 Task: Find connections with filter location Livry-Gargan with filter topic #Homeofficewith filter profile language Potuguese with filter current company Comviva with filter school Keshav Mahavidyalaya with filter industry Professional Organizations with filter service category Bankruptcy Law with filter keywords title Account Representative
Action: Mouse moved to (626, 111)
Screenshot: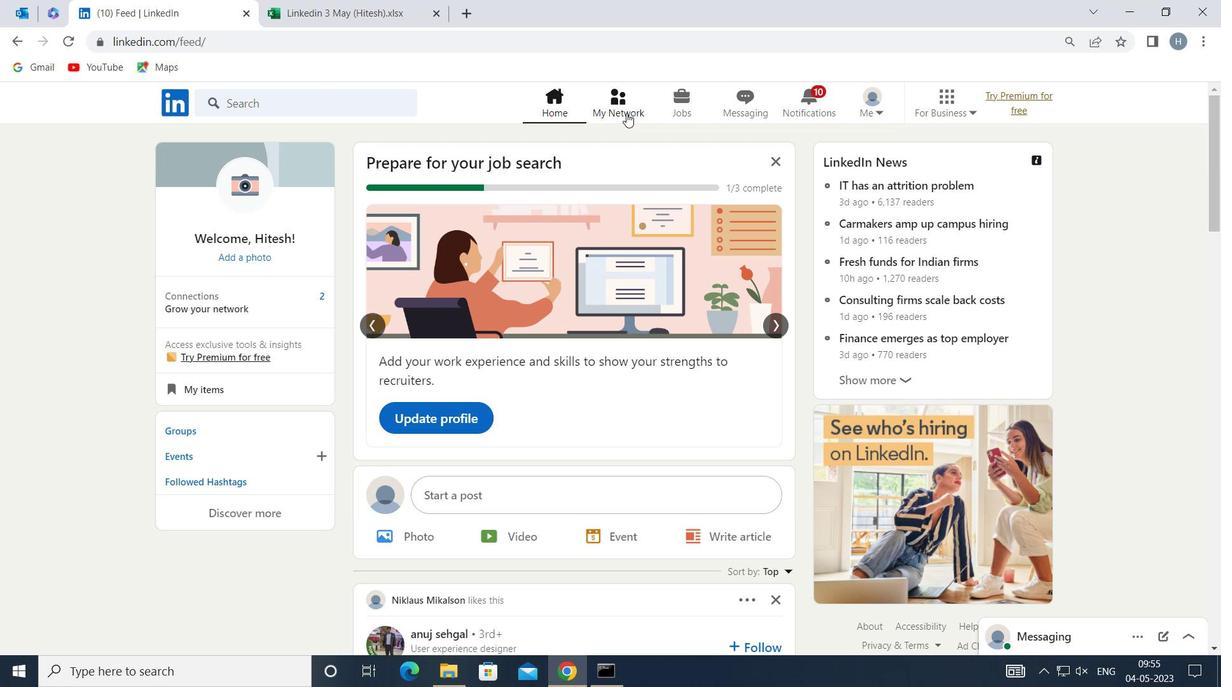 
Action: Mouse pressed left at (626, 111)
Screenshot: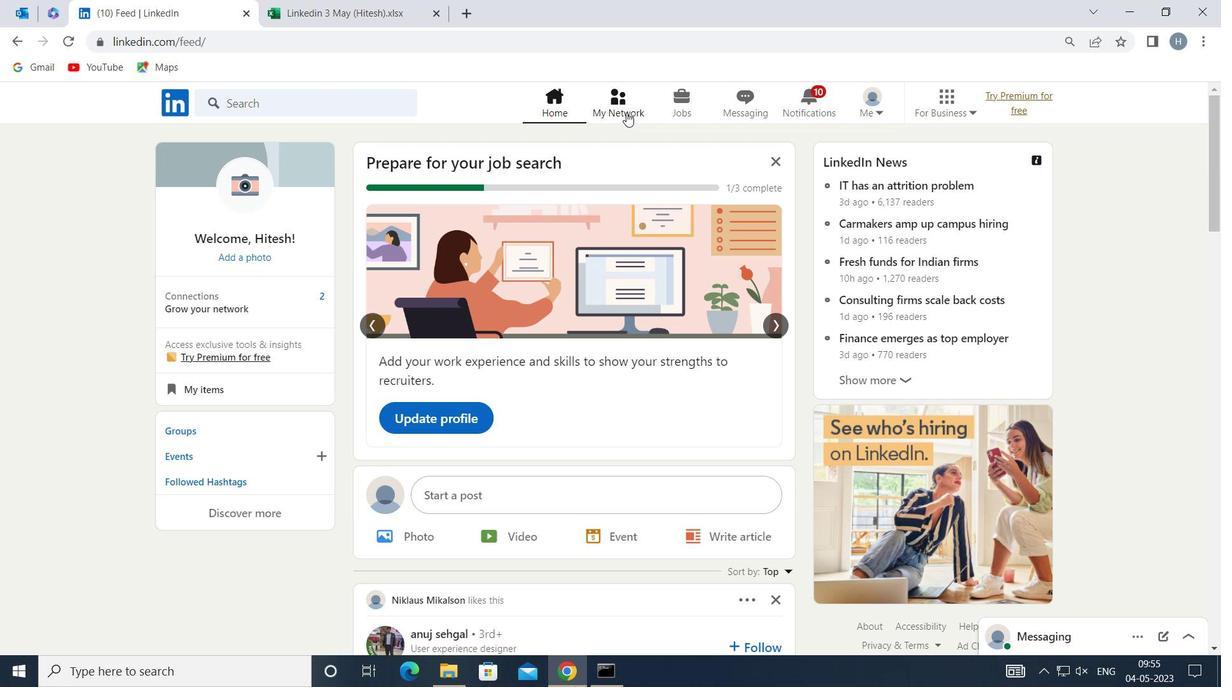 
Action: Mouse moved to (365, 188)
Screenshot: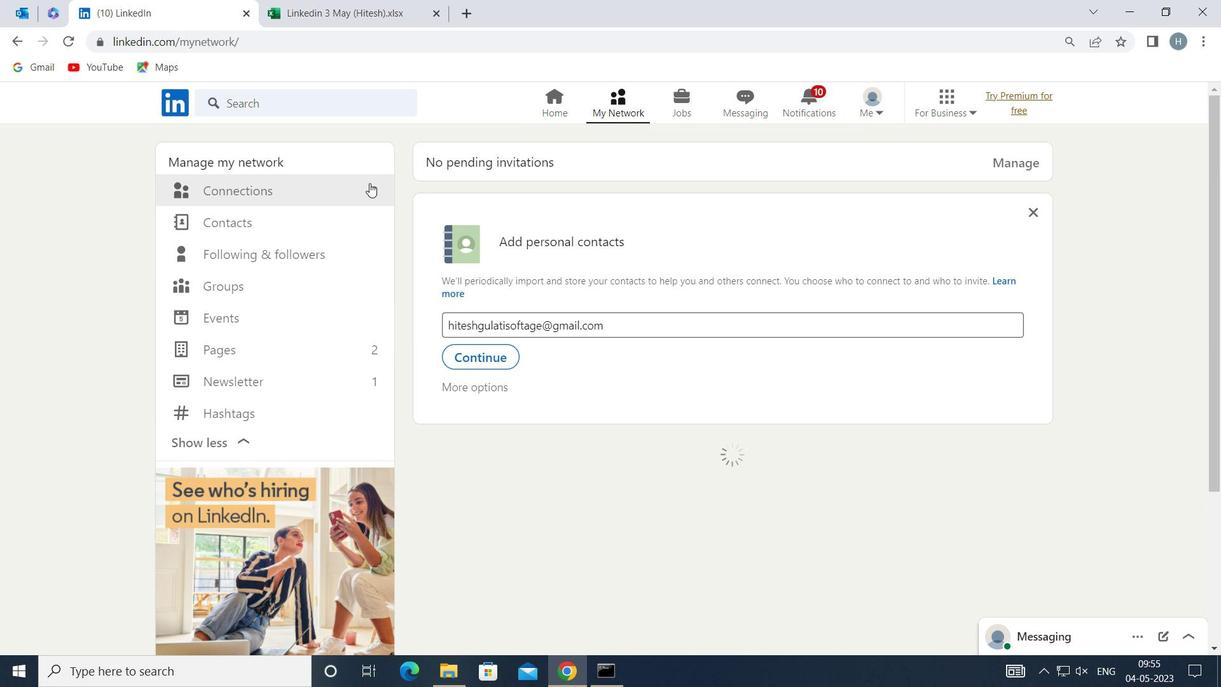 
Action: Mouse pressed left at (365, 188)
Screenshot: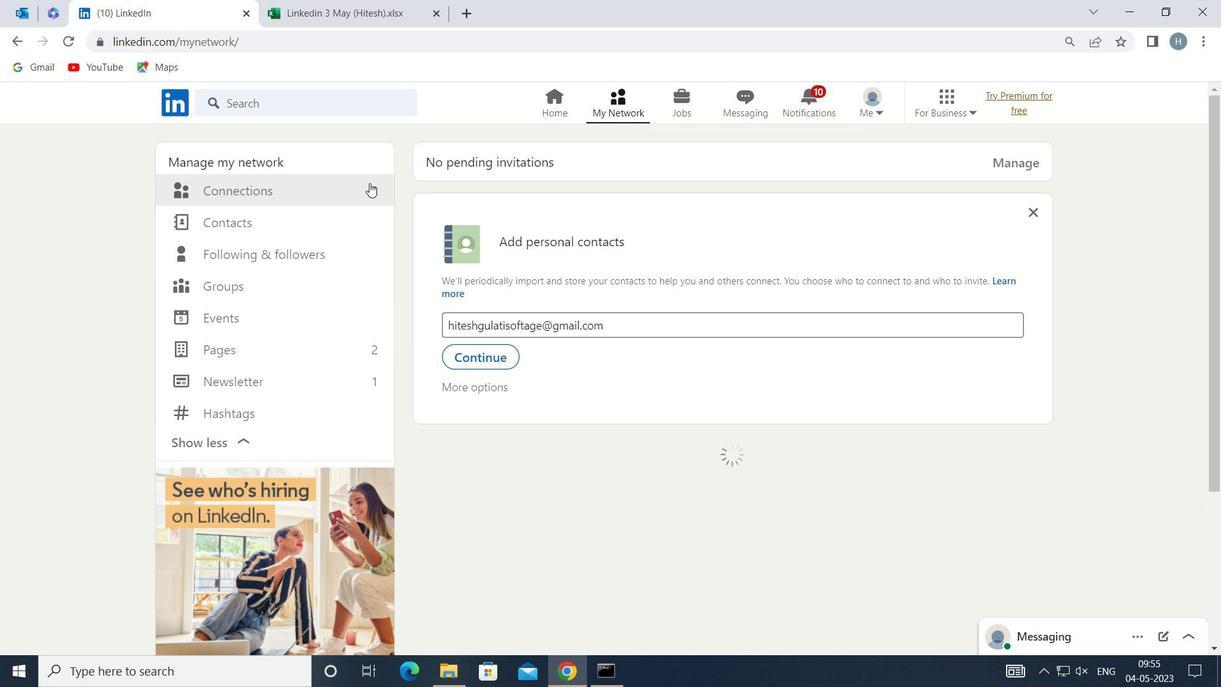 
Action: Mouse moved to (710, 191)
Screenshot: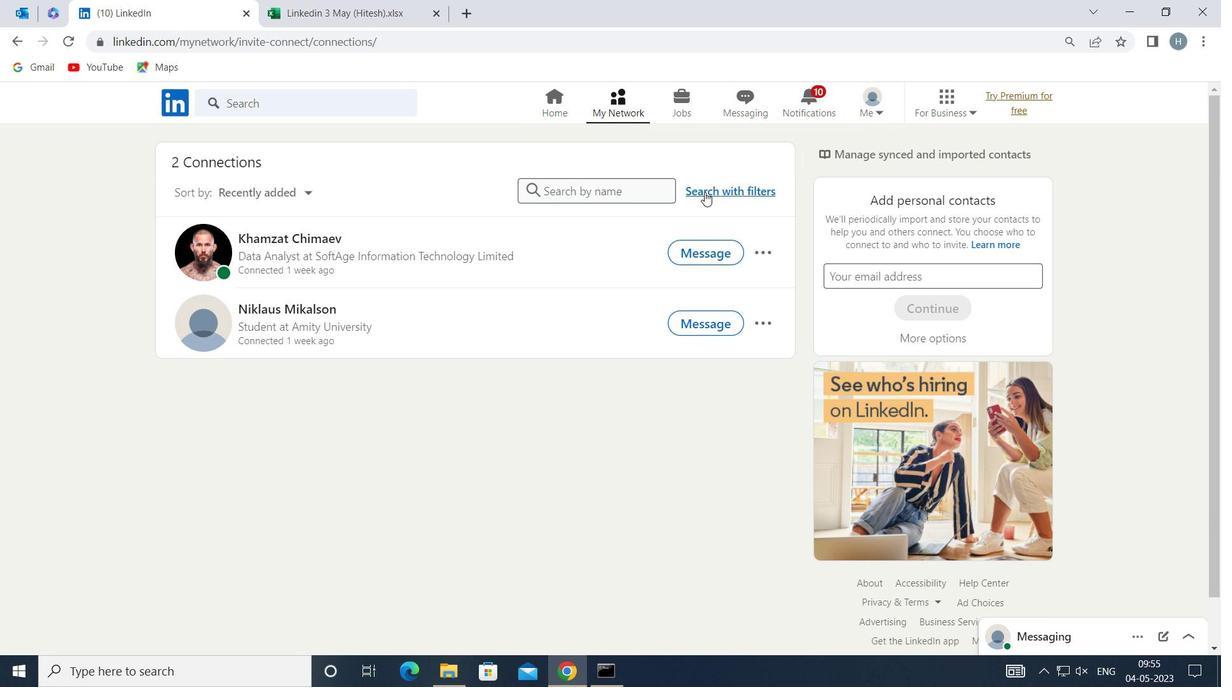 
Action: Mouse pressed left at (710, 191)
Screenshot: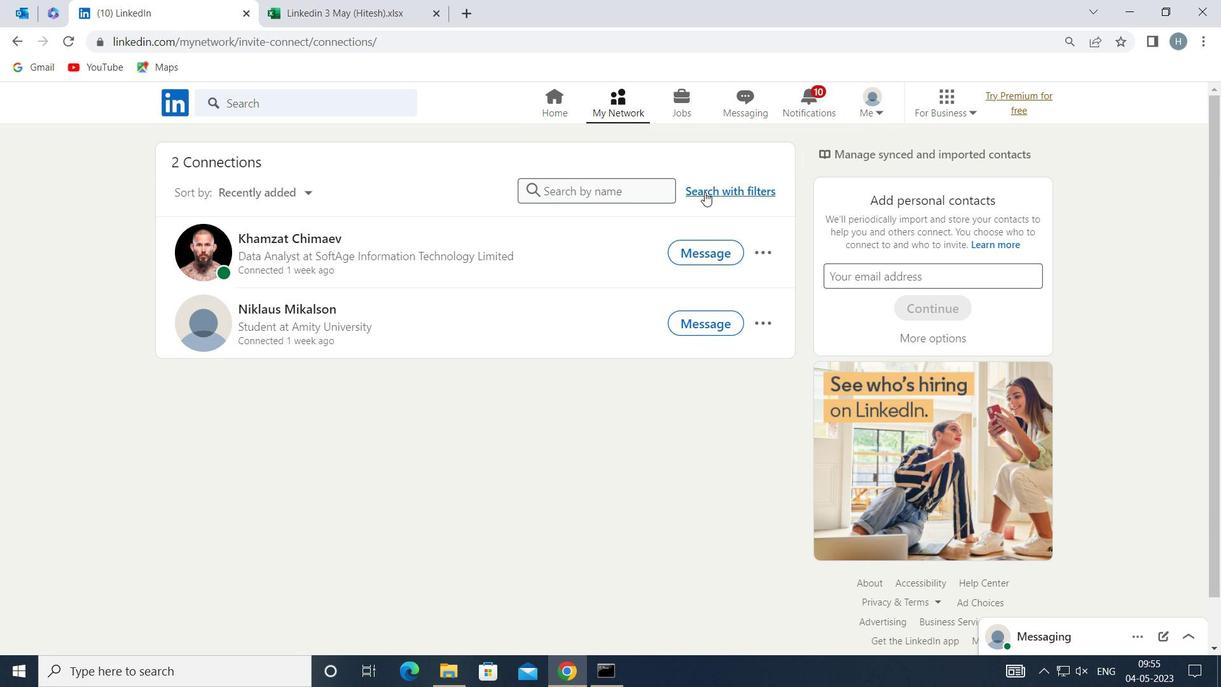 
Action: Mouse moved to (674, 148)
Screenshot: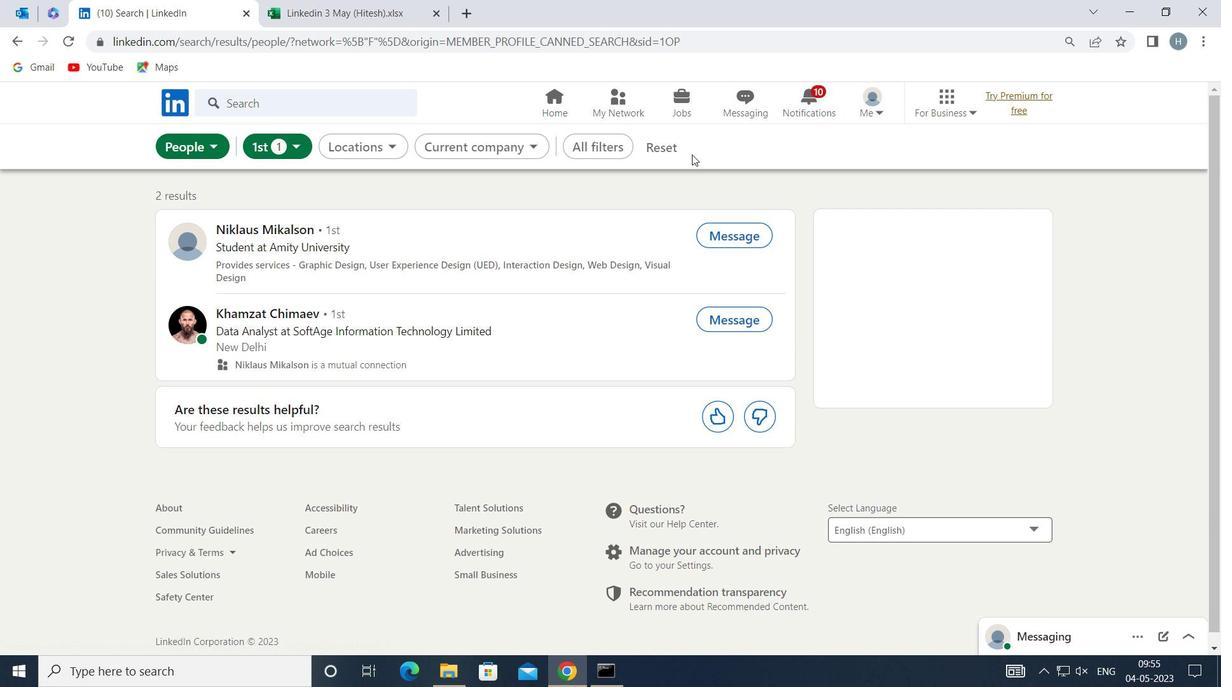 
Action: Mouse pressed left at (674, 148)
Screenshot: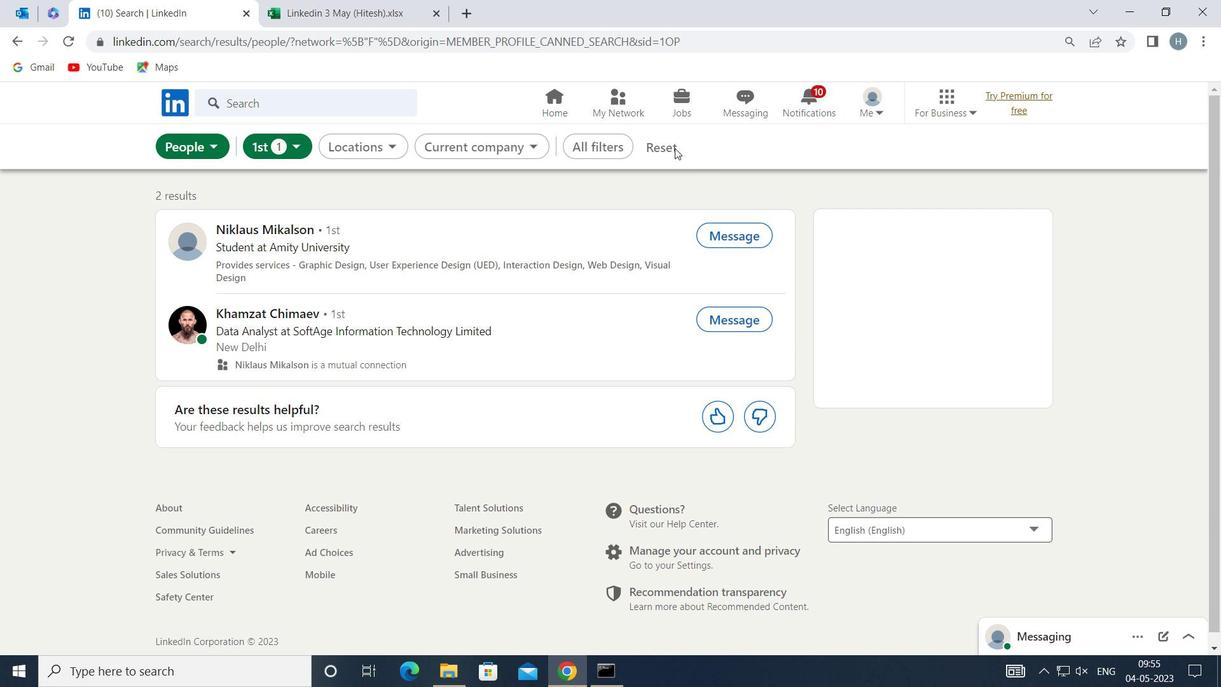 
Action: Mouse moved to (659, 148)
Screenshot: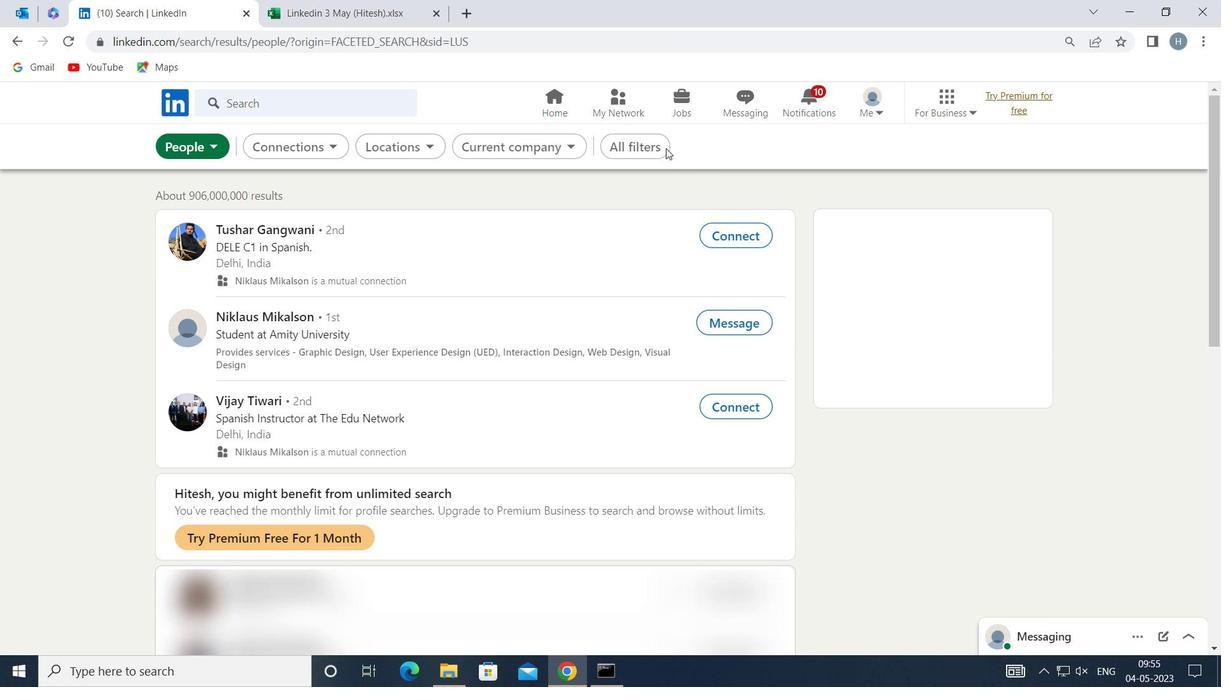 
Action: Mouse pressed left at (659, 148)
Screenshot: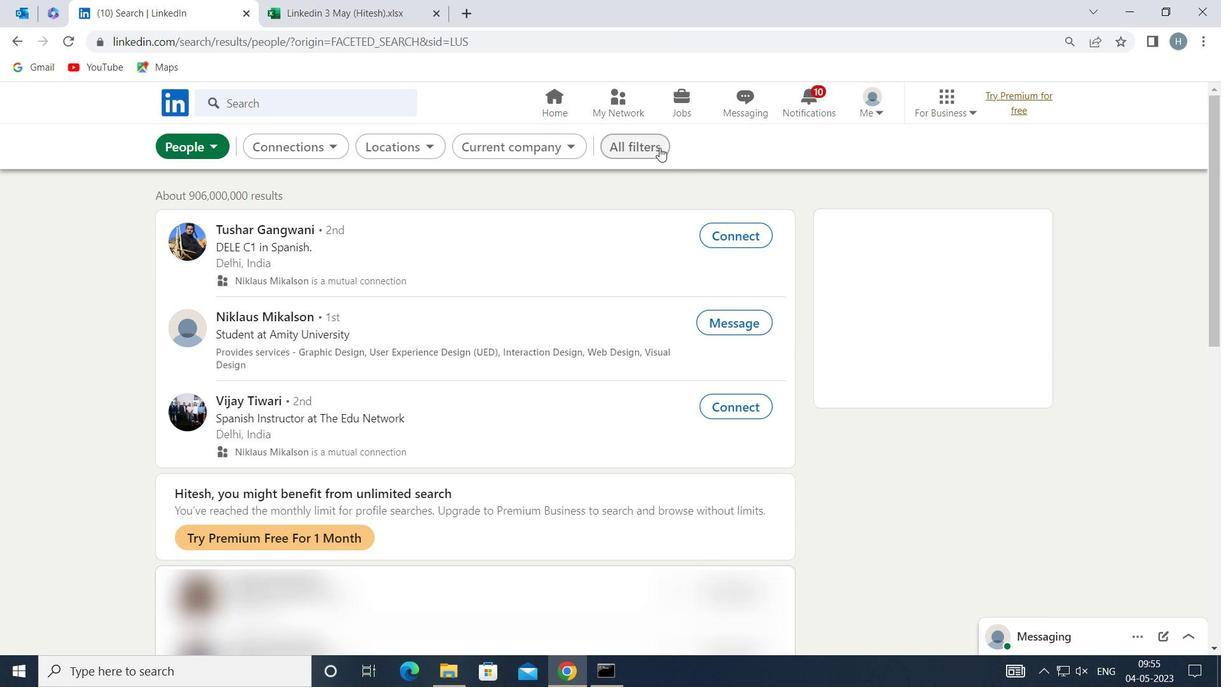 
Action: Mouse moved to (893, 290)
Screenshot: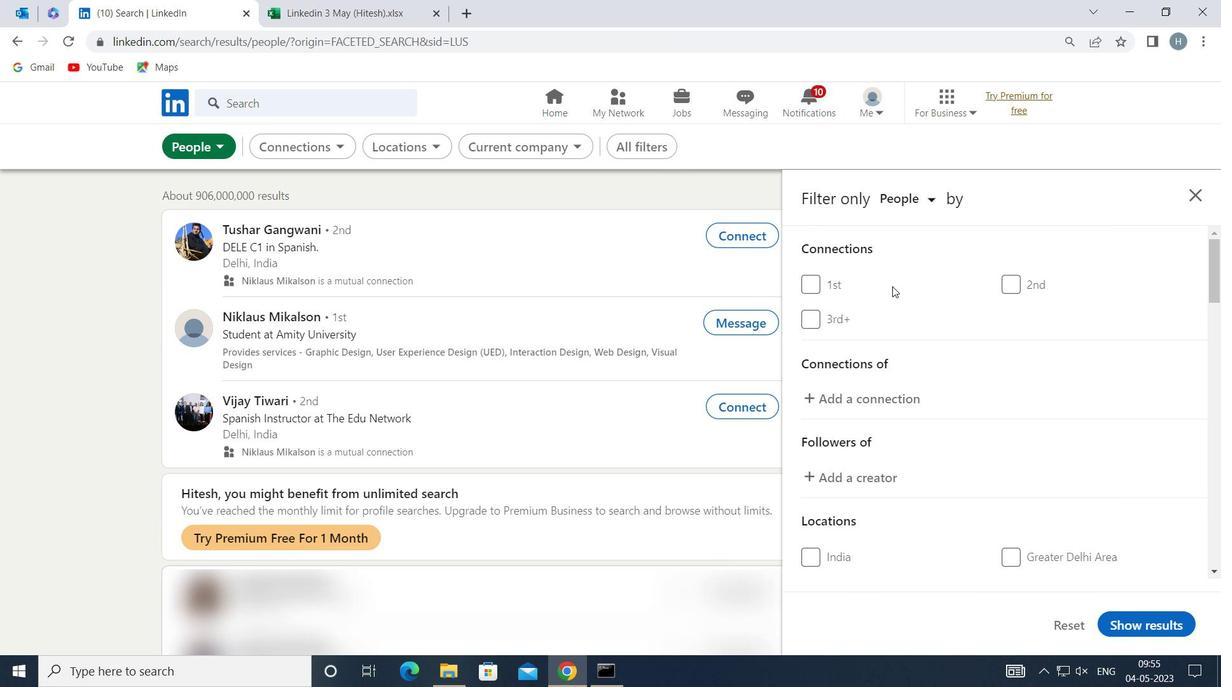 
Action: Mouse scrolled (893, 290) with delta (0, 0)
Screenshot: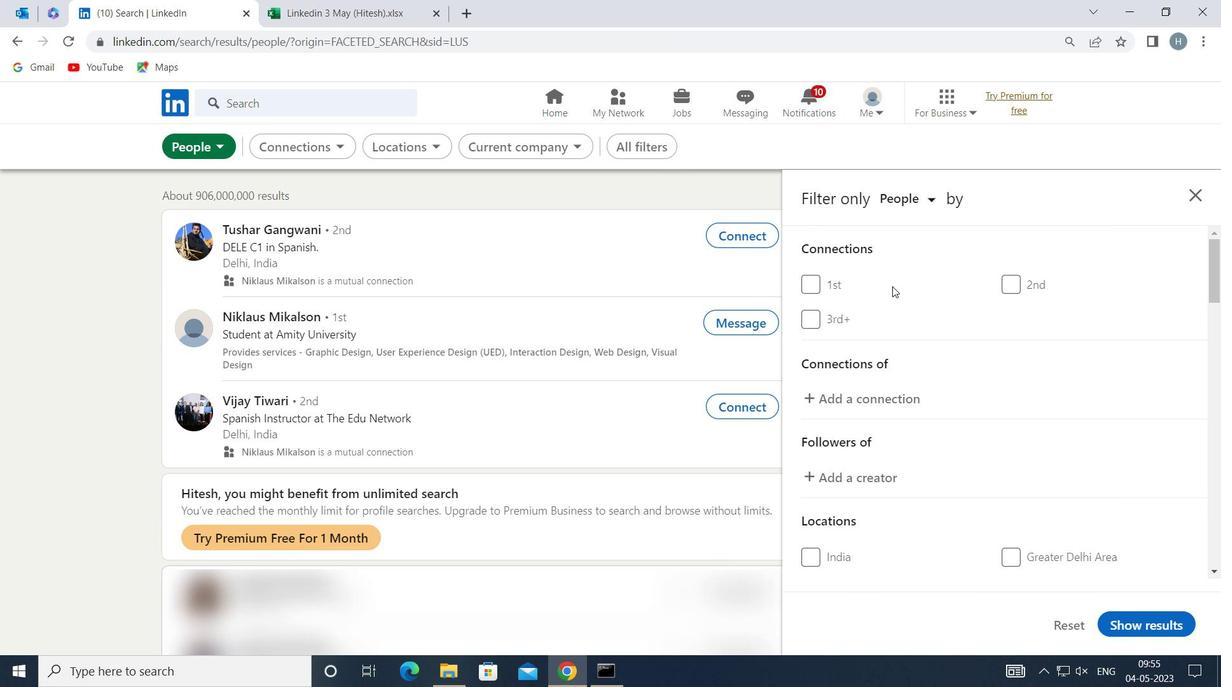 
Action: Mouse moved to (891, 299)
Screenshot: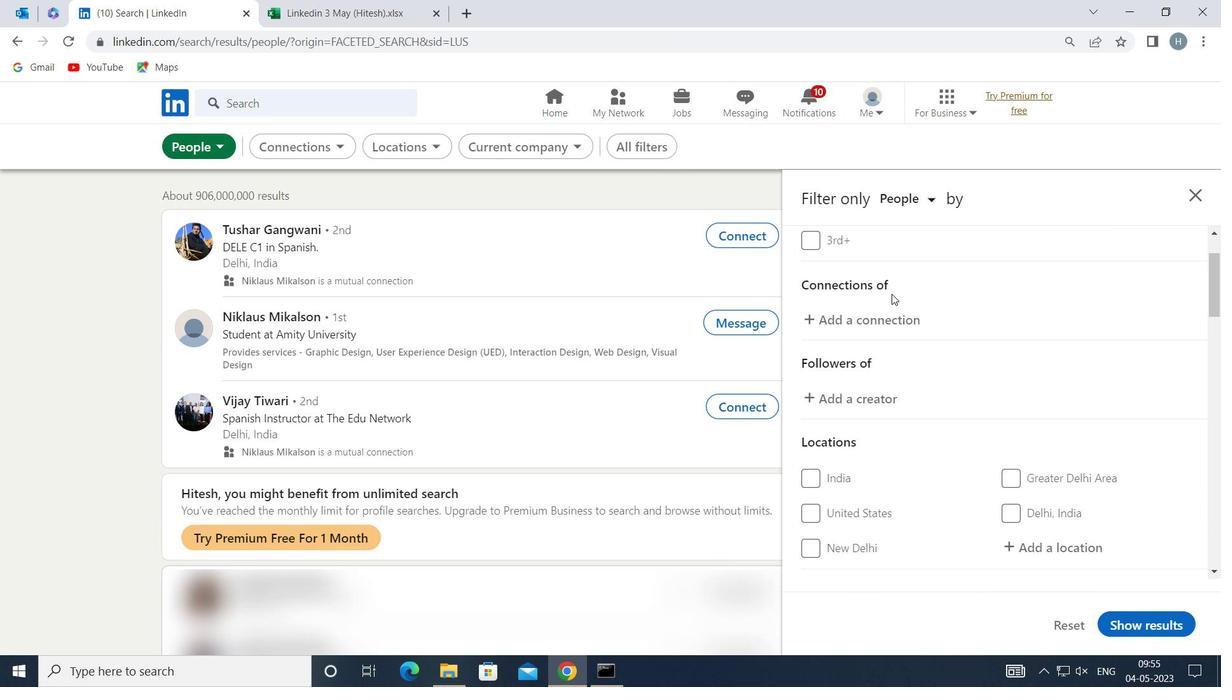 
Action: Mouse scrolled (891, 298) with delta (0, 0)
Screenshot: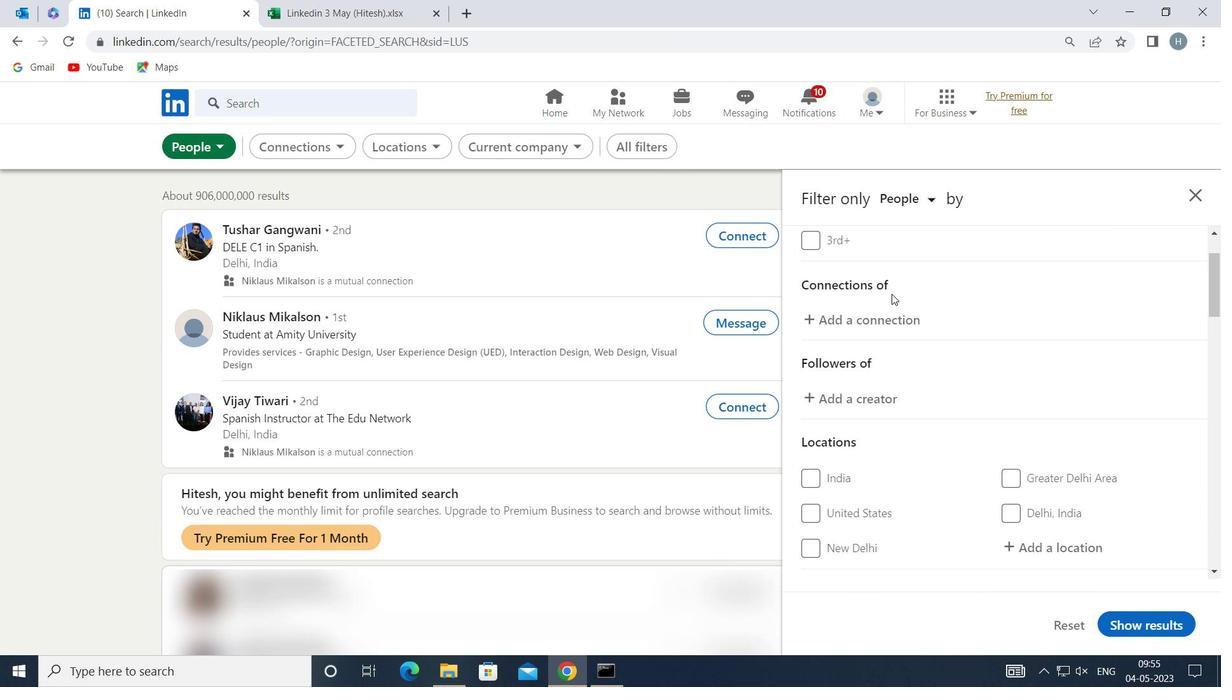 
Action: Mouse moved to (891, 306)
Screenshot: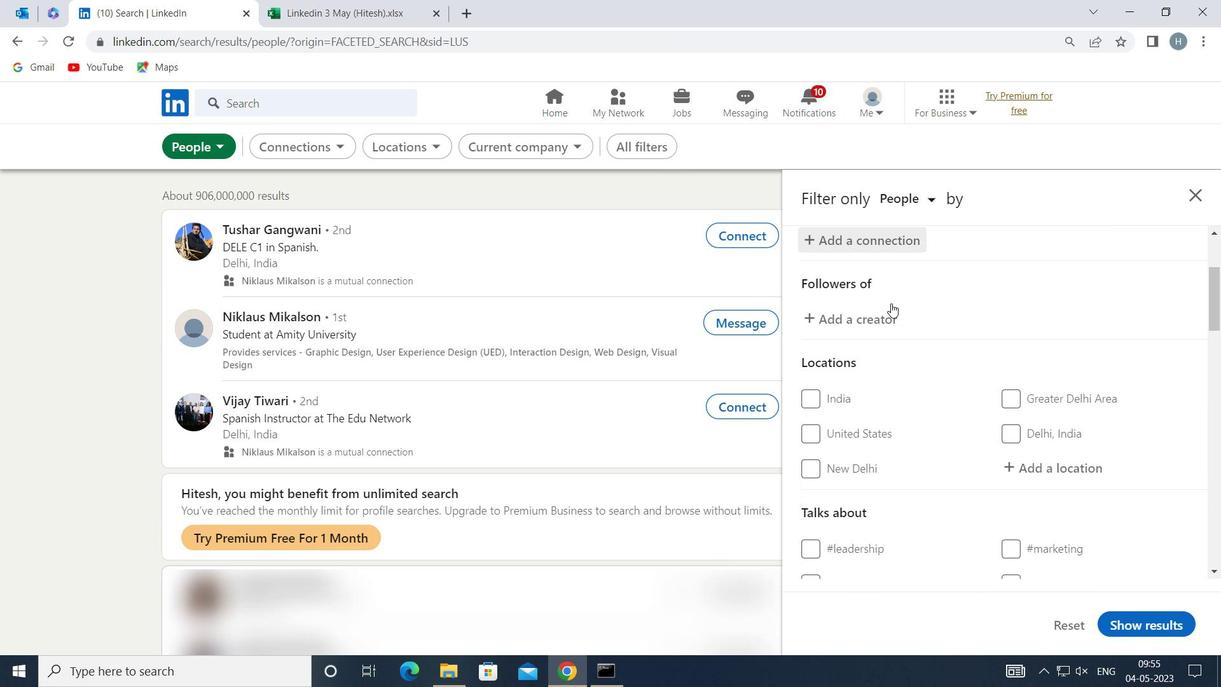 
Action: Mouse scrolled (891, 305) with delta (0, 0)
Screenshot: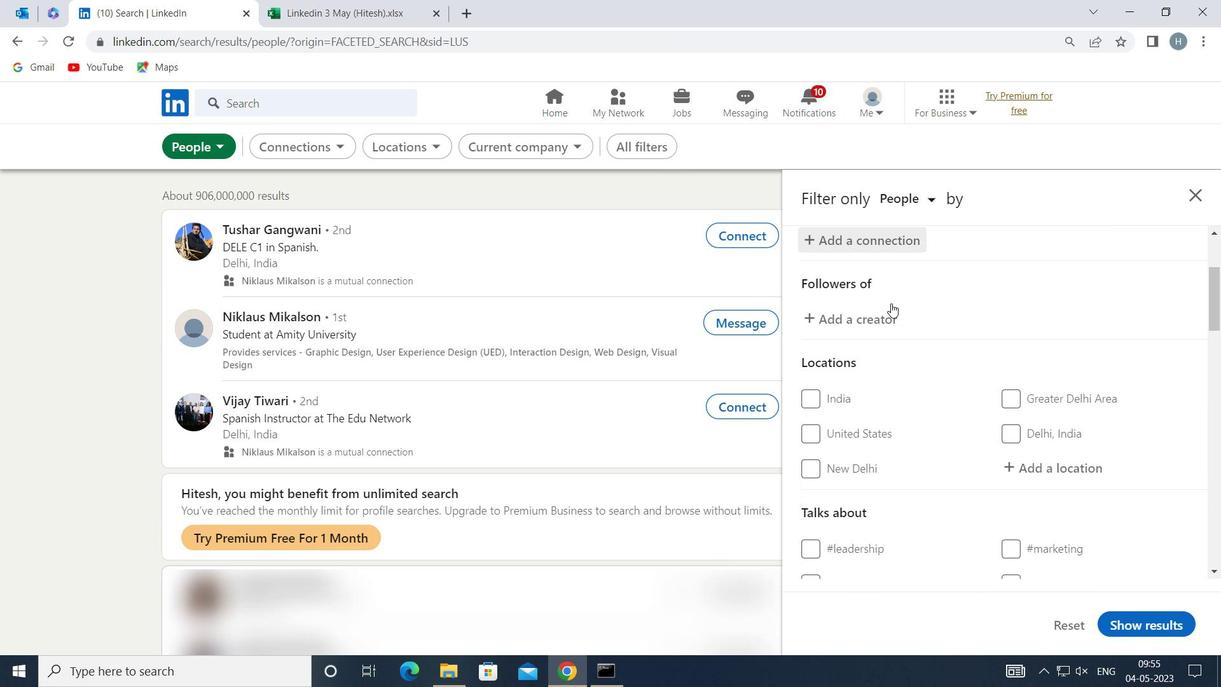 
Action: Mouse moved to (1014, 384)
Screenshot: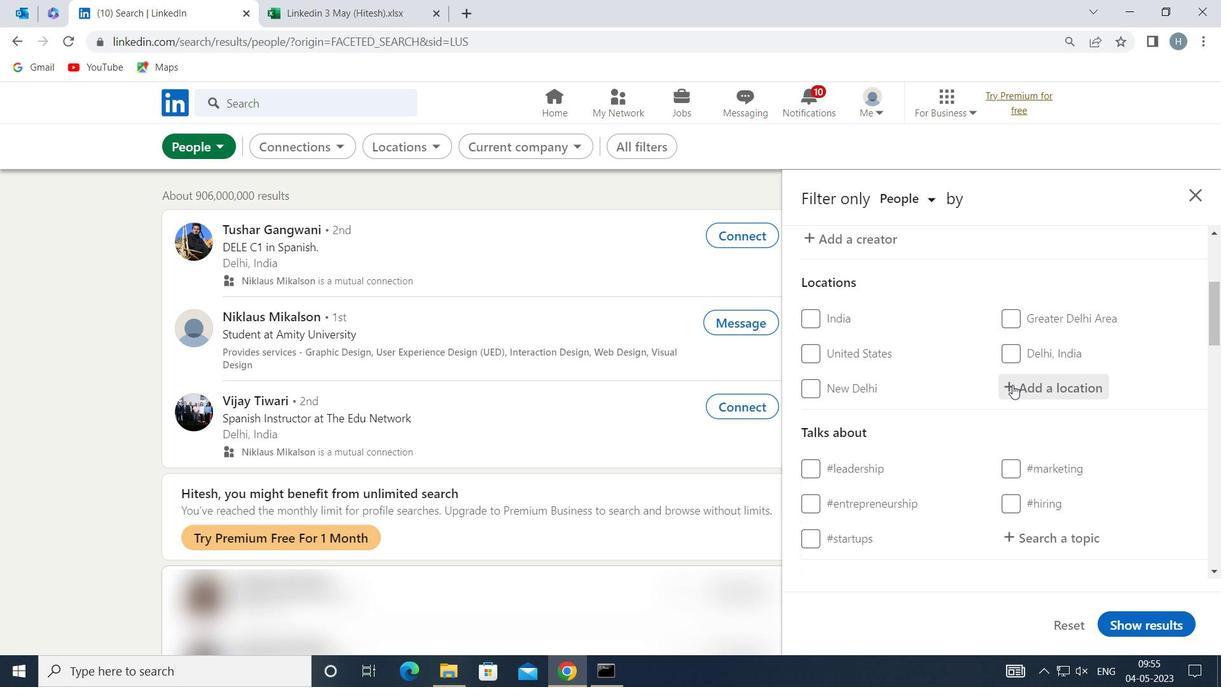 
Action: Mouse pressed left at (1014, 384)
Screenshot: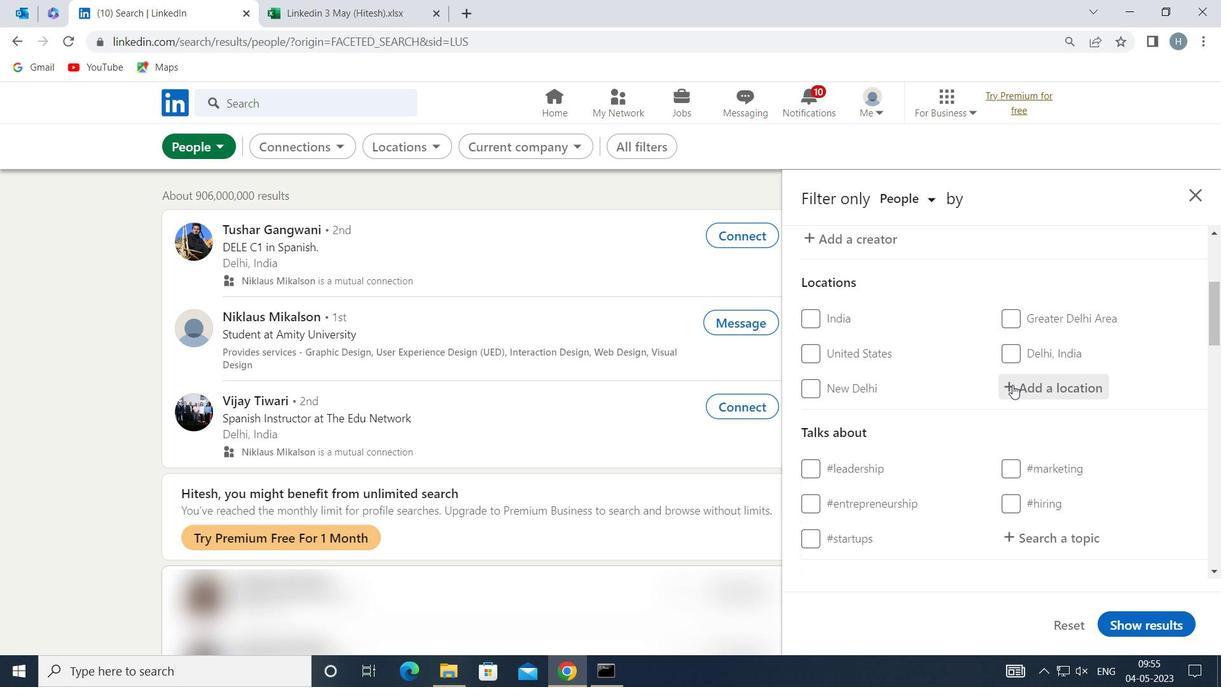 
Action: Key pressed <Key.shift>LIVRY
Screenshot: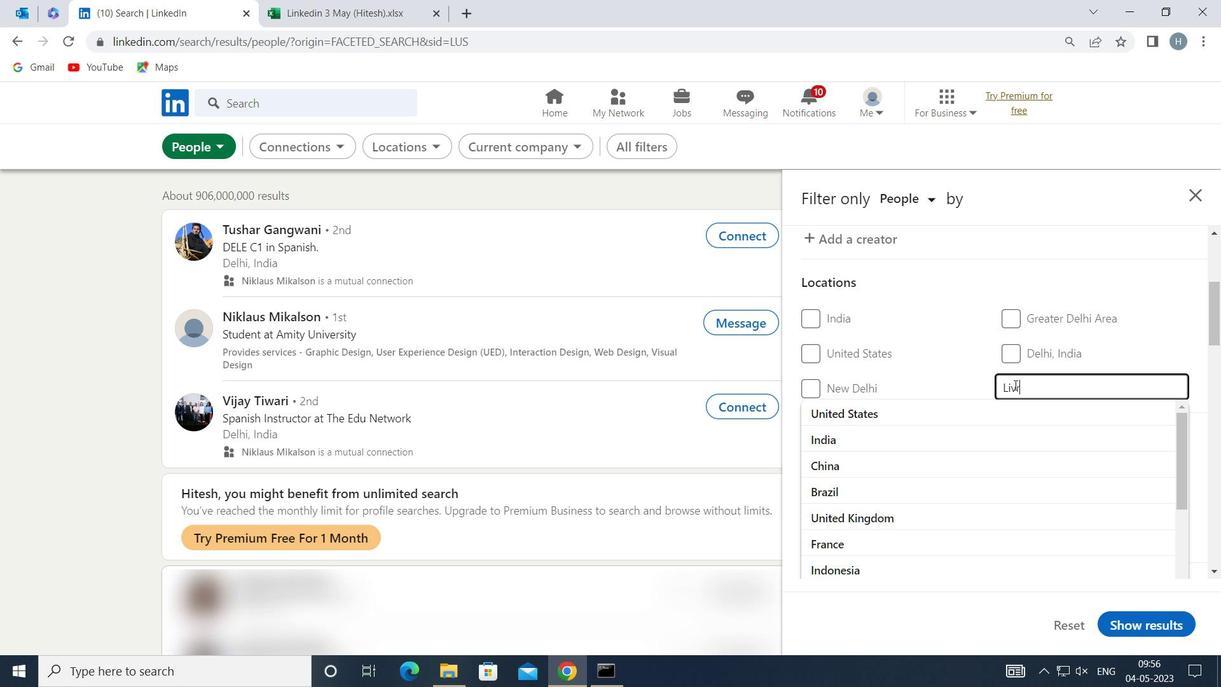 
Action: Mouse moved to (958, 409)
Screenshot: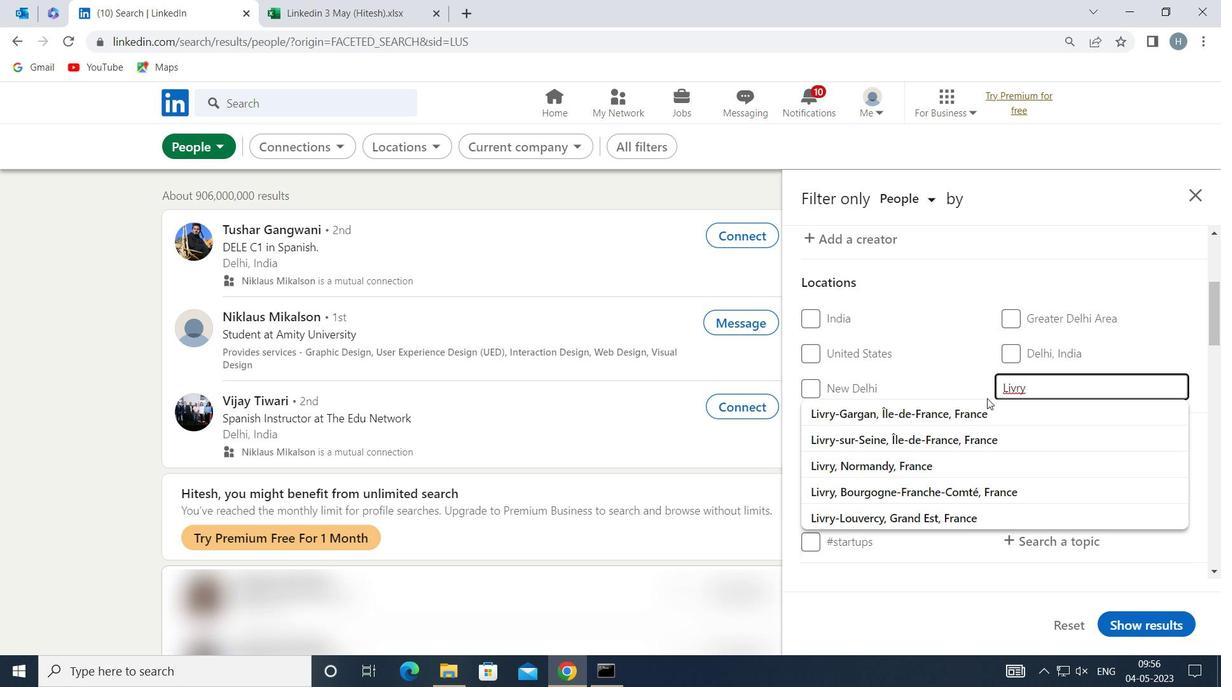 
Action: Mouse pressed left at (958, 409)
Screenshot: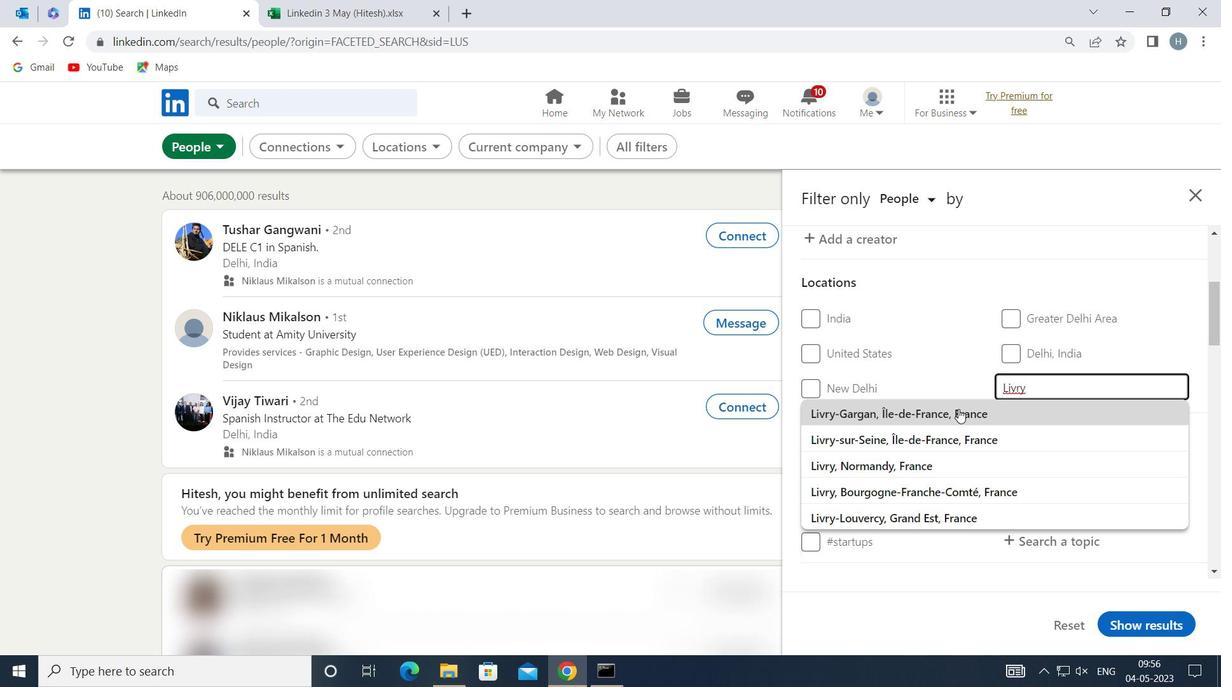 
Action: Mouse moved to (958, 410)
Screenshot: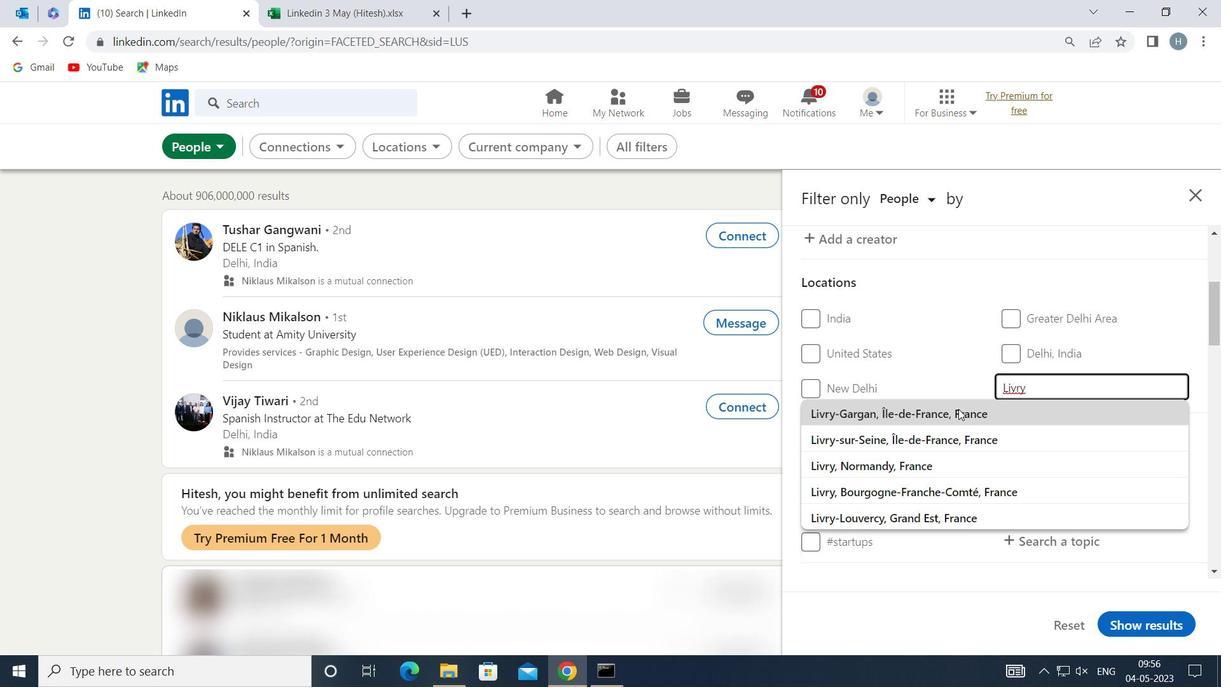 
Action: Mouse scrolled (958, 409) with delta (0, 0)
Screenshot: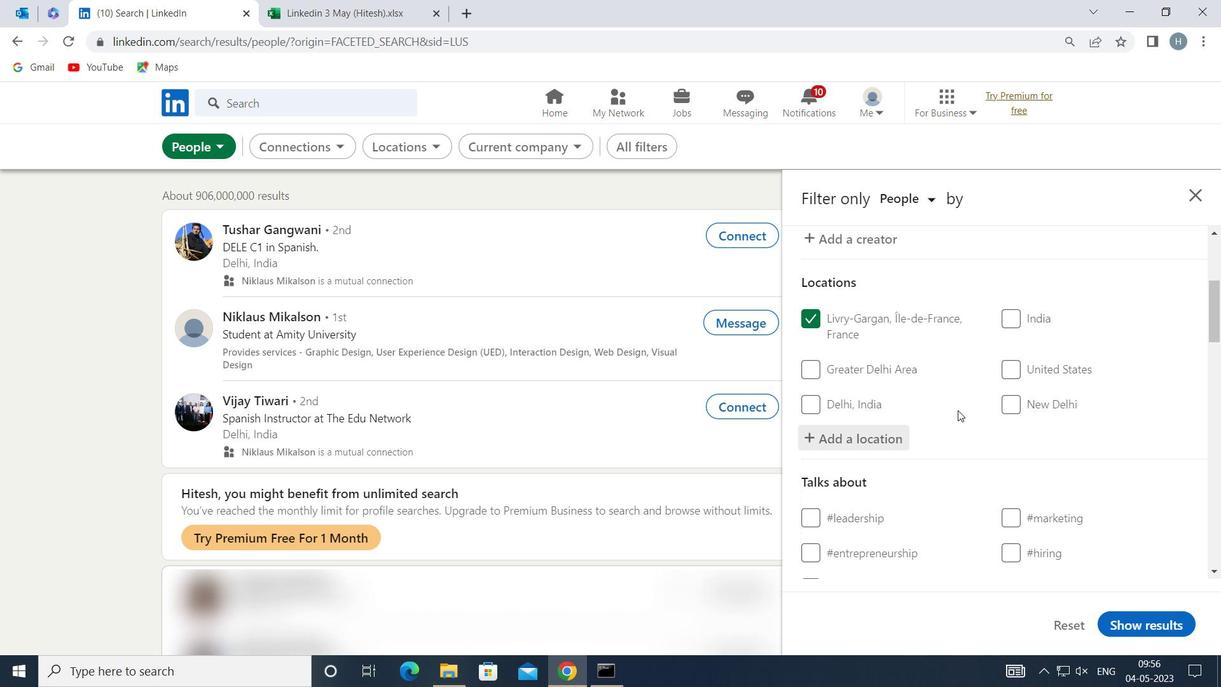 
Action: Mouse scrolled (958, 409) with delta (0, 0)
Screenshot: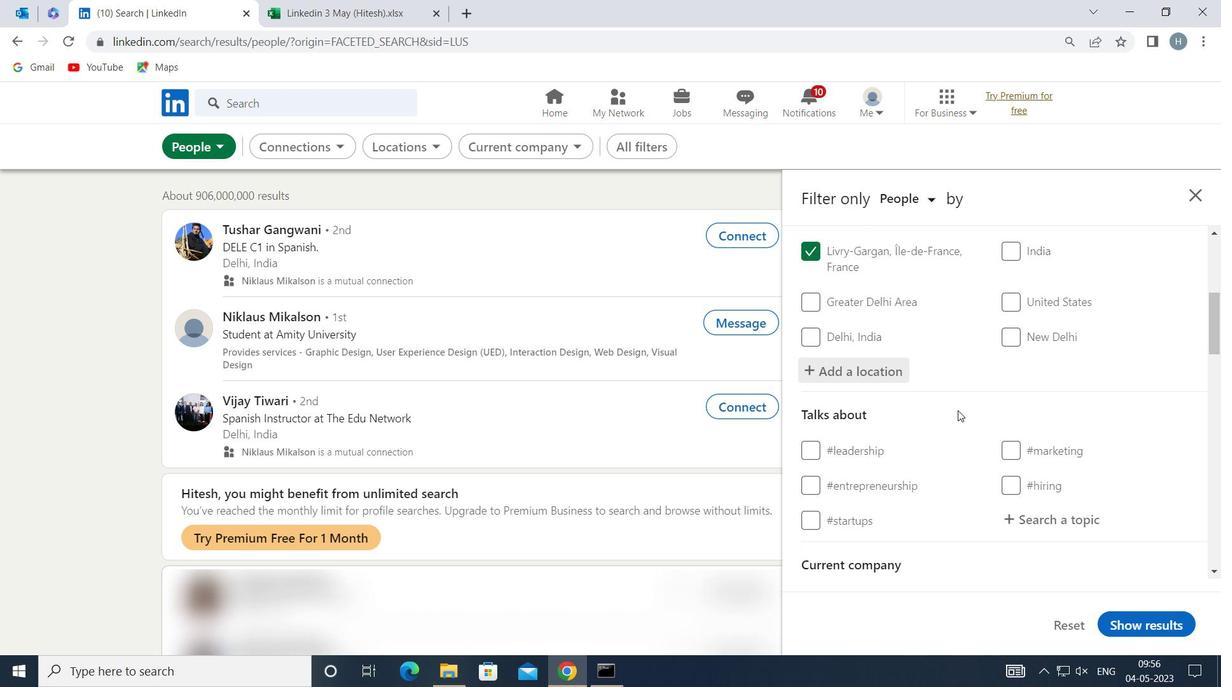 
Action: Mouse moved to (956, 410)
Screenshot: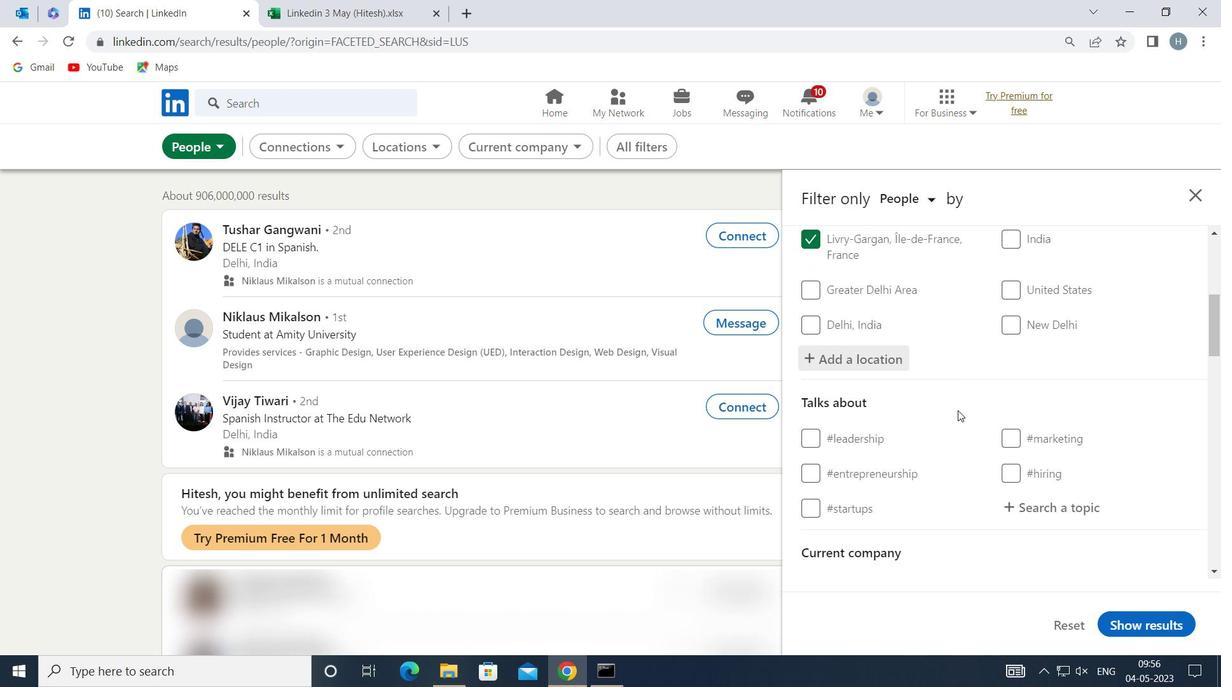 
Action: Mouse scrolled (956, 410) with delta (0, 0)
Screenshot: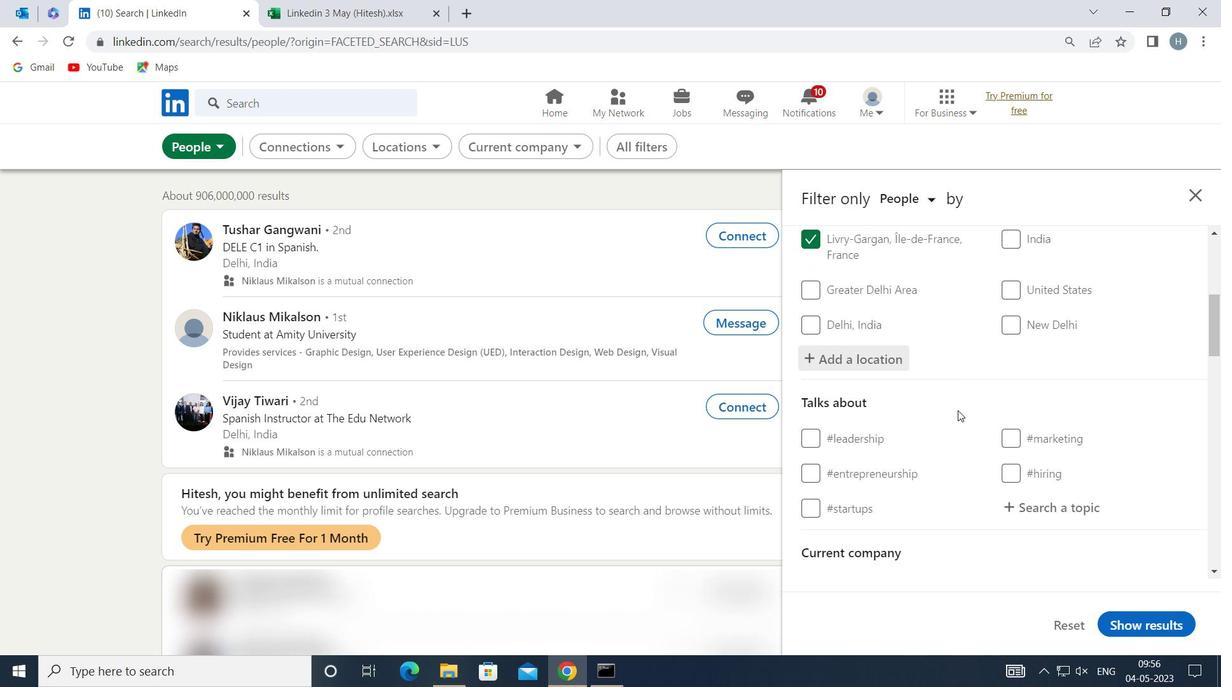 
Action: Mouse moved to (1090, 349)
Screenshot: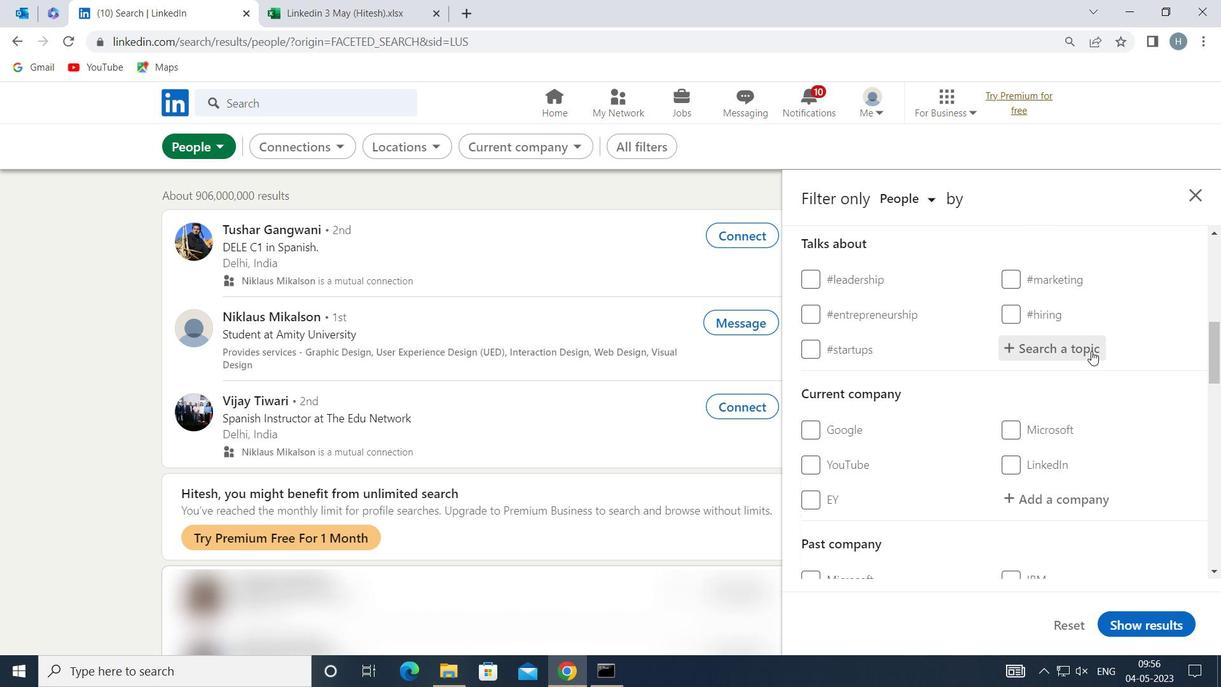 
Action: Mouse pressed left at (1090, 349)
Screenshot: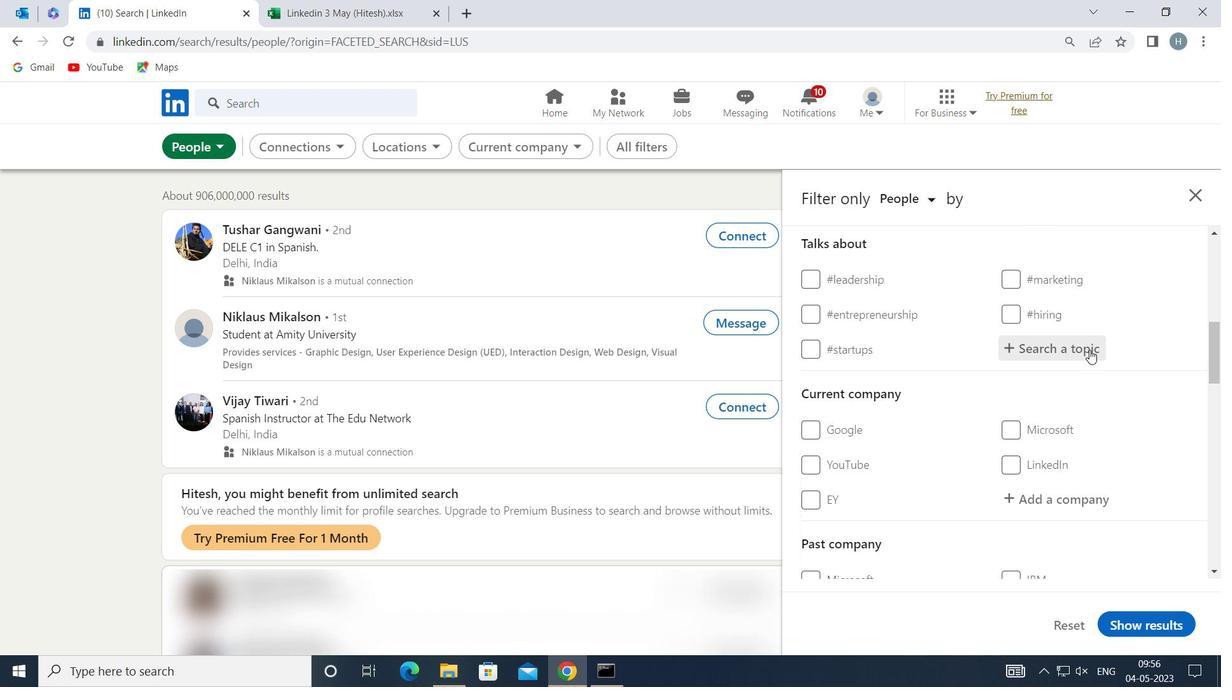 
Action: Key pressed HOMEOFFICE
Screenshot: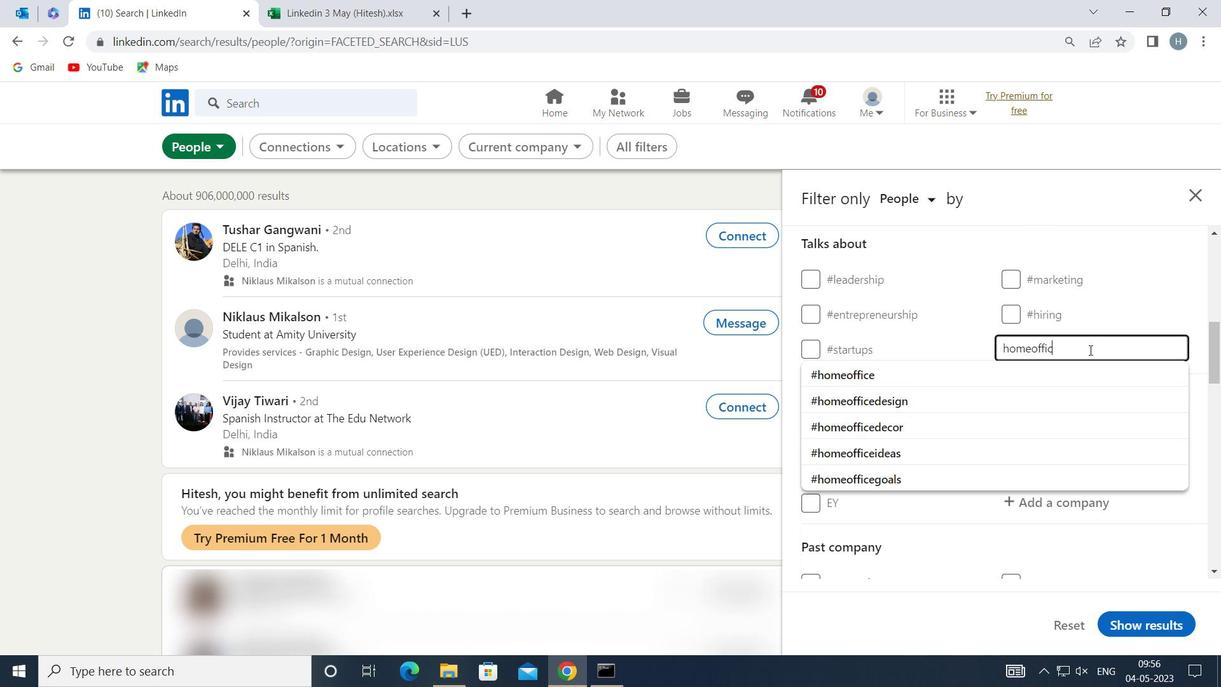 
Action: Mouse moved to (991, 370)
Screenshot: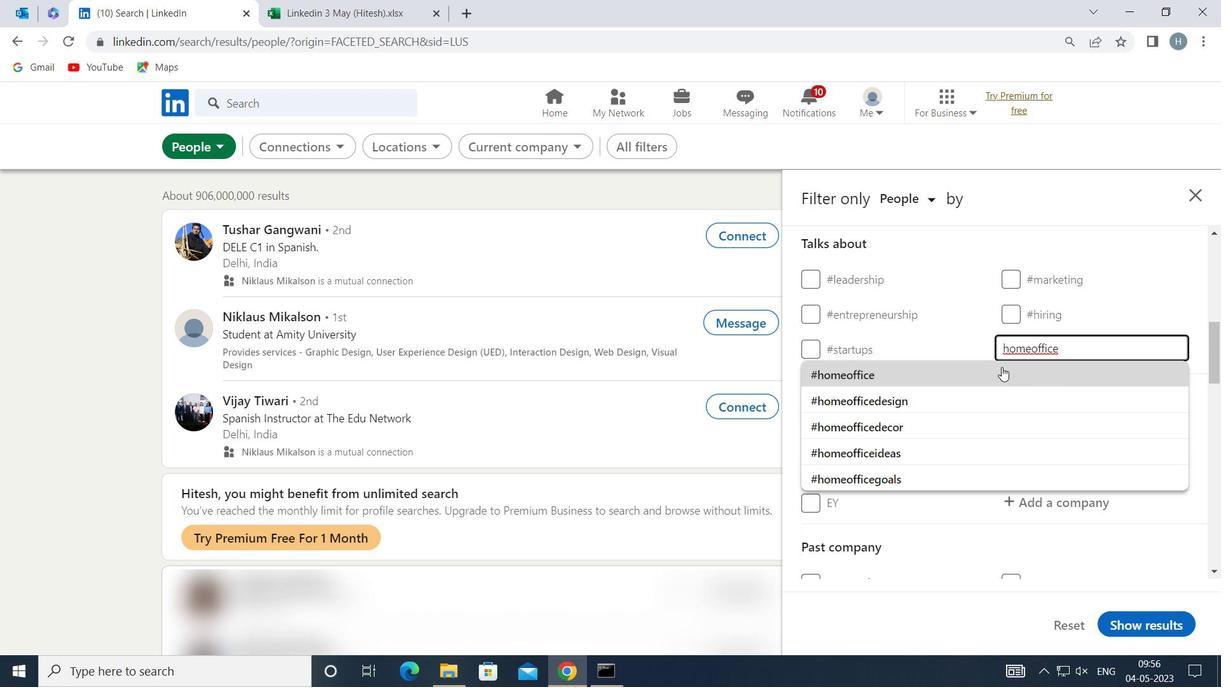 
Action: Mouse pressed left at (991, 370)
Screenshot: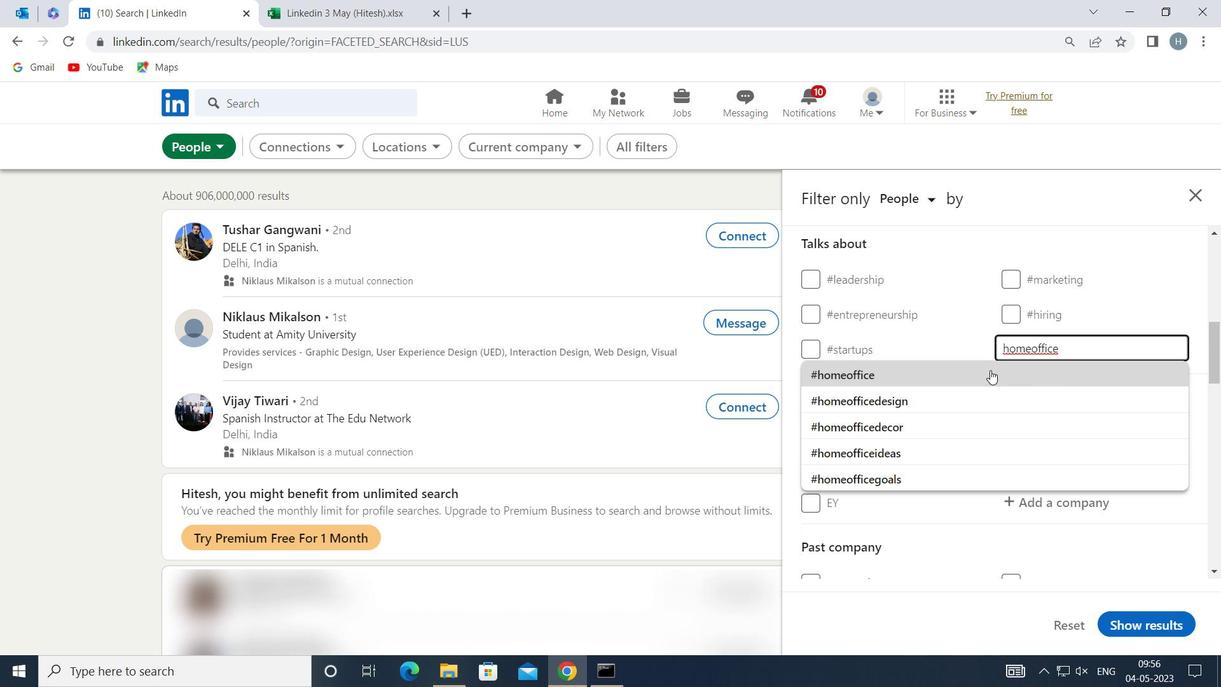 
Action: Mouse moved to (956, 371)
Screenshot: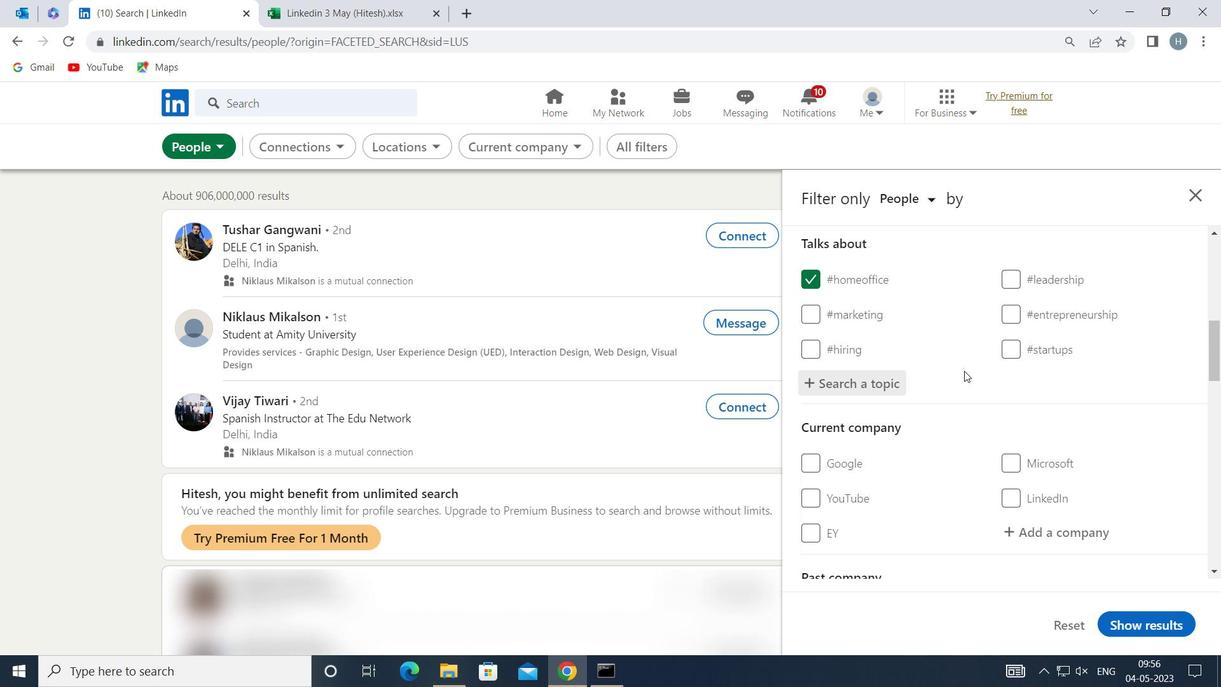 
Action: Mouse scrolled (956, 370) with delta (0, 0)
Screenshot: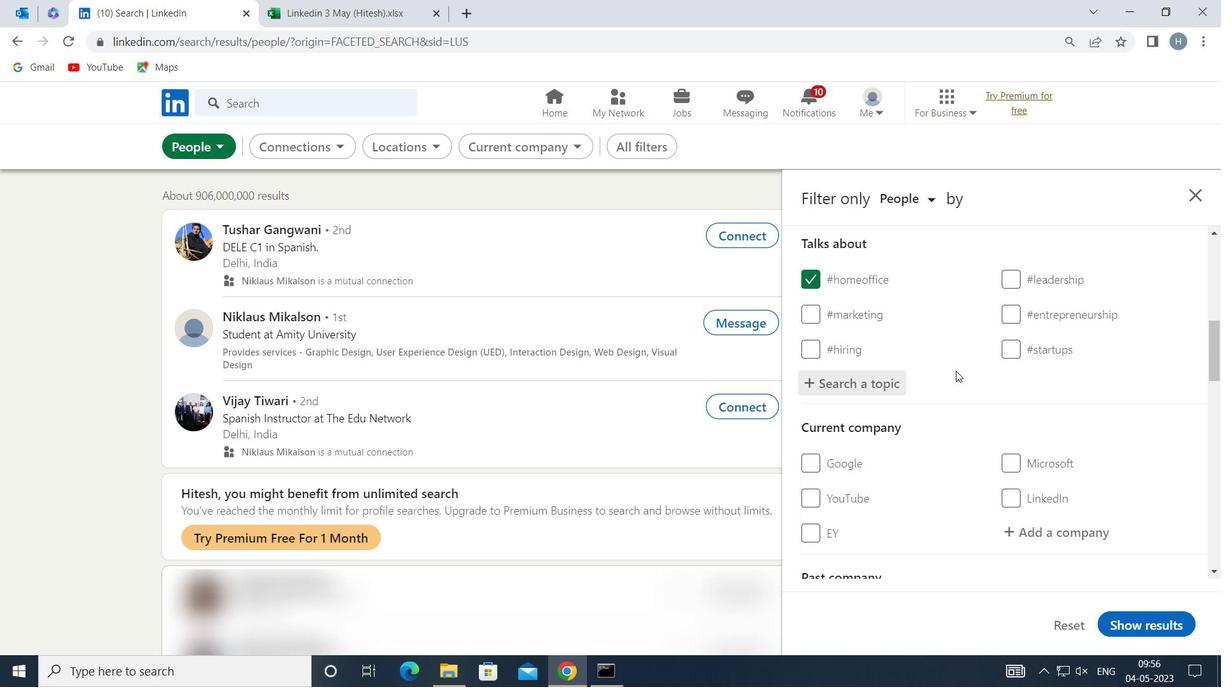 
Action: Mouse scrolled (956, 370) with delta (0, 0)
Screenshot: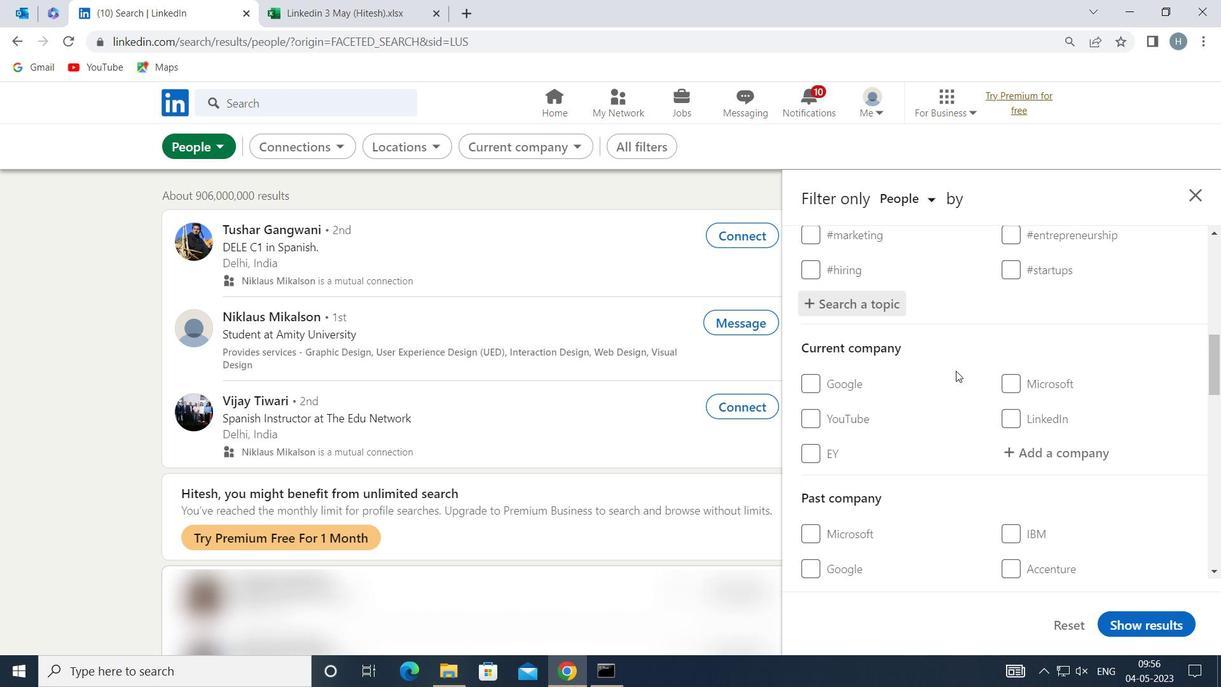 
Action: Mouse scrolled (956, 370) with delta (0, 0)
Screenshot: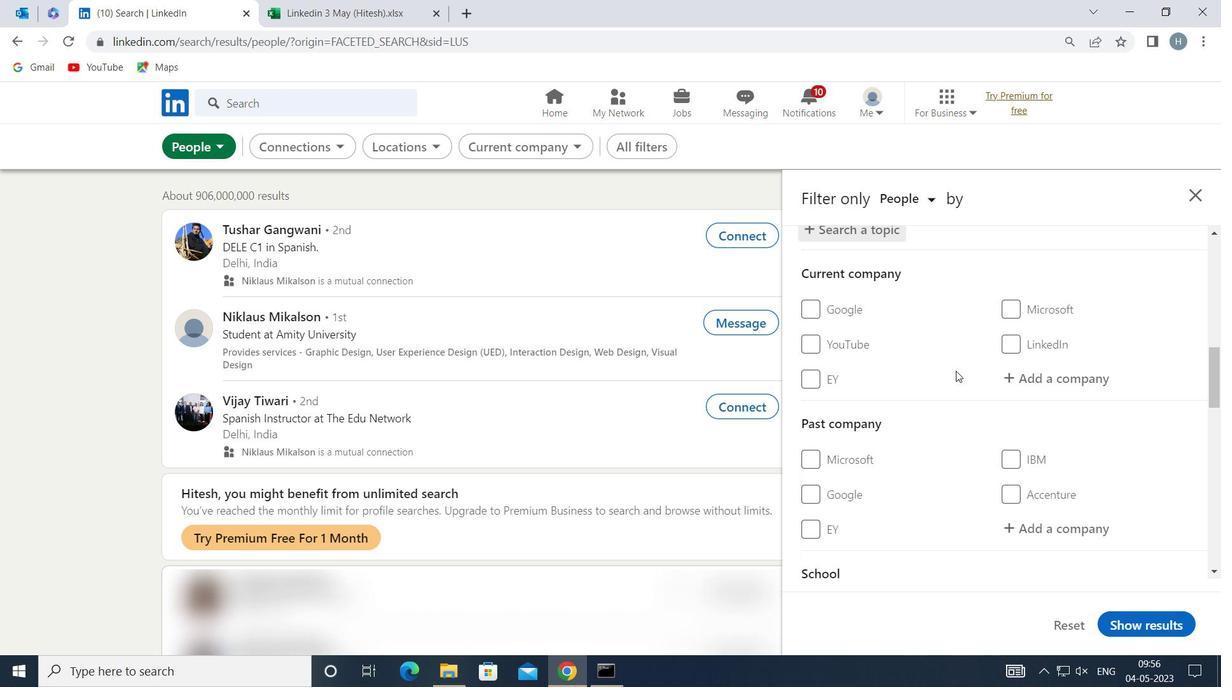 
Action: Mouse scrolled (956, 370) with delta (0, 0)
Screenshot: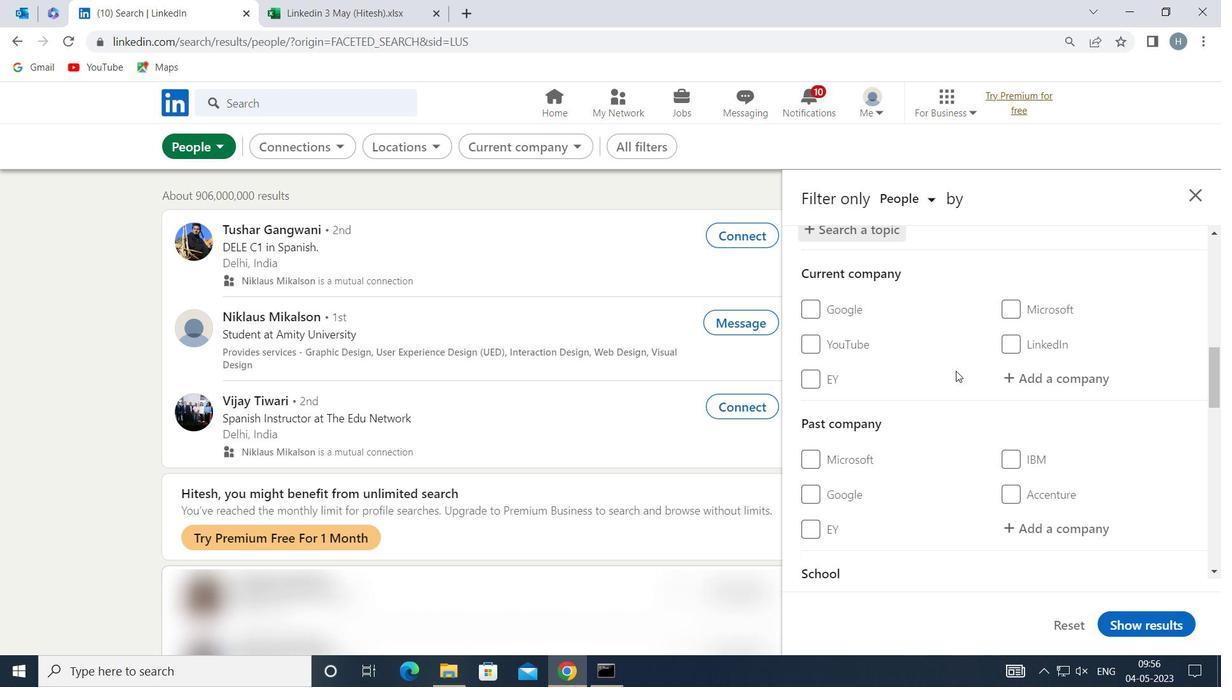 
Action: Mouse scrolled (956, 370) with delta (0, 0)
Screenshot: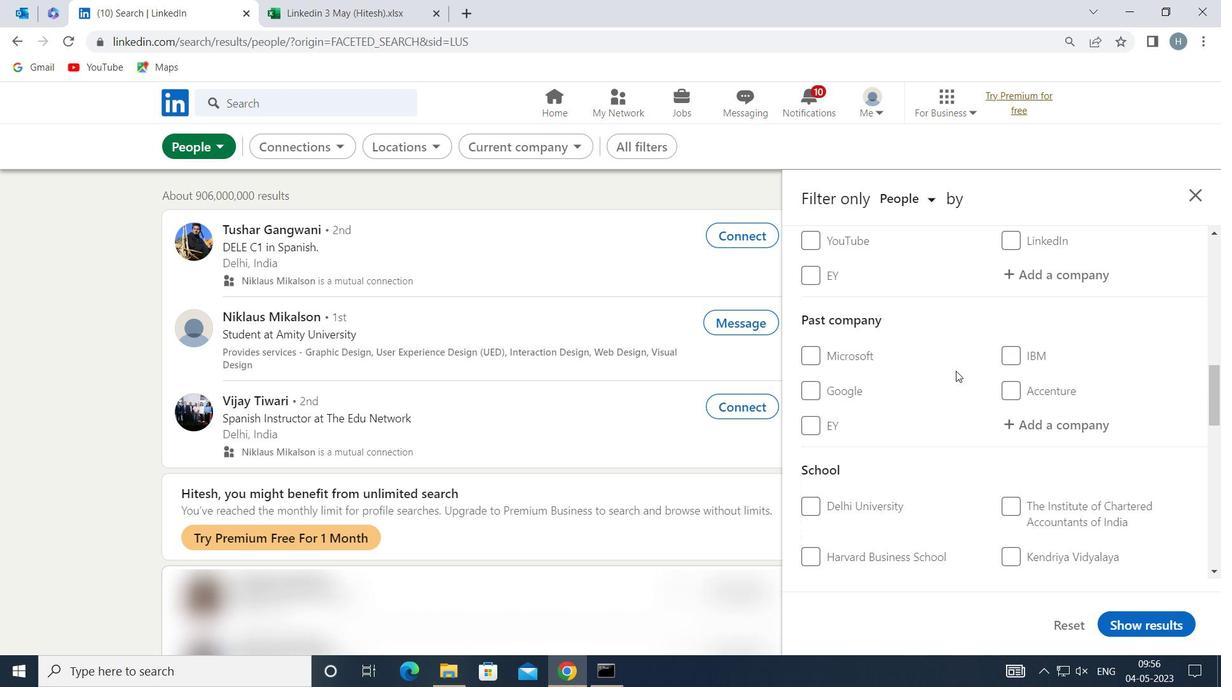 
Action: Mouse scrolled (956, 370) with delta (0, 0)
Screenshot: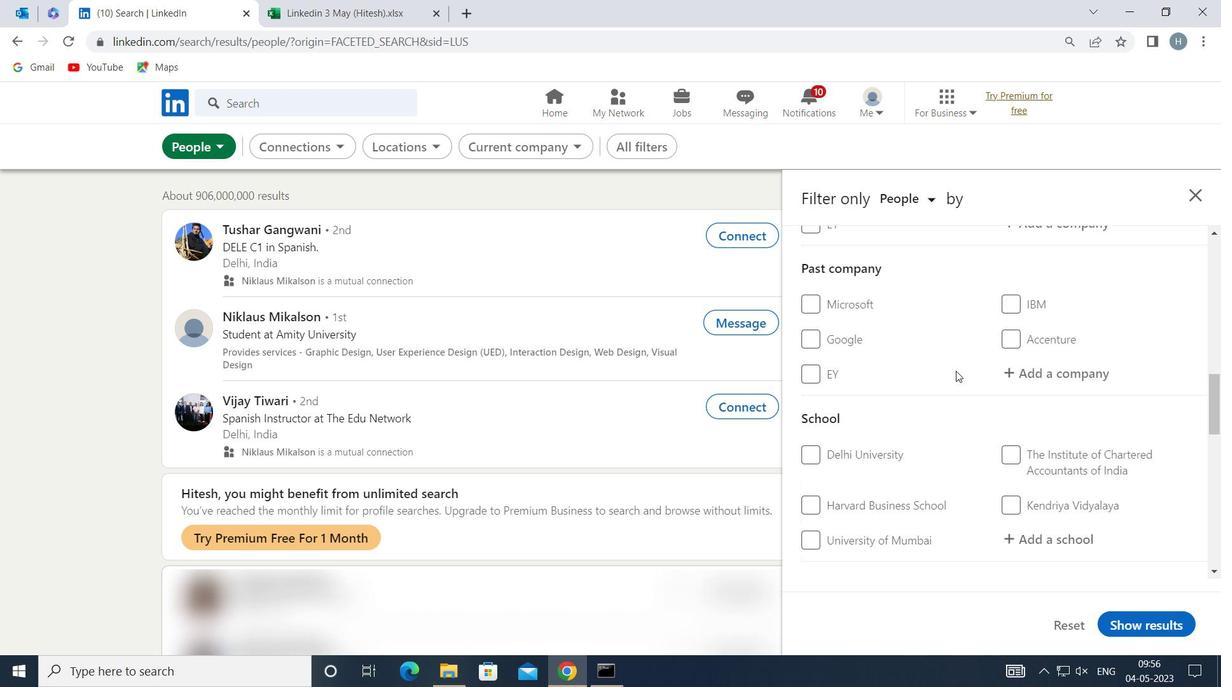 
Action: Mouse scrolled (956, 370) with delta (0, 0)
Screenshot: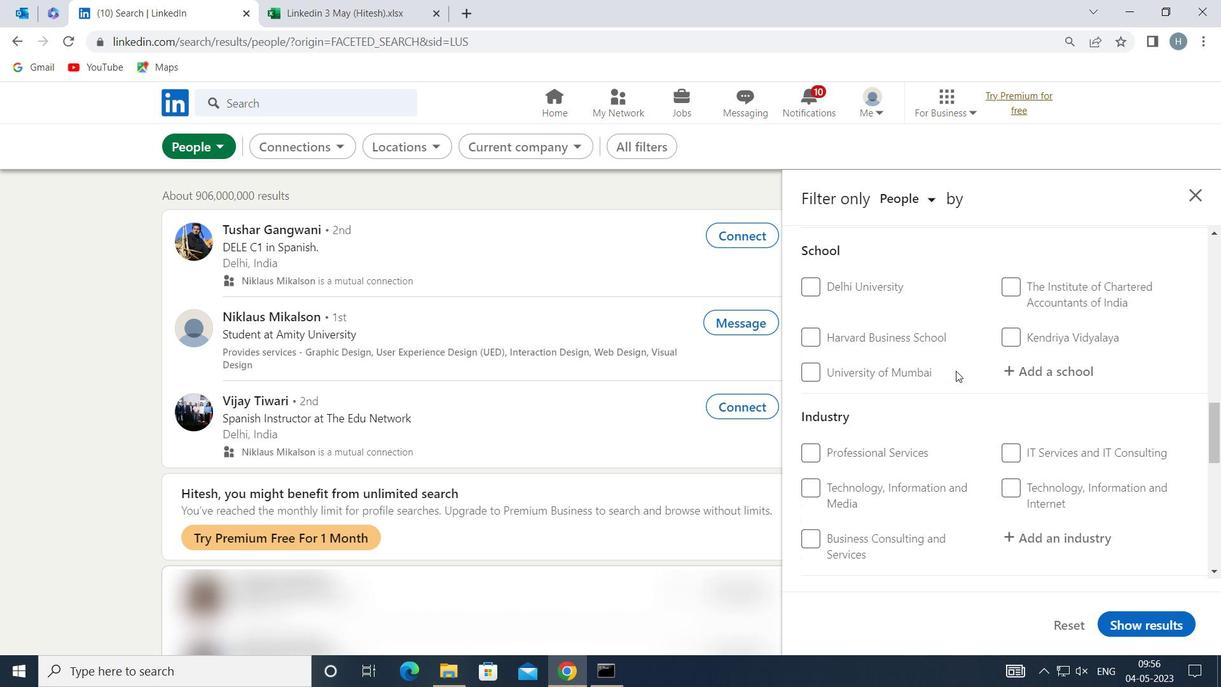 
Action: Mouse moved to (1005, 431)
Screenshot: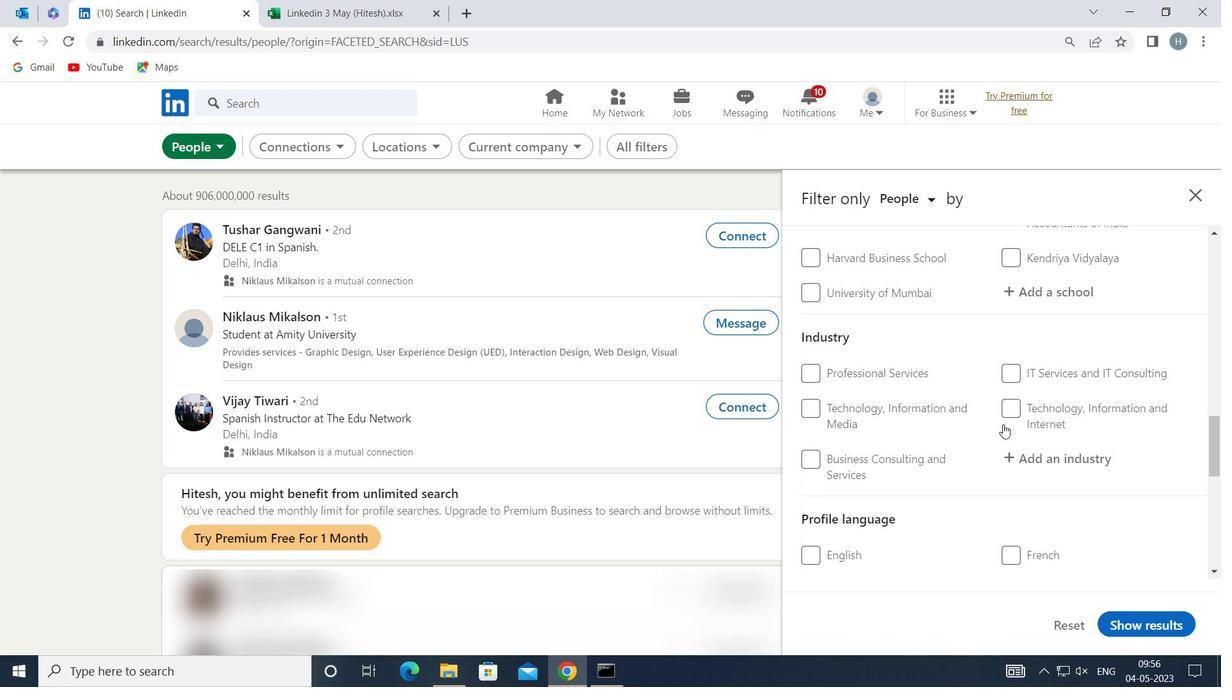 
Action: Mouse scrolled (1005, 431) with delta (0, 0)
Screenshot: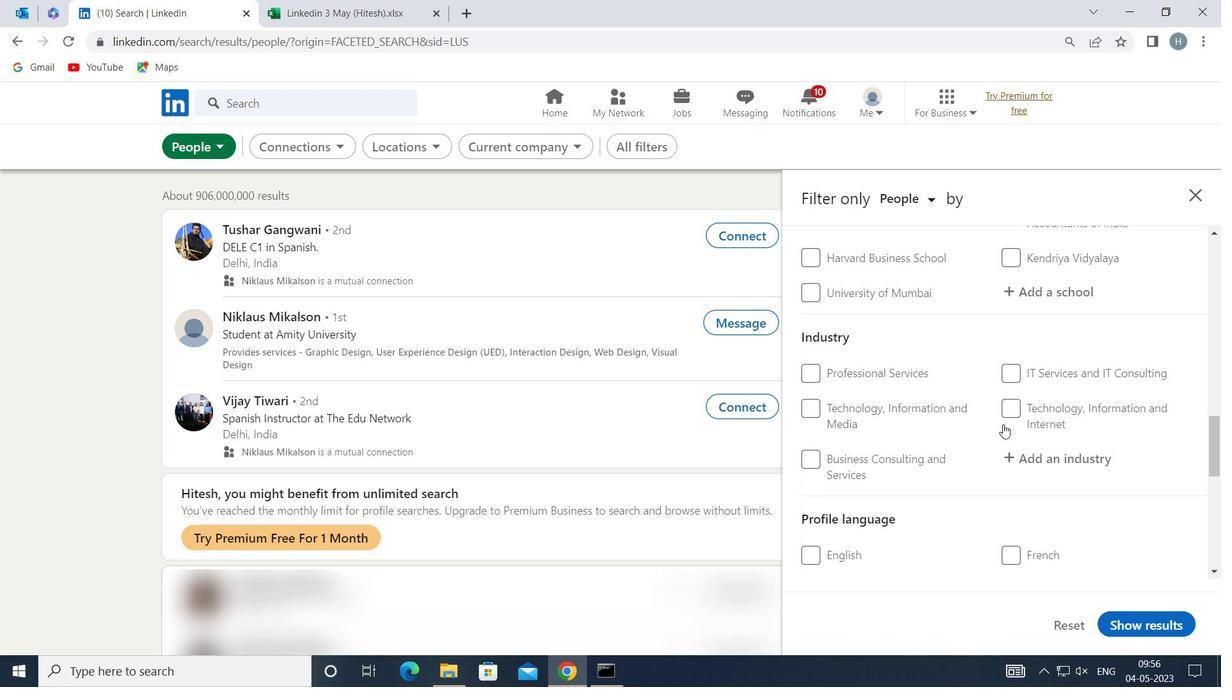 
Action: Mouse moved to (1005, 432)
Screenshot: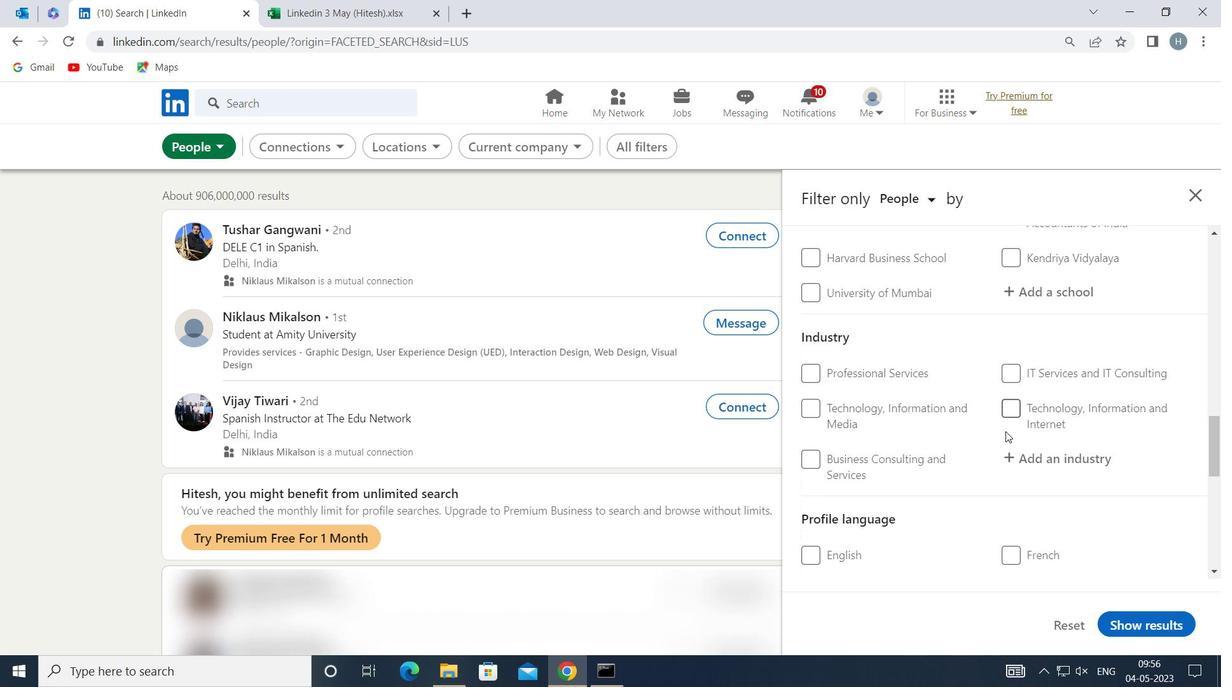 
Action: Mouse scrolled (1005, 431) with delta (0, 0)
Screenshot: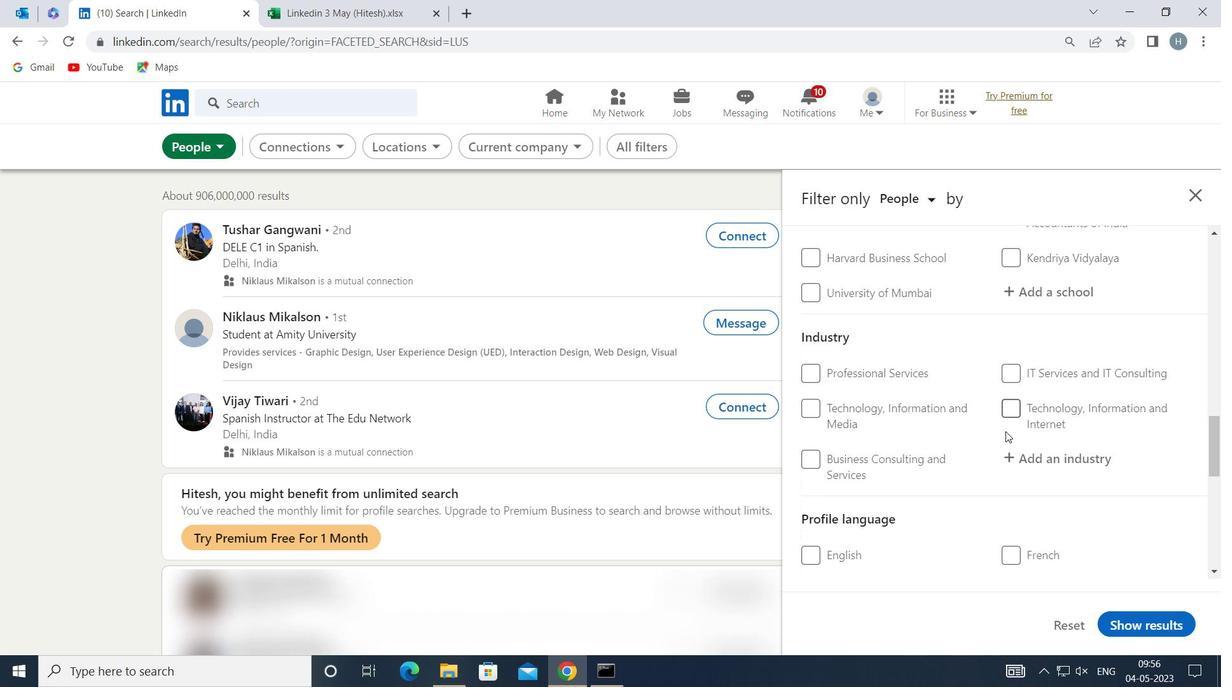 
Action: Mouse moved to (986, 433)
Screenshot: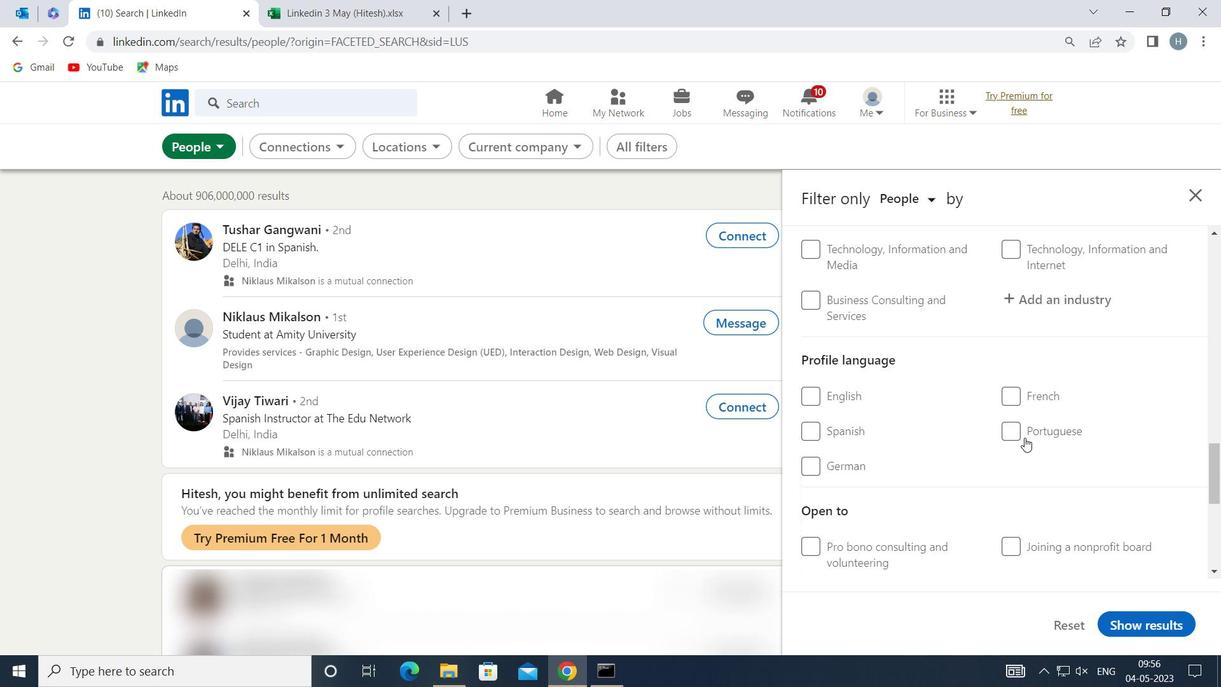 
Action: Mouse pressed left at (986, 433)
Screenshot: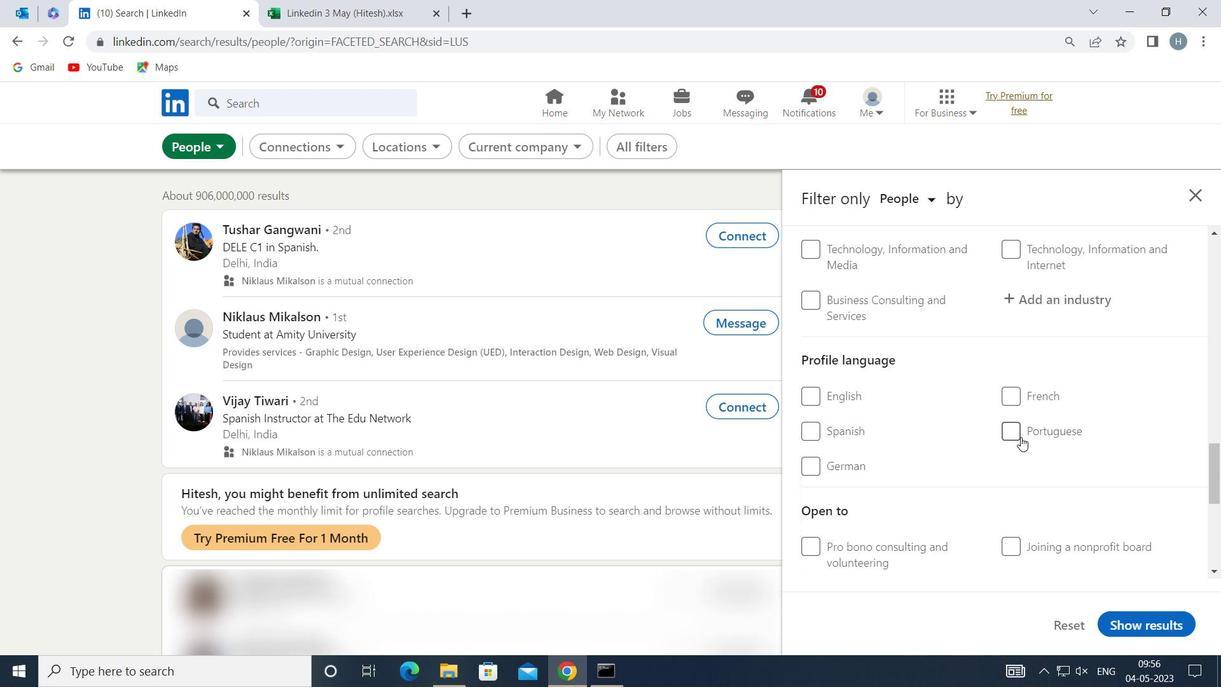 
Action: Mouse moved to (1010, 433)
Screenshot: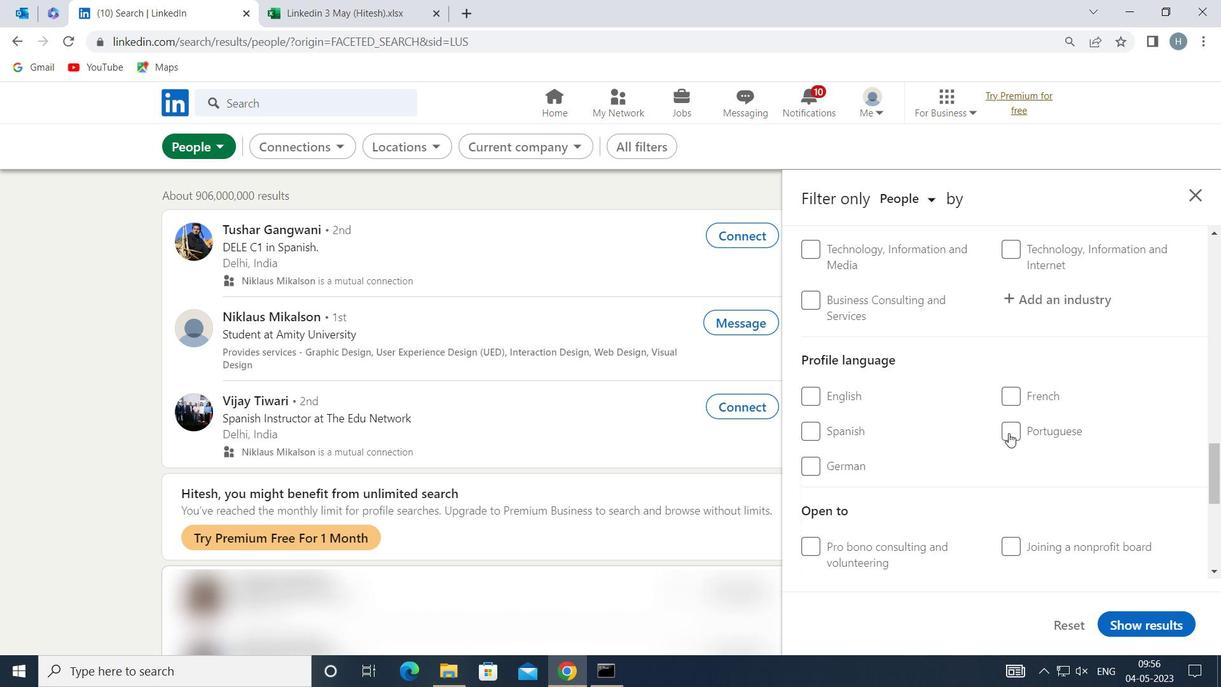 
Action: Mouse pressed left at (1010, 433)
Screenshot: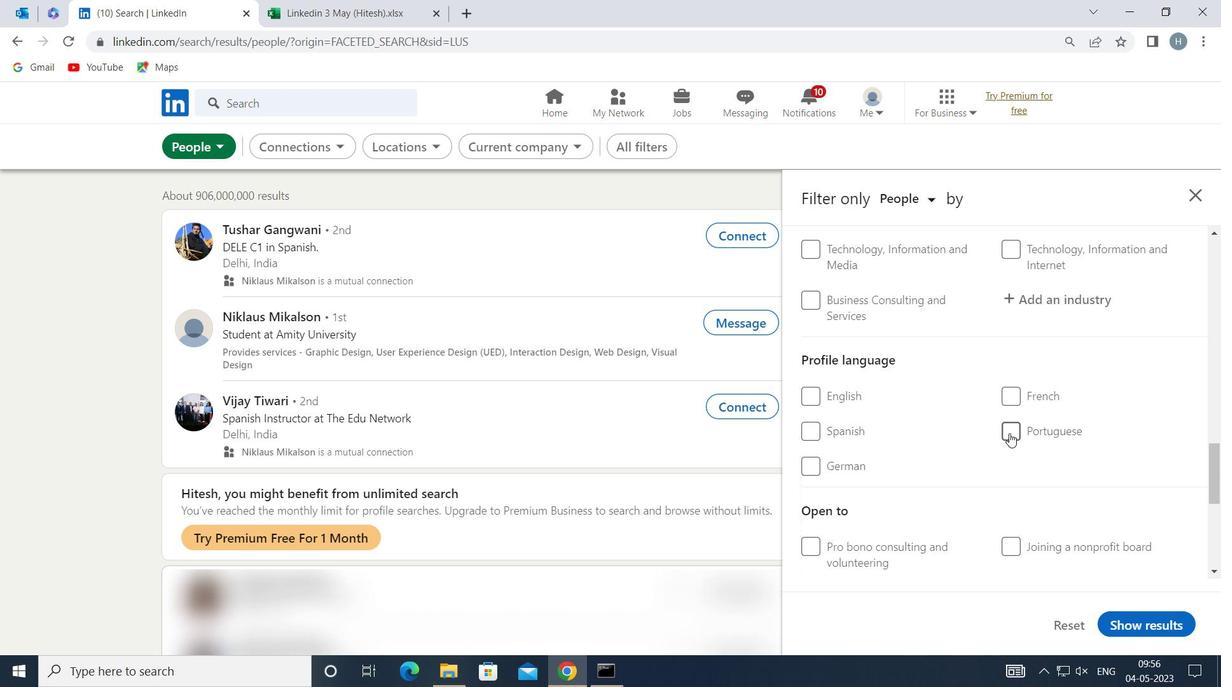 
Action: Mouse moved to (986, 421)
Screenshot: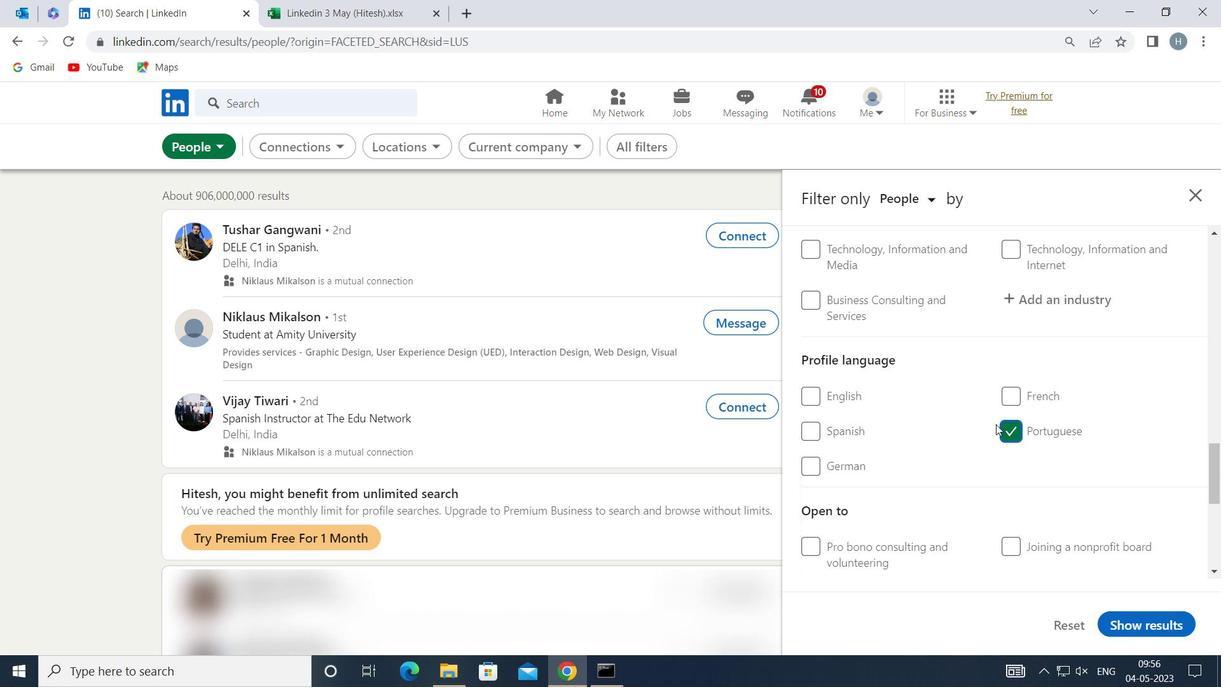 
Action: Mouse scrolled (986, 421) with delta (0, 0)
Screenshot: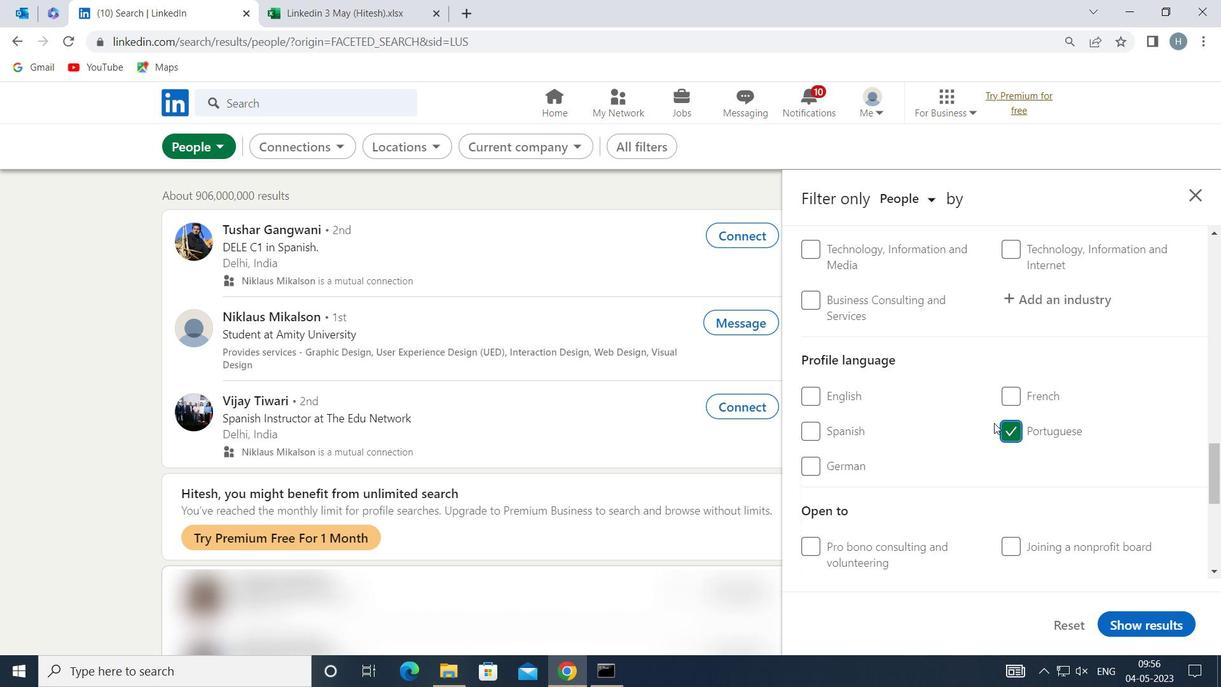 
Action: Mouse moved to (986, 421)
Screenshot: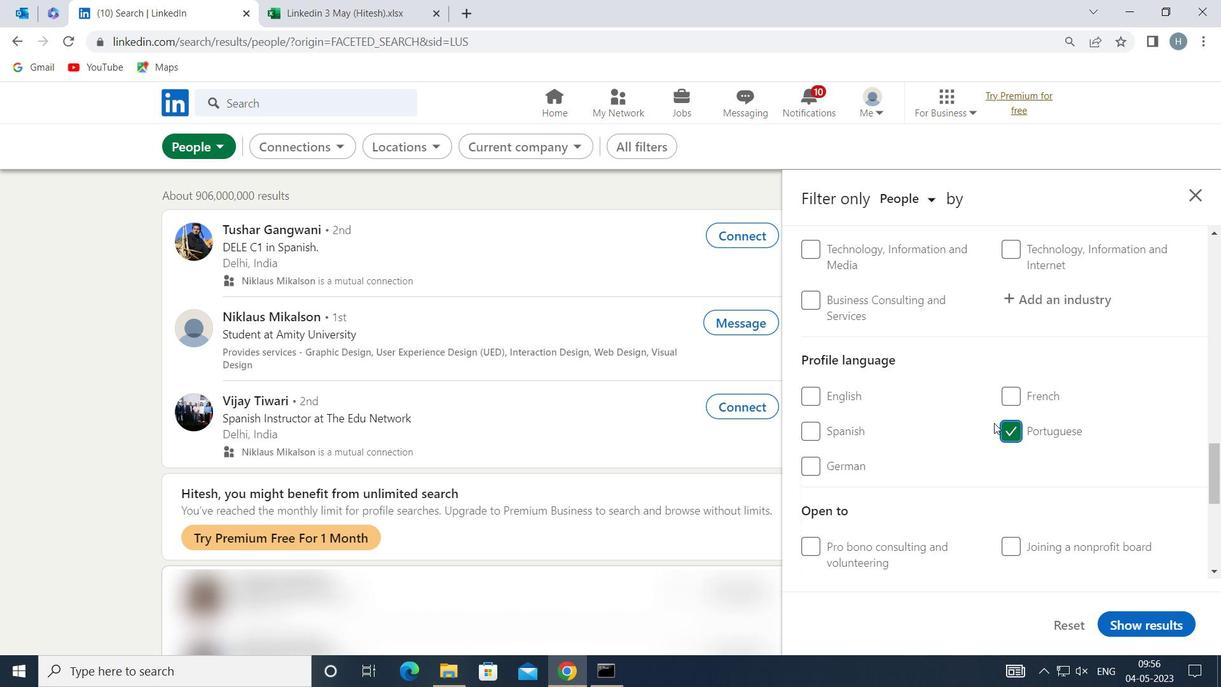 
Action: Mouse scrolled (986, 421) with delta (0, 0)
Screenshot: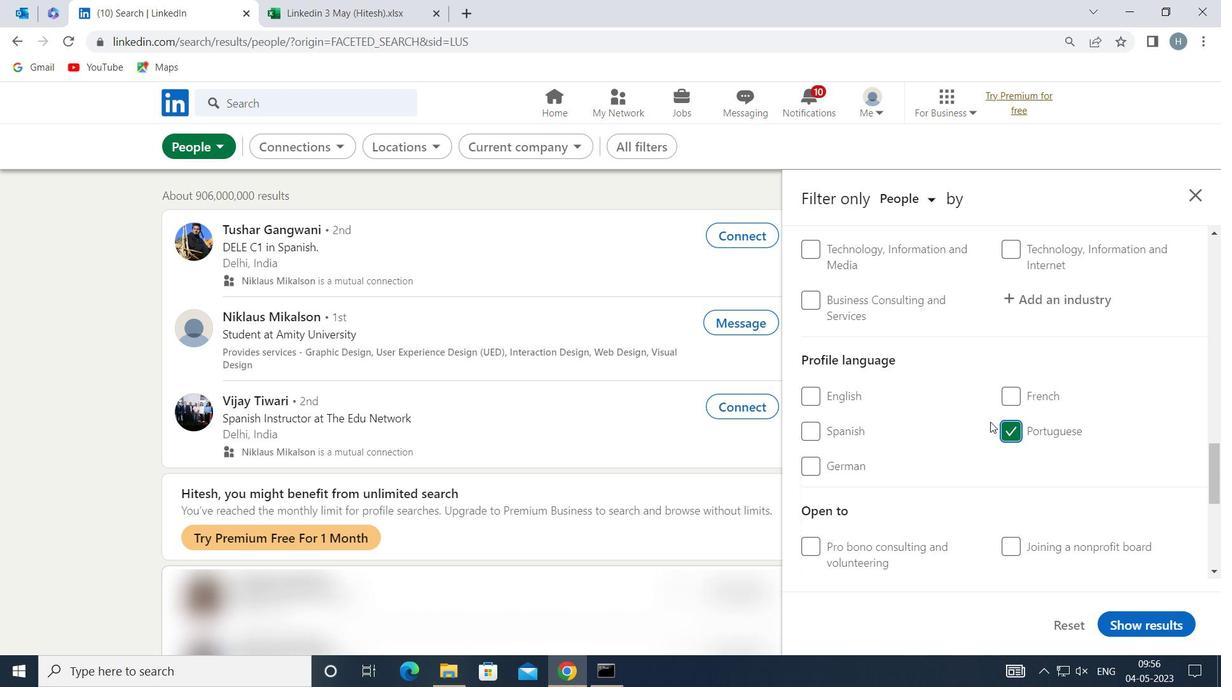 
Action: Mouse moved to (970, 420)
Screenshot: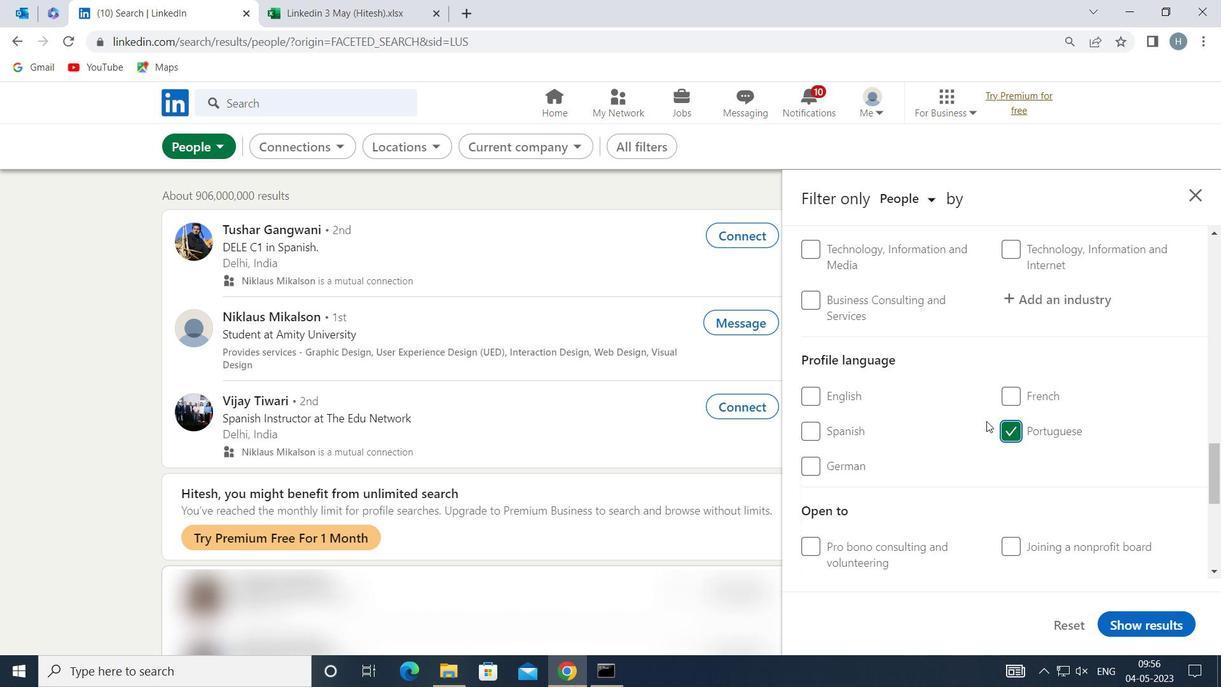 
Action: Mouse scrolled (970, 421) with delta (0, 0)
Screenshot: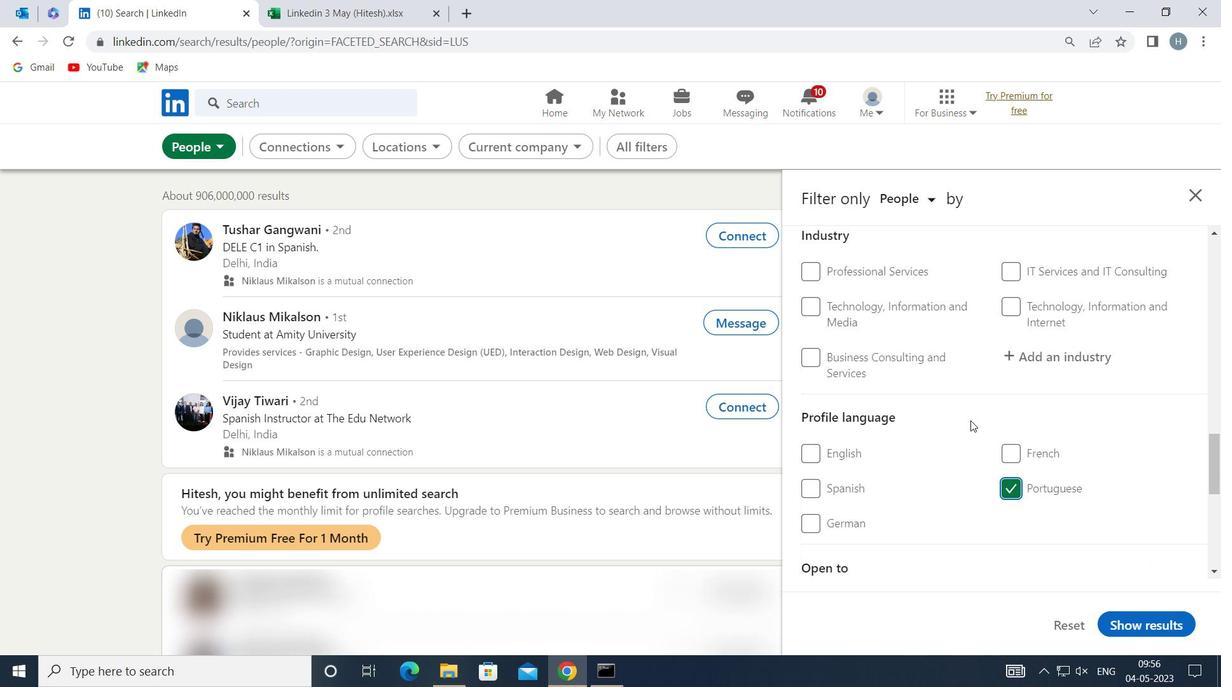 
Action: Mouse scrolled (970, 421) with delta (0, 0)
Screenshot: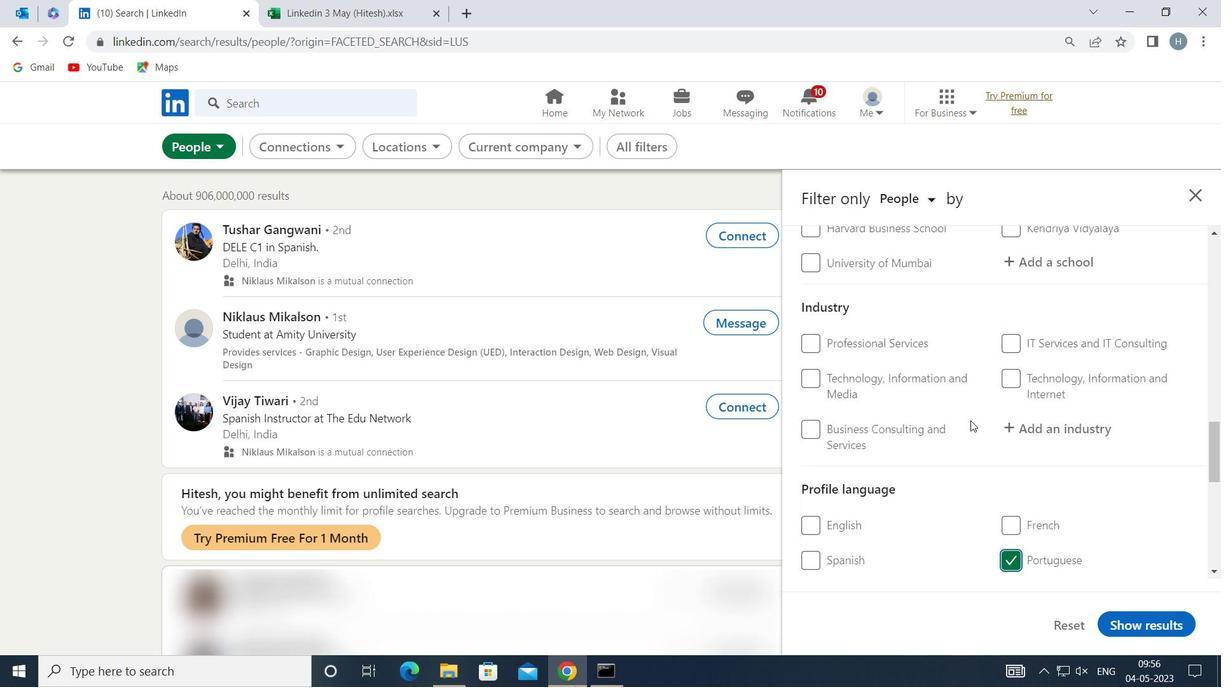 
Action: Mouse scrolled (970, 421) with delta (0, 0)
Screenshot: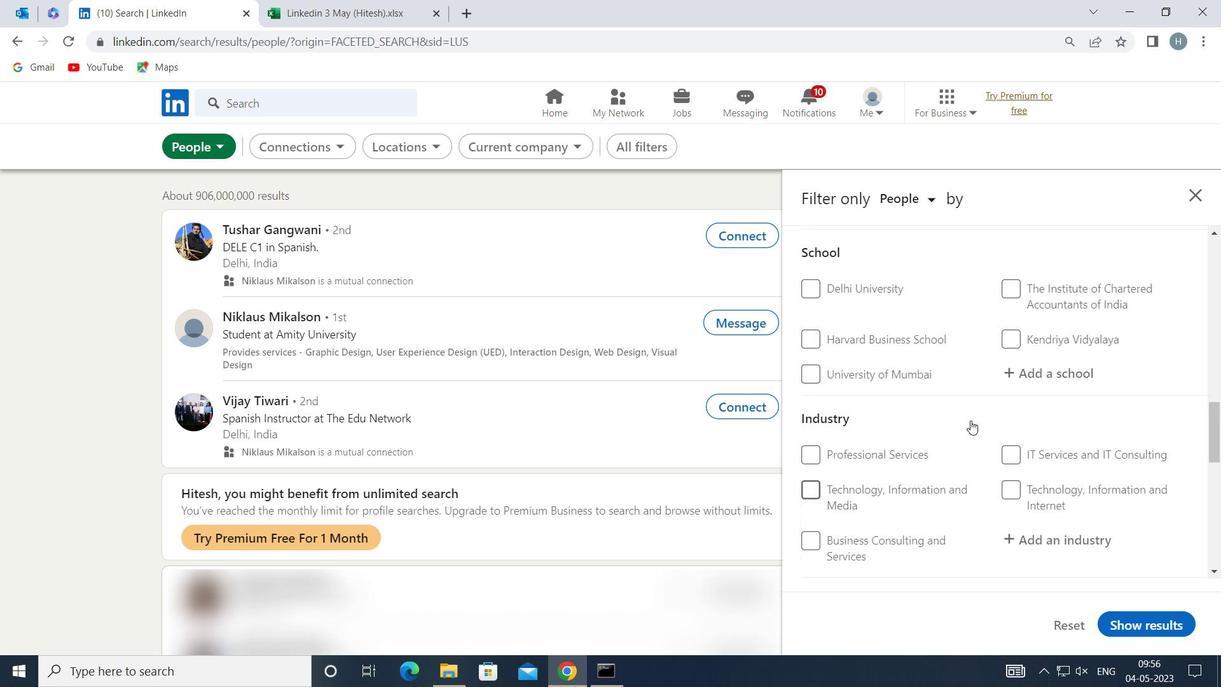 
Action: Mouse scrolled (970, 421) with delta (0, 0)
Screenshot: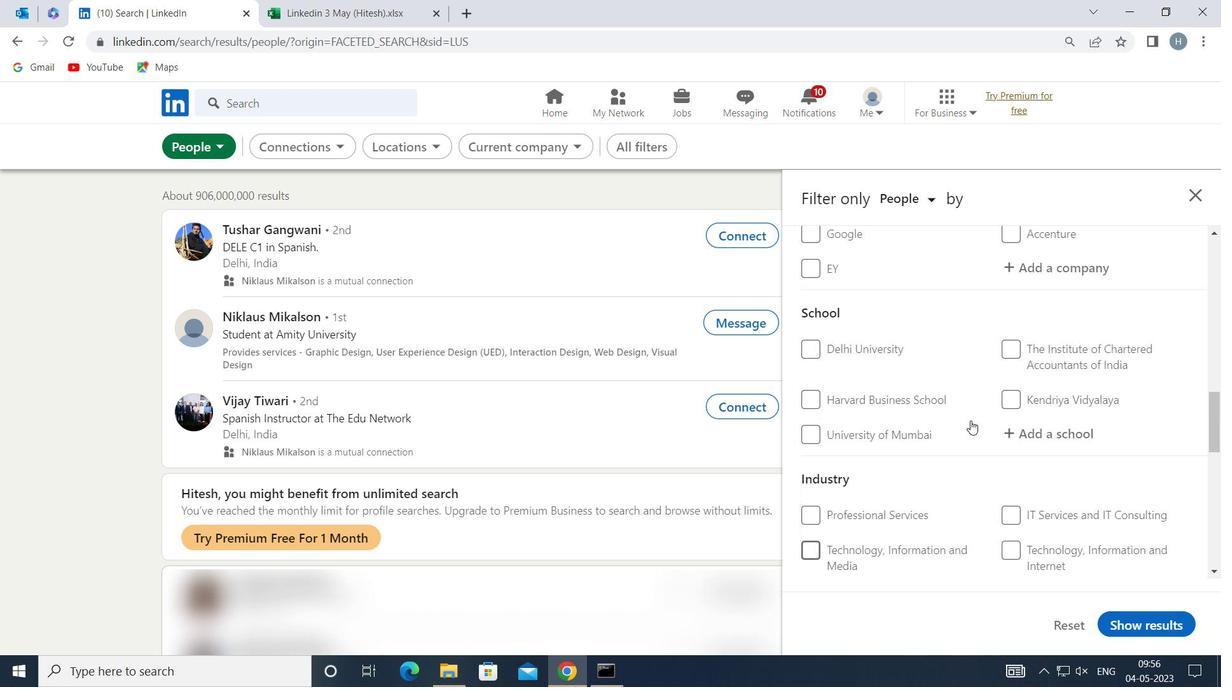 
Action: Mouse scrolled (970, 421) with delta (0, 0)
Screenshot: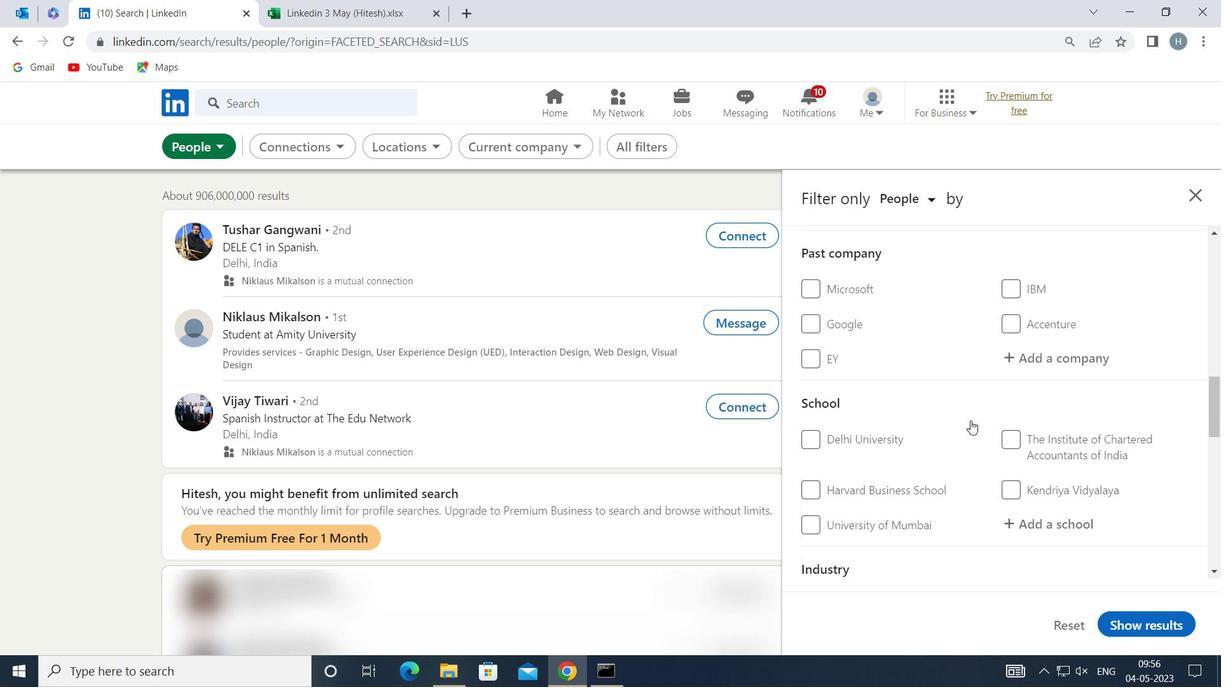 
Action: Mouse scrolled (970, 421) with delta (0, 0)
Screenshot: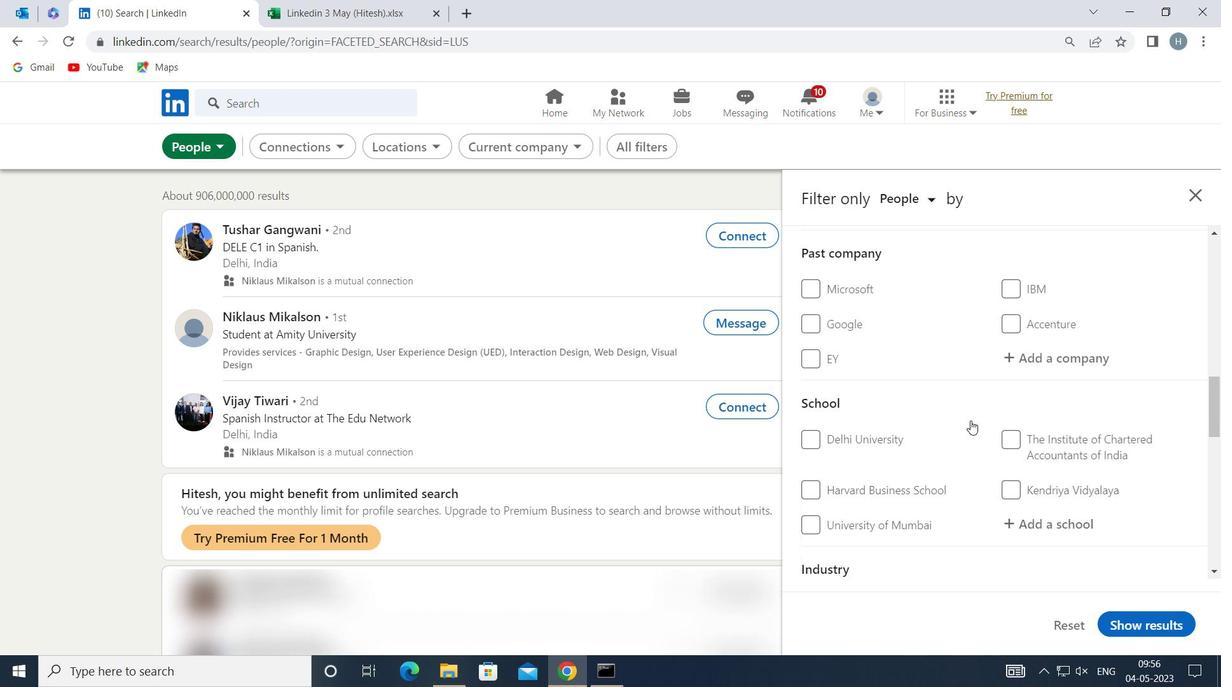 
Action: Mouse scrolled (970, 421) with delta (0, 0)
Screenshot: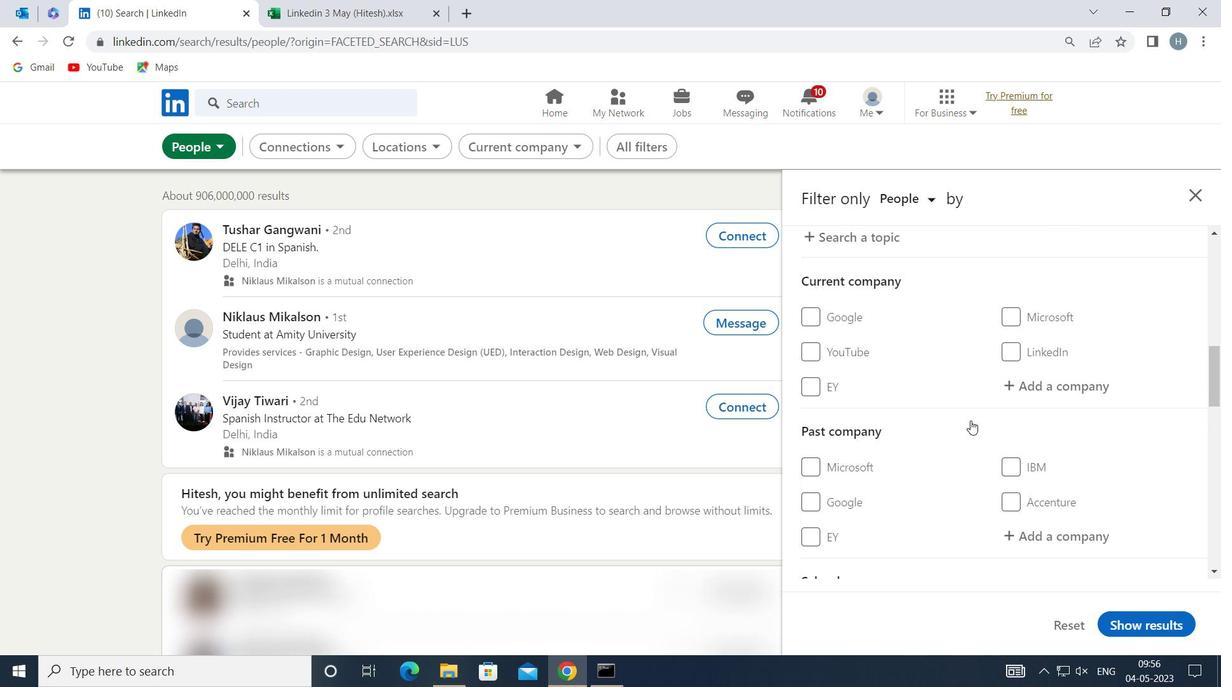 
Action: Mouse moved to (1022, 524)
Screenshot: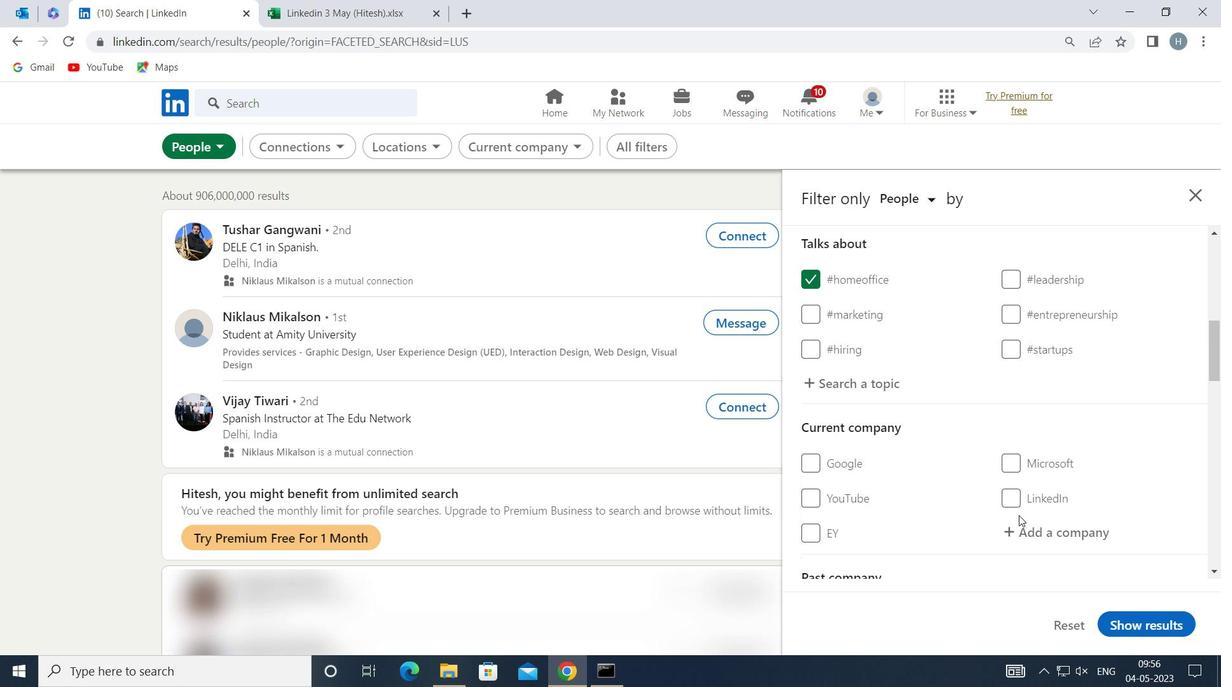 
Action: Mouse pressed left at (1022, 524)
Screenshot: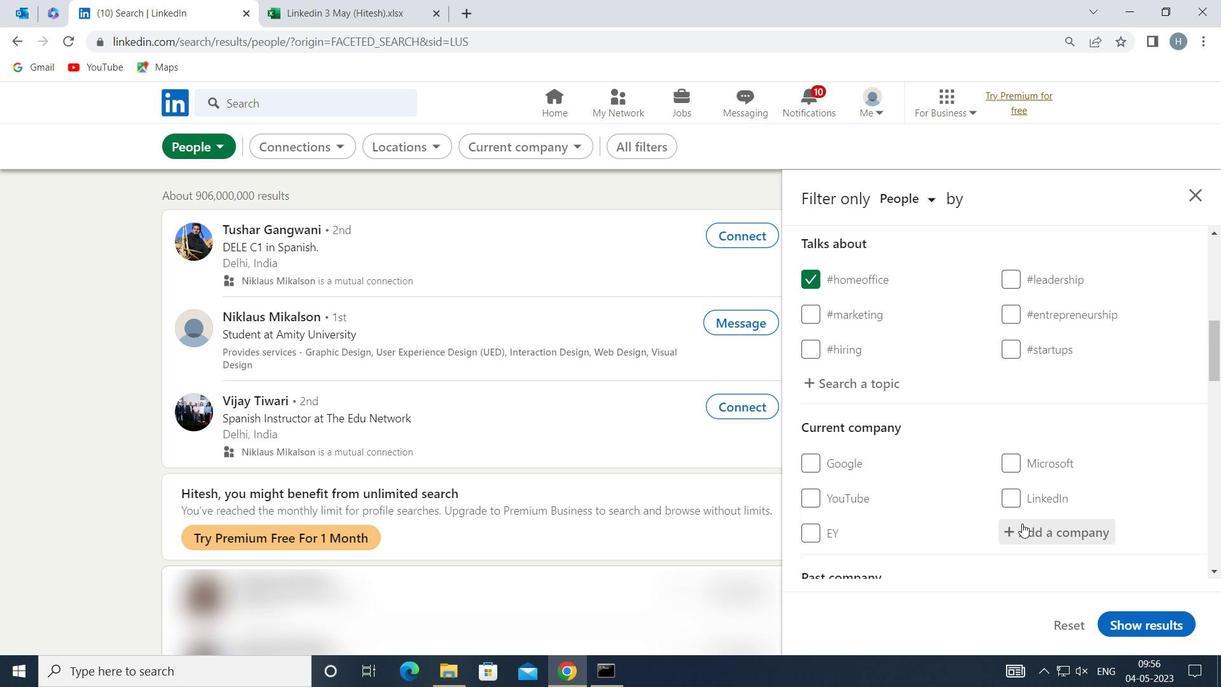 
Action: Key pressed <Key.shift>COMVIVO
Screenshot: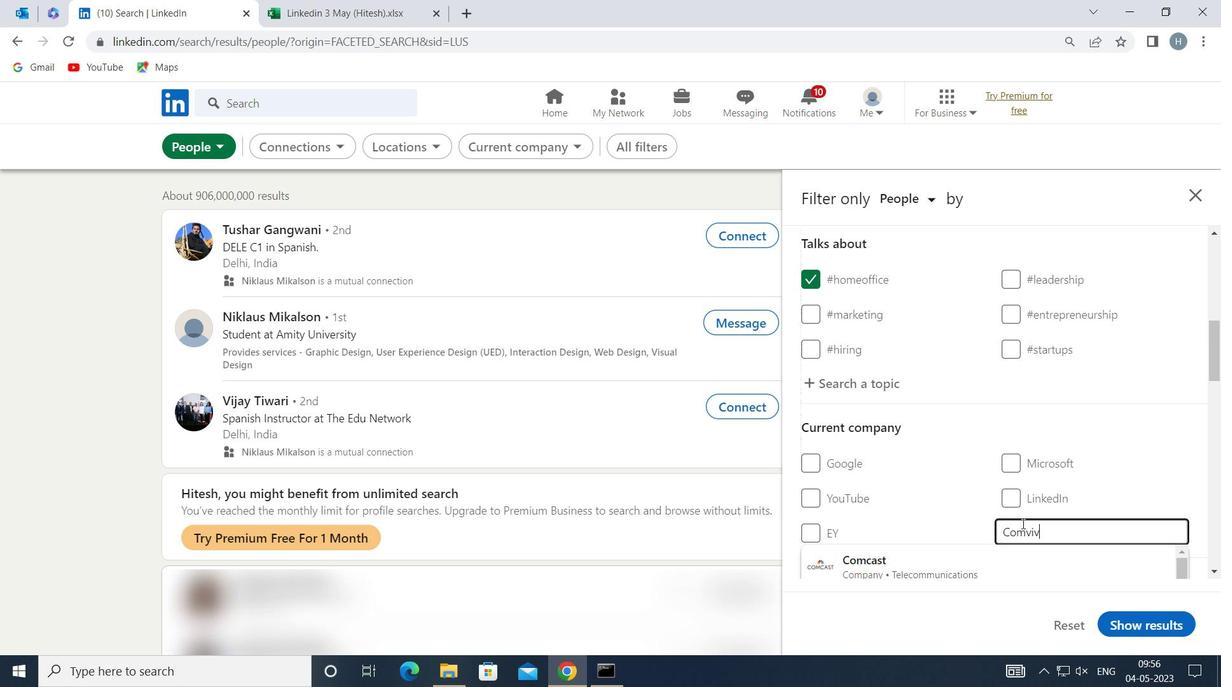 
Action: Mouse scrolled (1022, 523) with delta (0, 0)
Screenshot: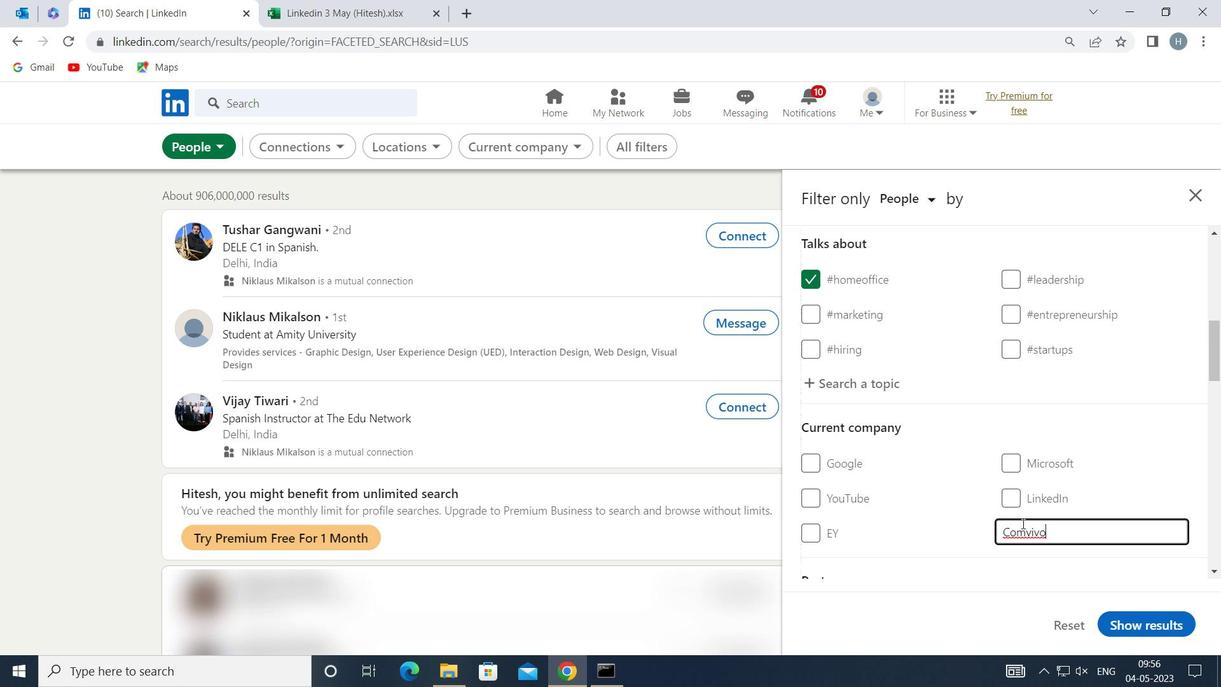 
Action: Mouse moved to (1040, 503)
Screenshot: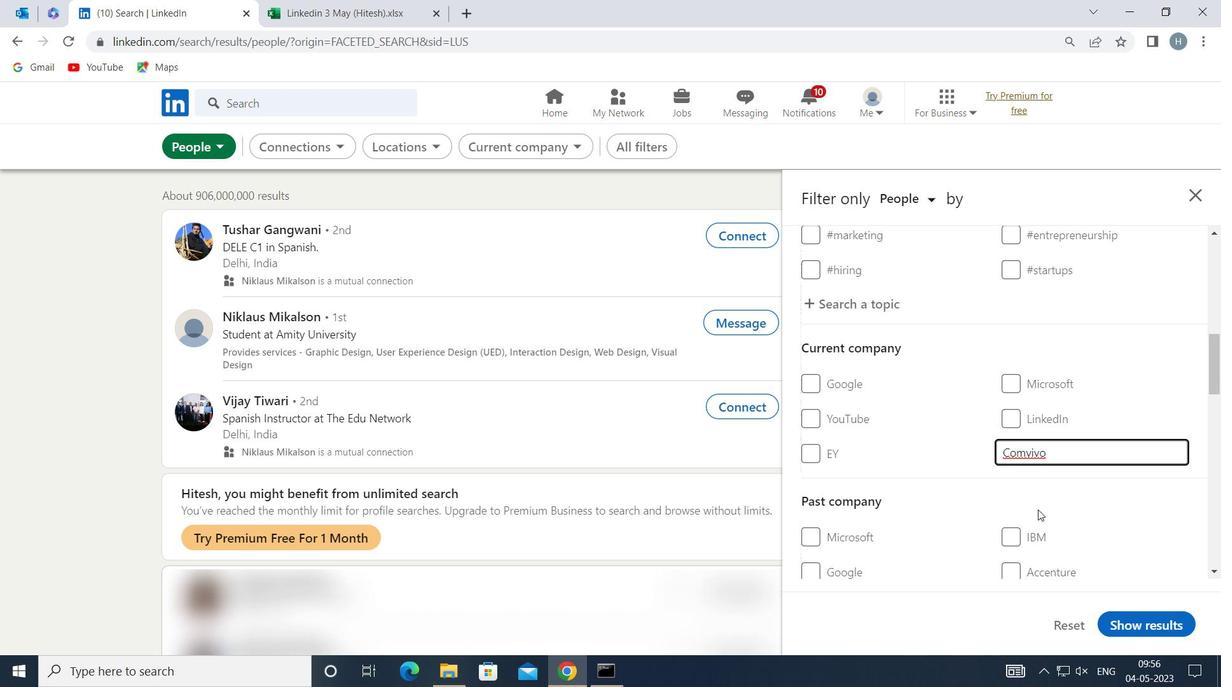 
Action: Key pressed <Key.backspace>
Screenshot: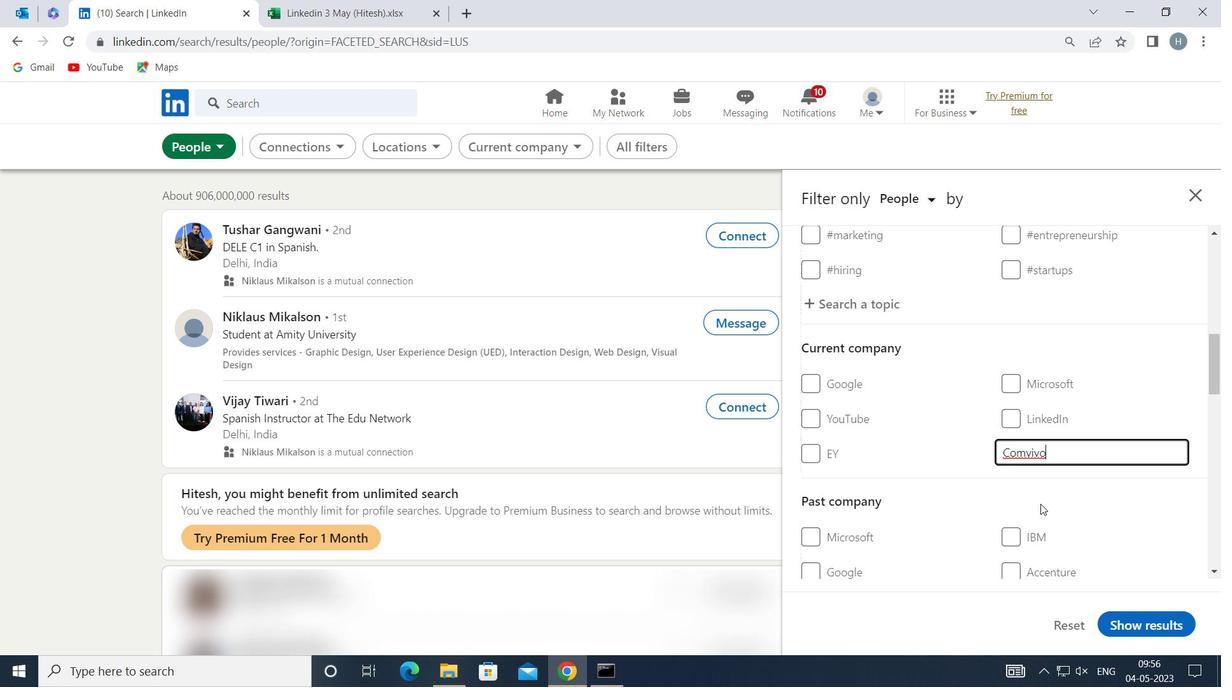 
Action: Mouse moved to (1033, 497)
Screenshot: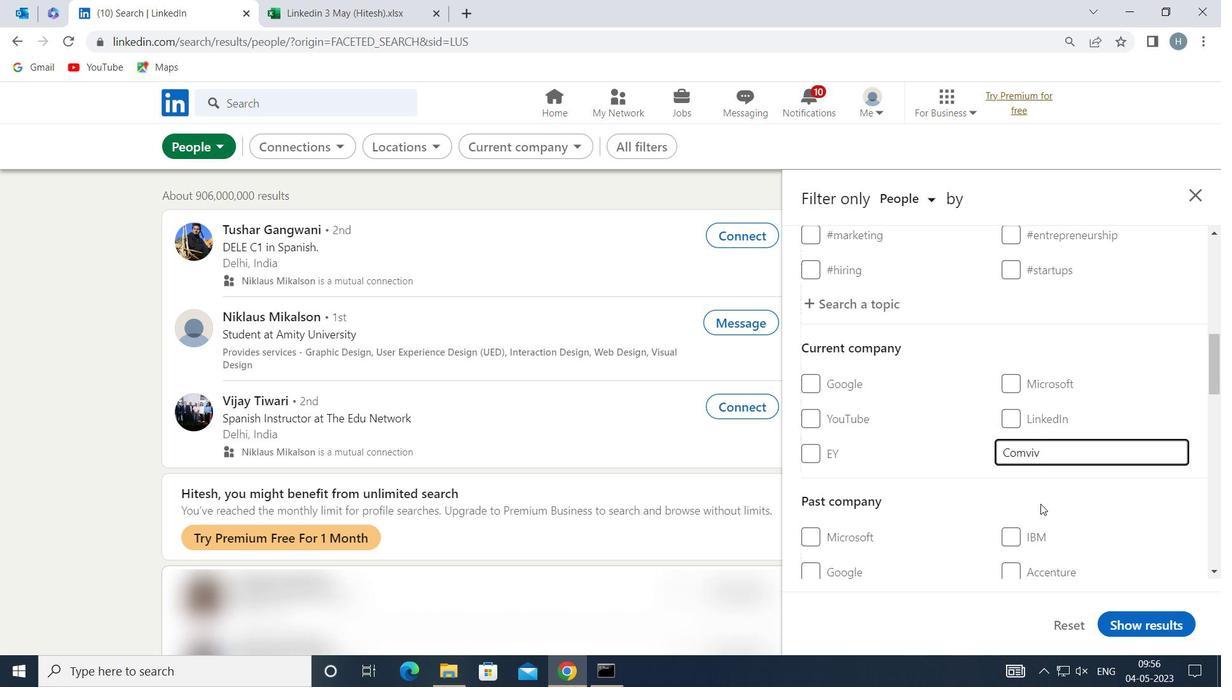 
Action: Key pressed A
Screenshot: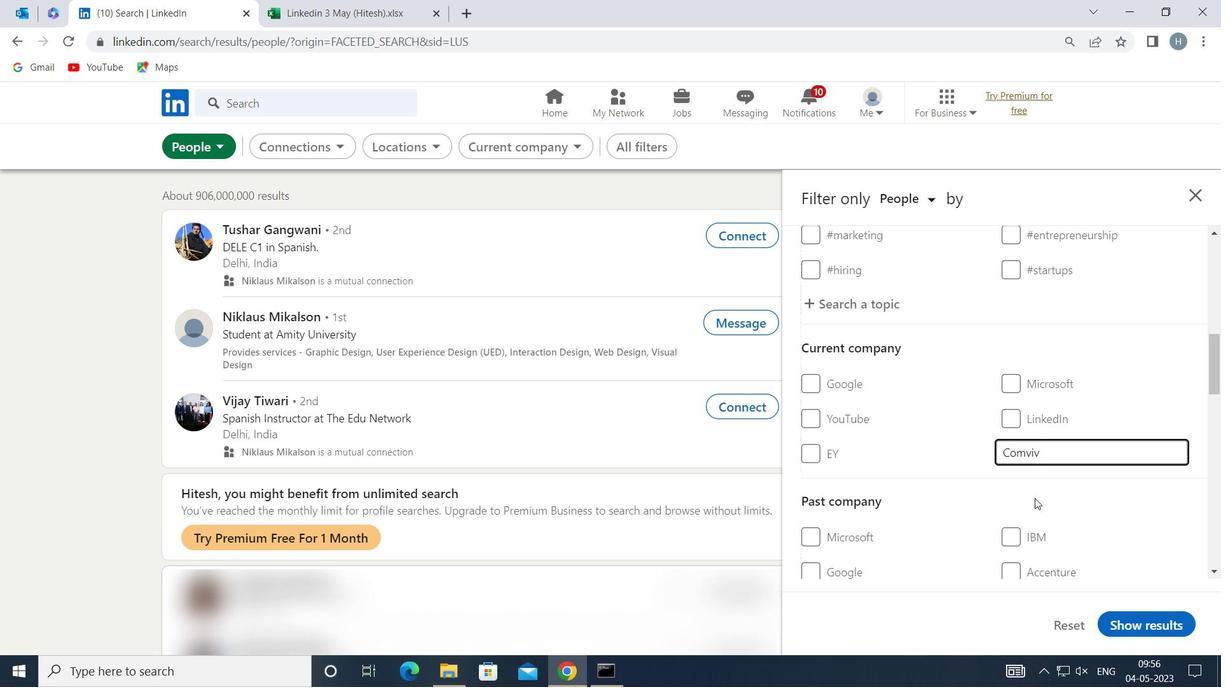 
Action: Mouse moved to (979, 484)
Screenshot: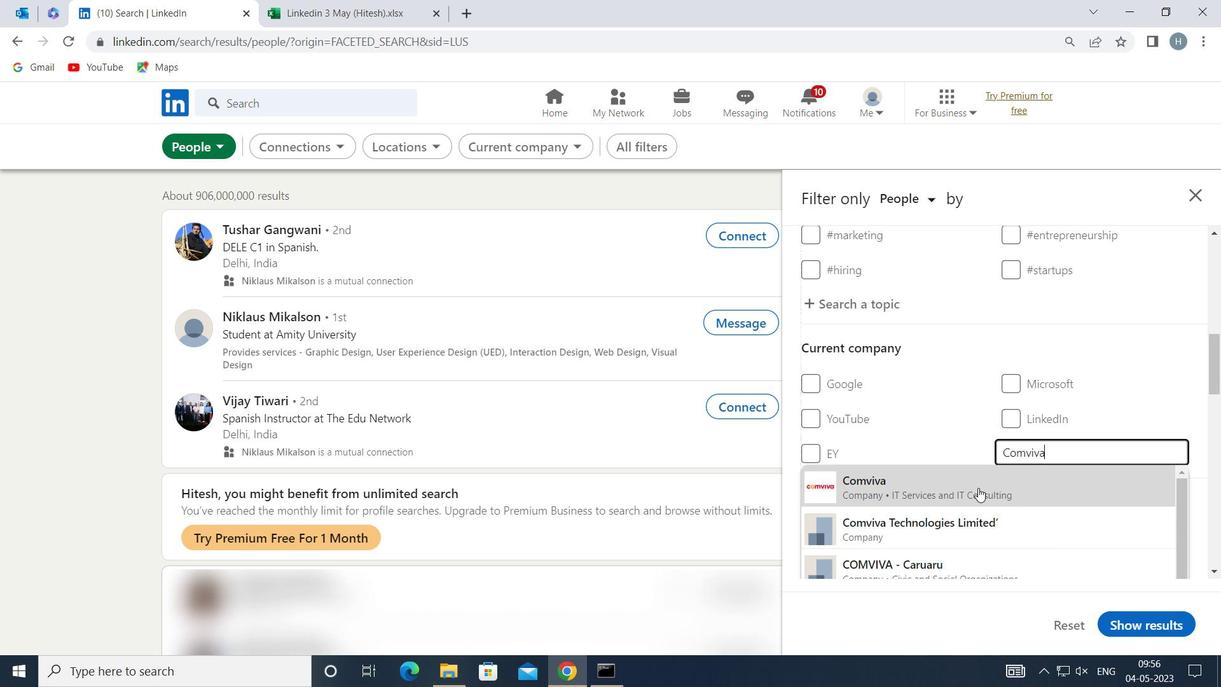 
Action: Mouse pressed left at (979, 484)
Screenshot: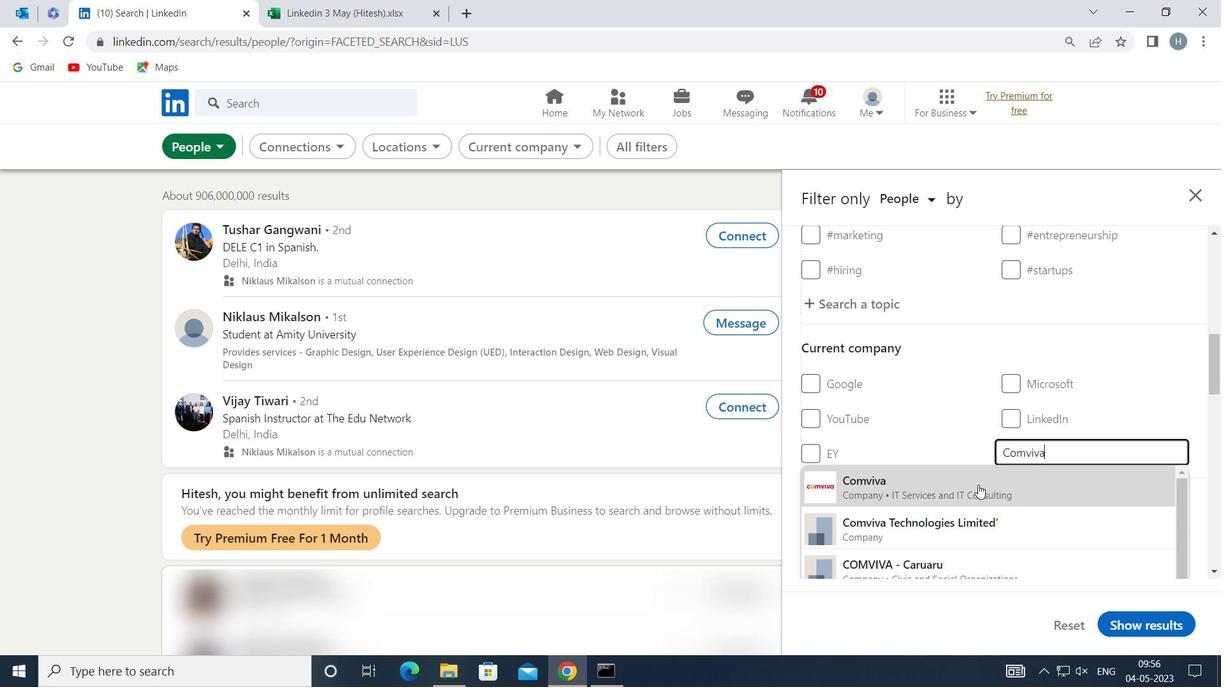
Action: Mouse moved to (964, 470)
Screenshot: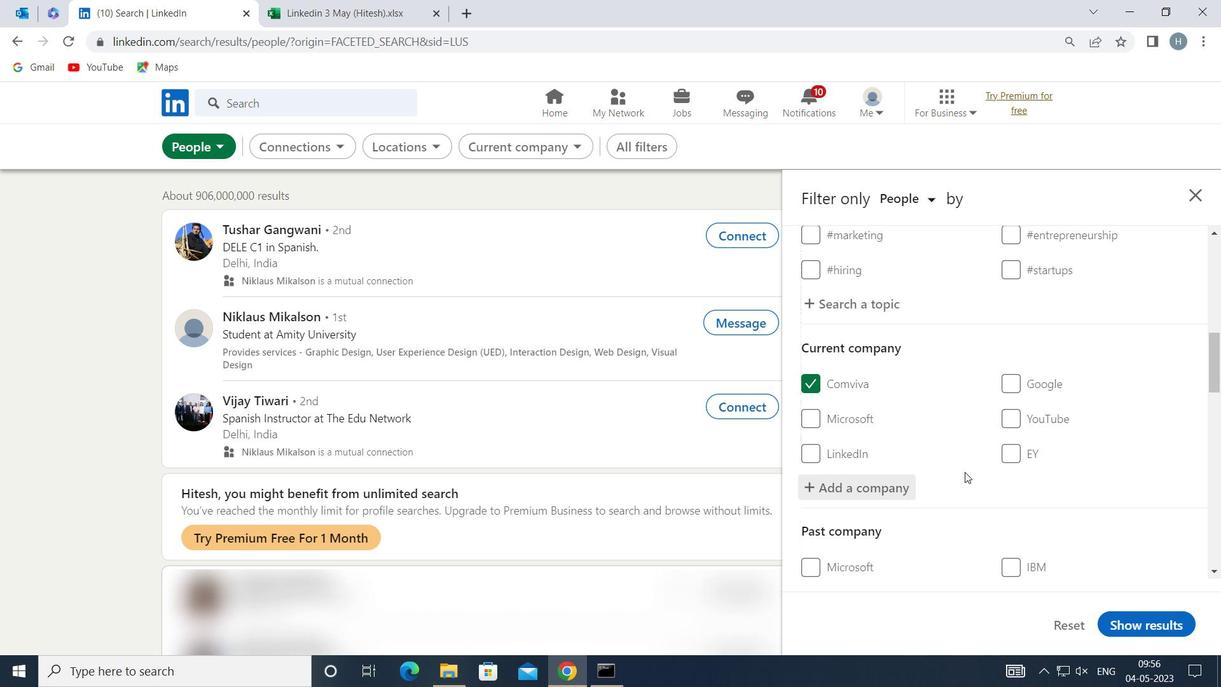 
Action: Mouse scrolled (964, 470) with delta (0, 0)
Screenshot: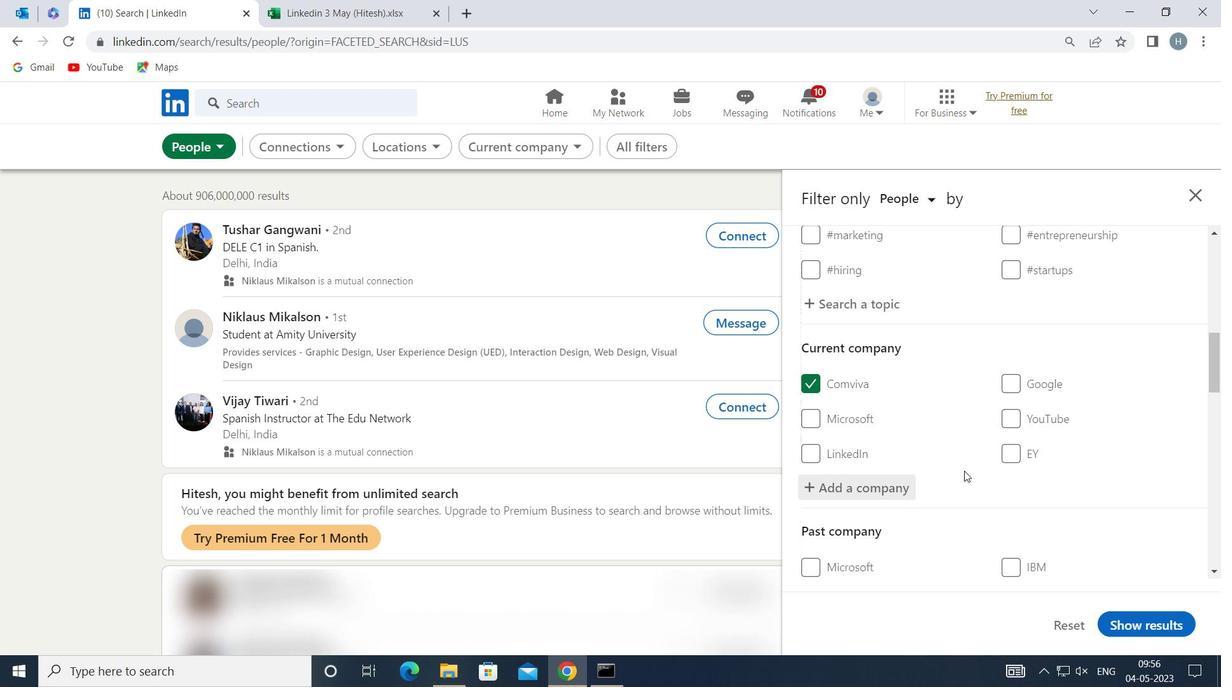 
Action: Mouse scrolled (964, 470) with delta (0, 0)
Screenshot: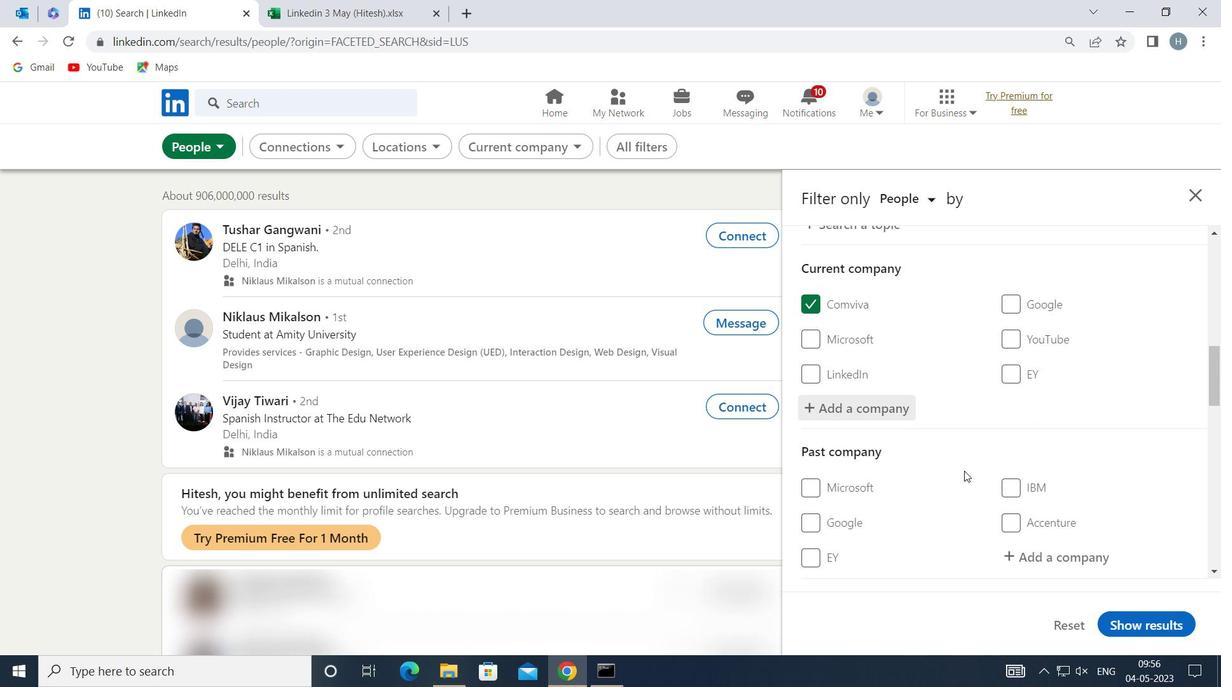 
Action: Mouse scrolled (964, 470) with delta (0, 0)
Screenshot: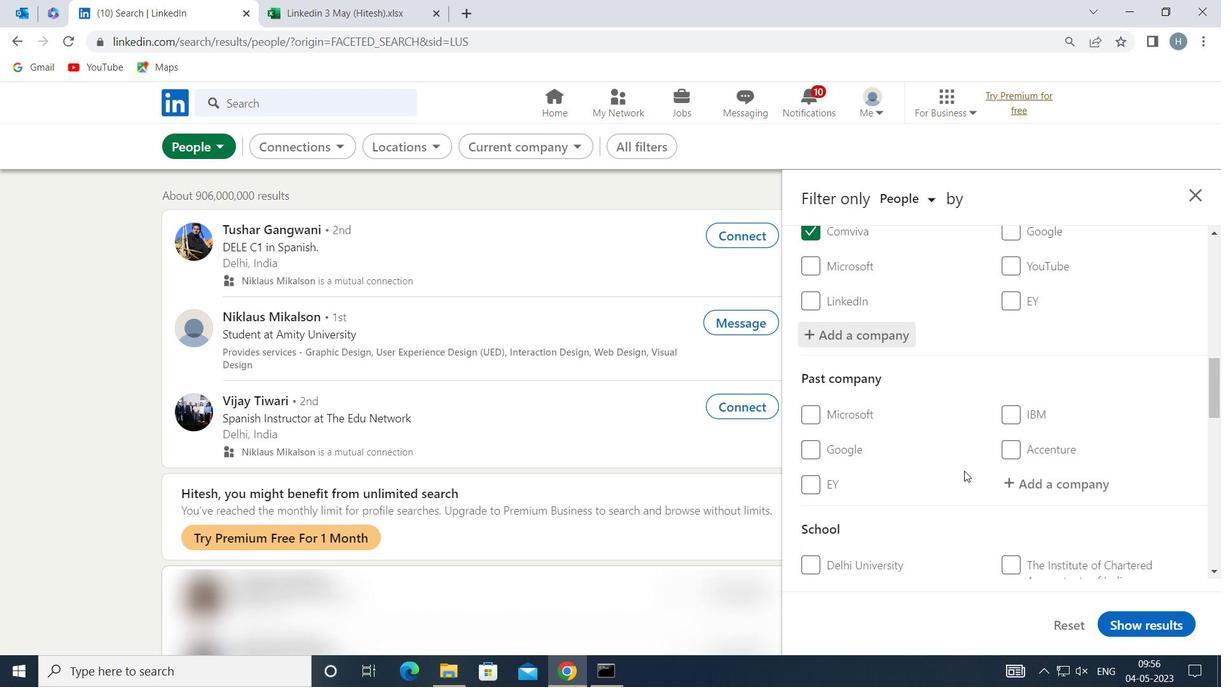
Action: Mouse scrolled (964, 470) with delta (0, 0)
Screenshot: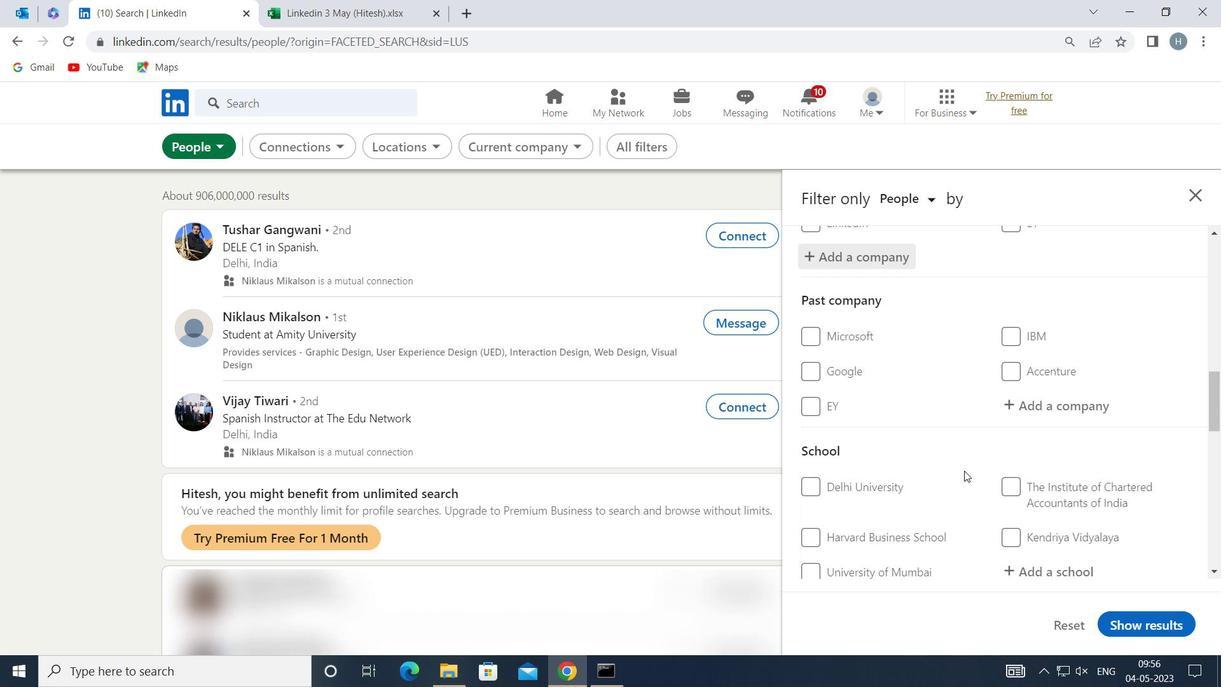 
Action: Mouse moved to (1061, 487)
Screenshot: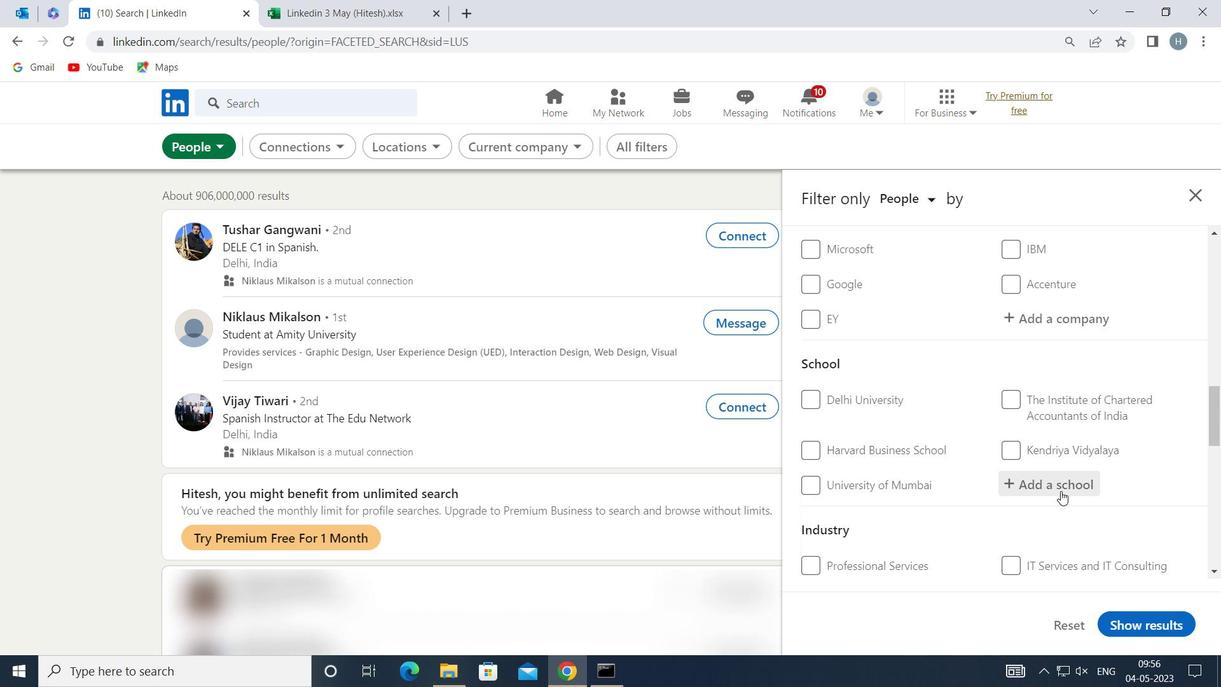 
Action: Mouse pressed left at (1061, 487)
Screenshot: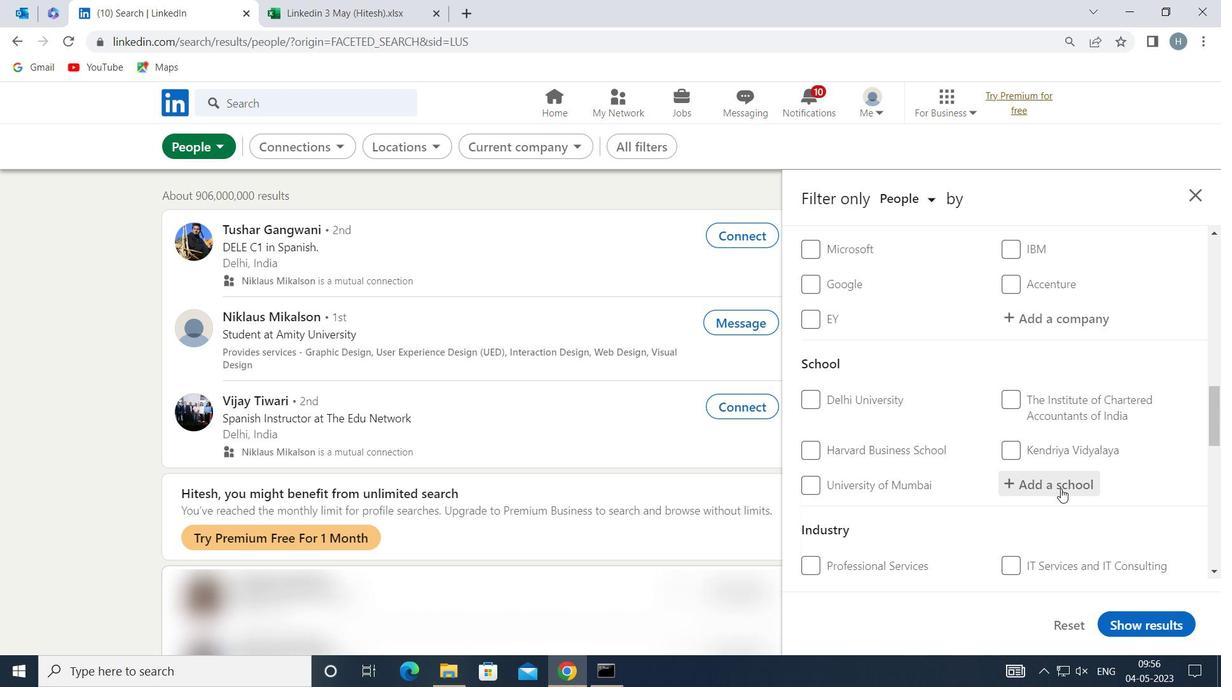
Action: Mouse moved to (1060, 486)
Screenshot: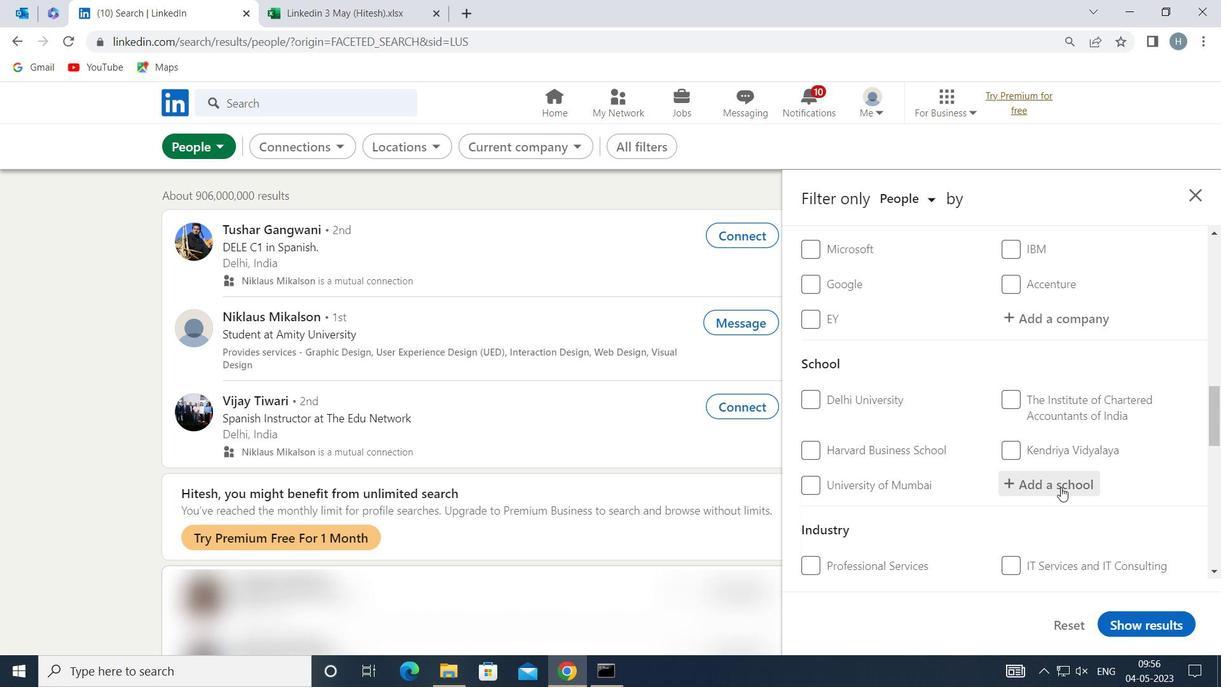 
Action: Key pressed <Key.shift>KESHAV<Key.space><Key.shift>MAHAVID
Screenshot: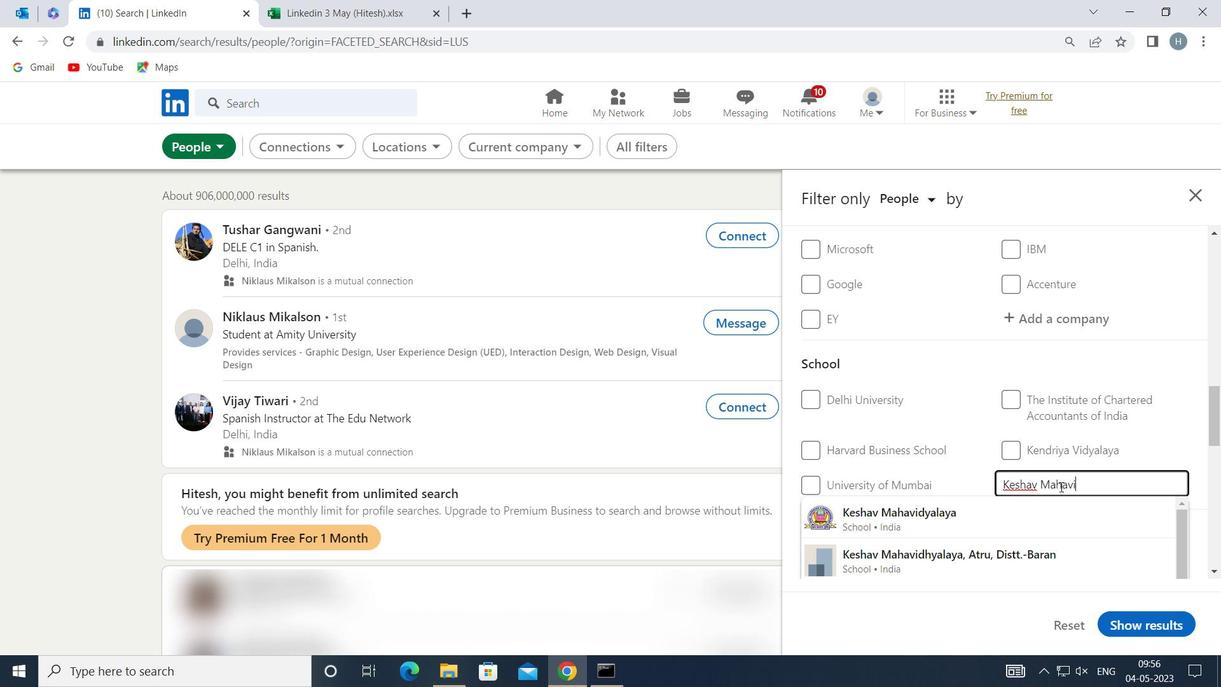 
Action: Mouse moved to (987, 512)
Screenshot: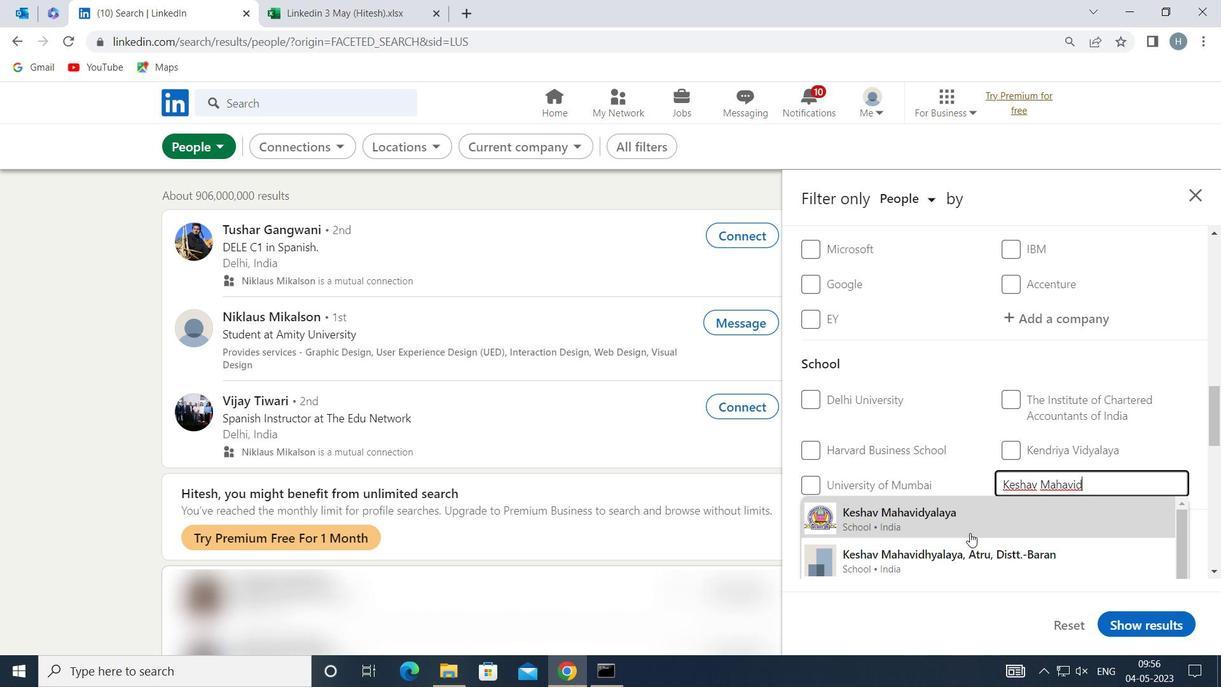 
Action: Mouse pressed left at (987, 512)
Screenshot: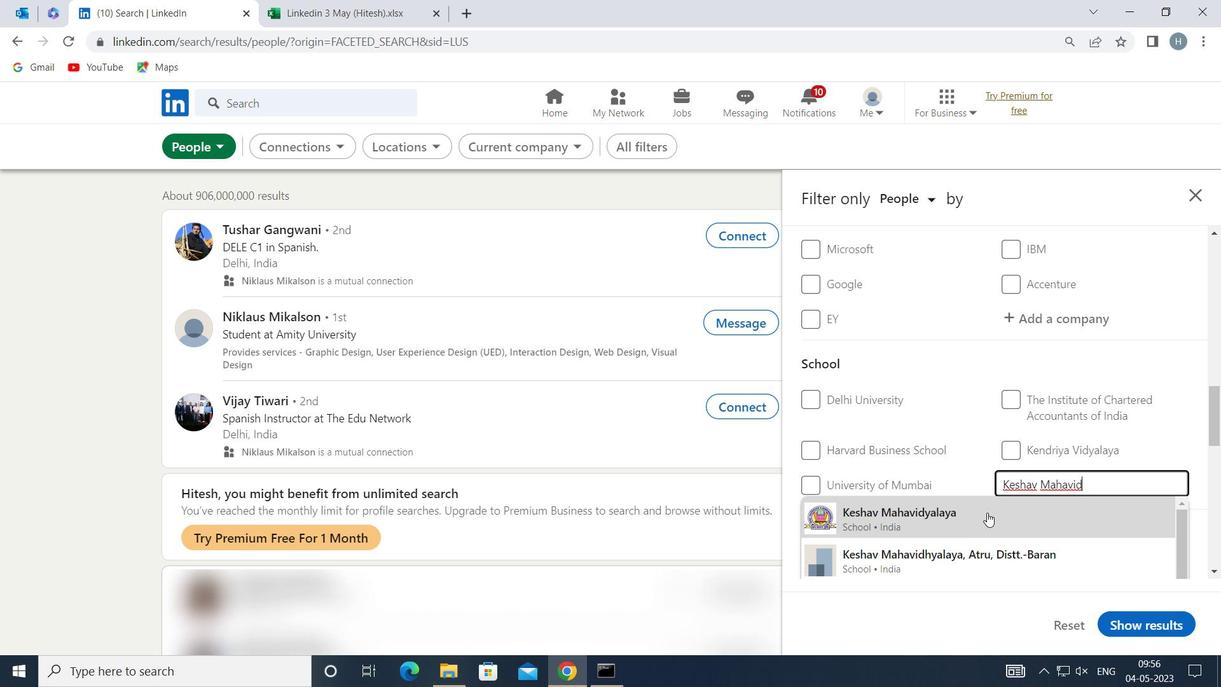 
Action: Mouse moved to (971, 489)
Screenshot: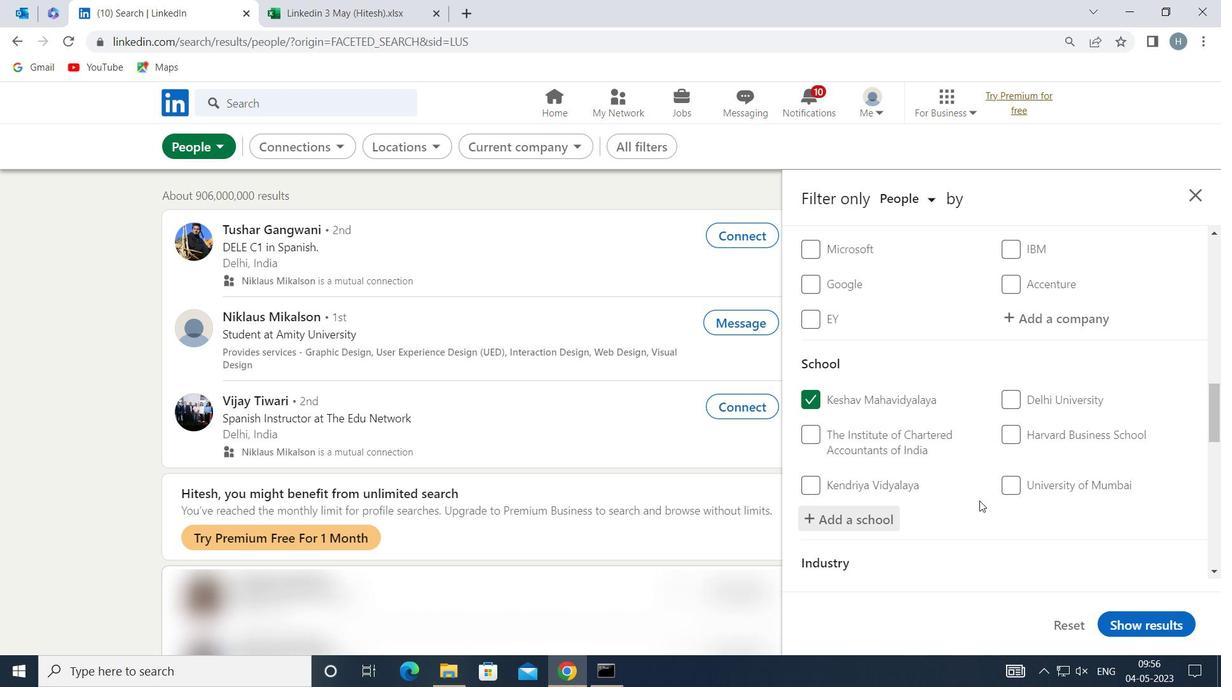 
Action: Mouse scrolled (971, 488) with delta (0, 0)
Screenshot: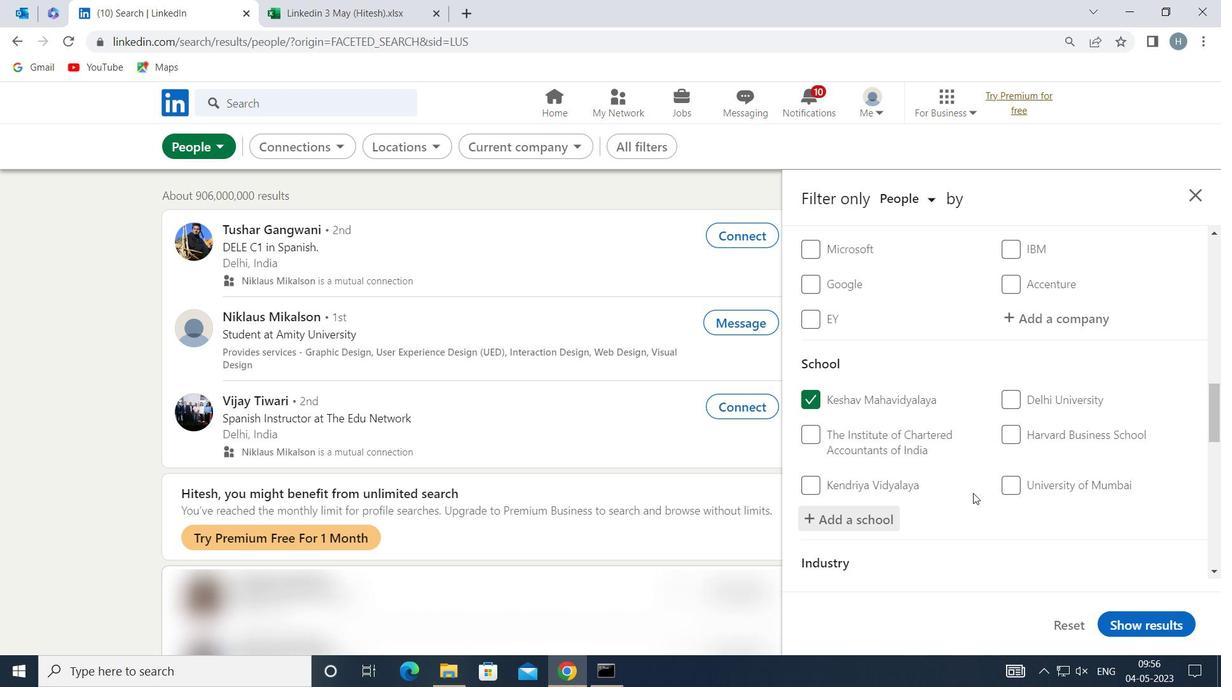 
Action: Mouse scrolled (971, 488) with delta (0, 0)
Screenshot: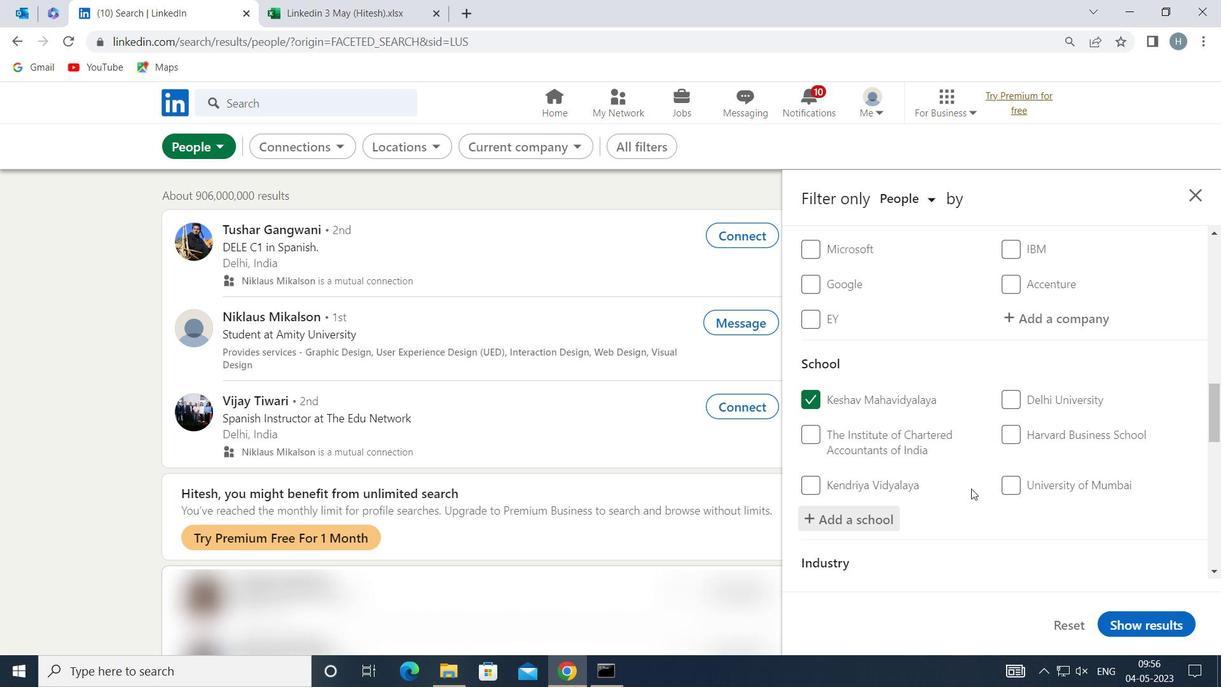 
Action: Mouse moved to (970, 489)
Screenshot: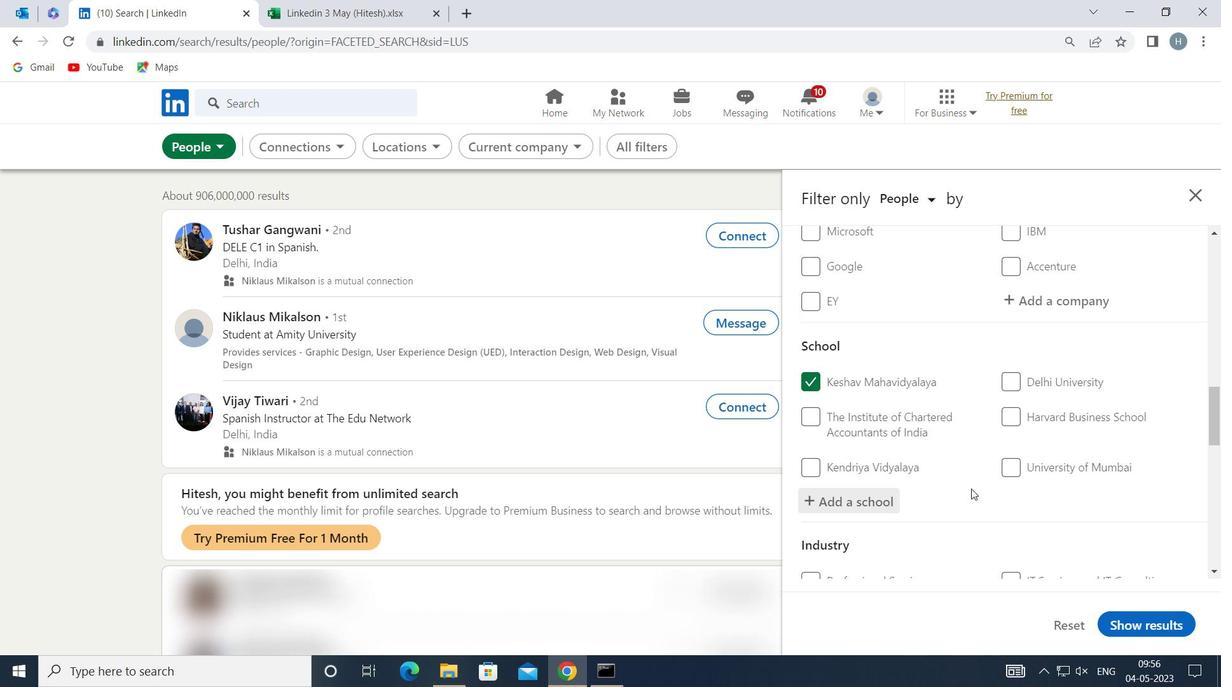 
Action: Mouse scrolled (970, 488) with delta (0, 0)
Screenshot: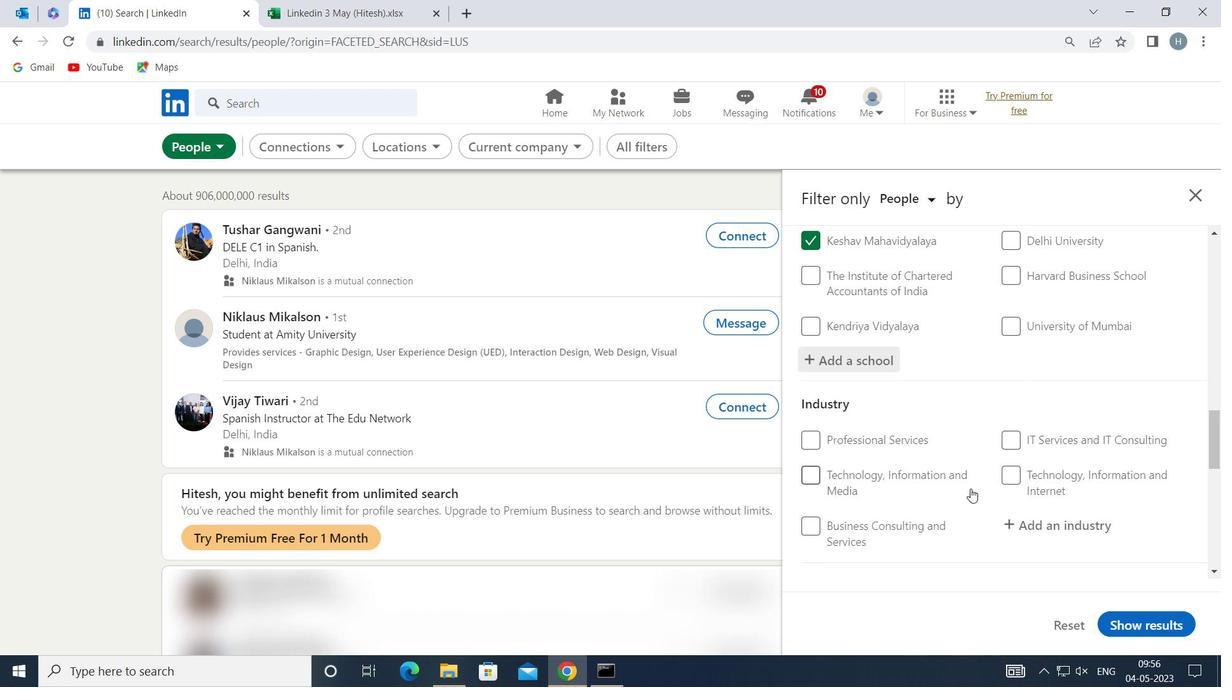 
Action: Mouse moved to (1052, 438)
Screenshot: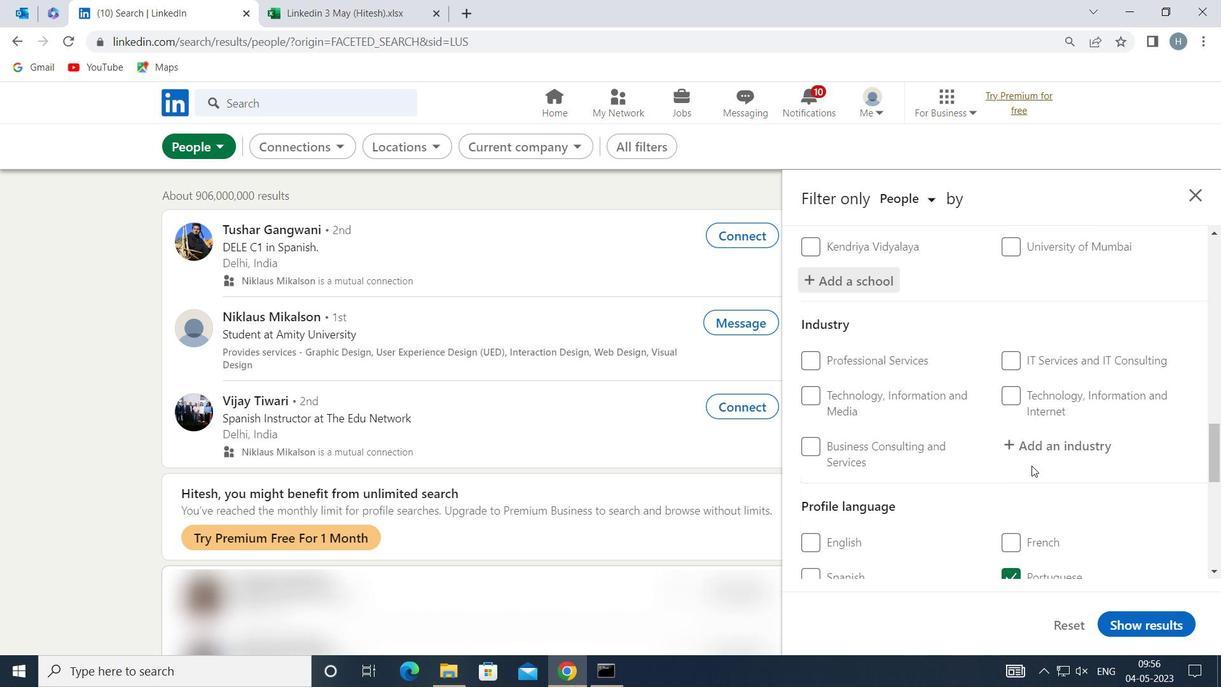 
Action: Mouse pressed left at (1052, 438)
Screenshot: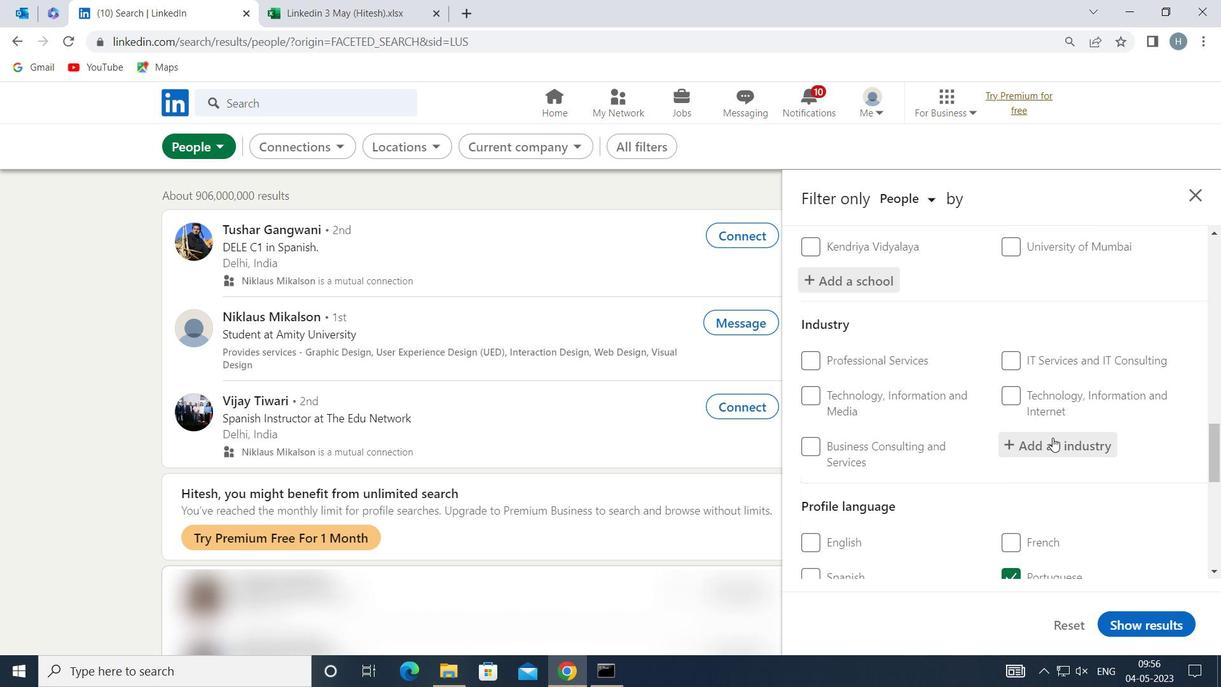 
Action: Key pressed <Key.shift>PROFESSIONA.L<Key.backspace><Key.backspace>L<Key.space><Key.shift>ORGA
Screenshot: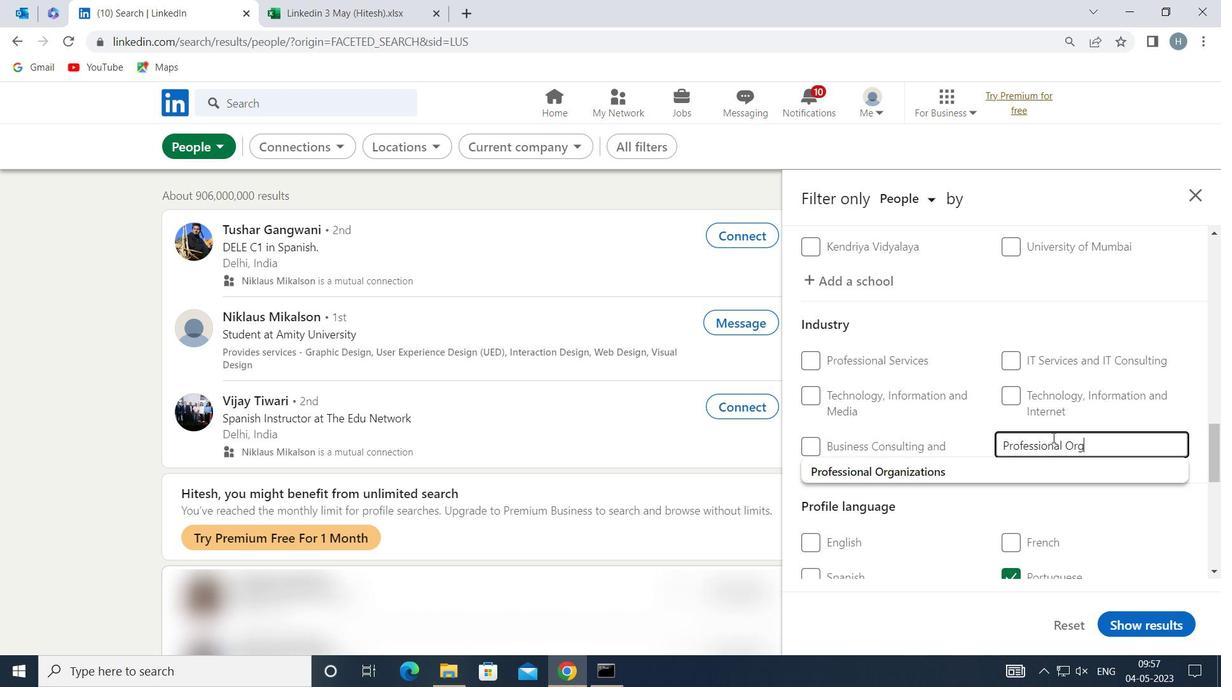
Action: Mouse moved to (973, 468)
Screenshot: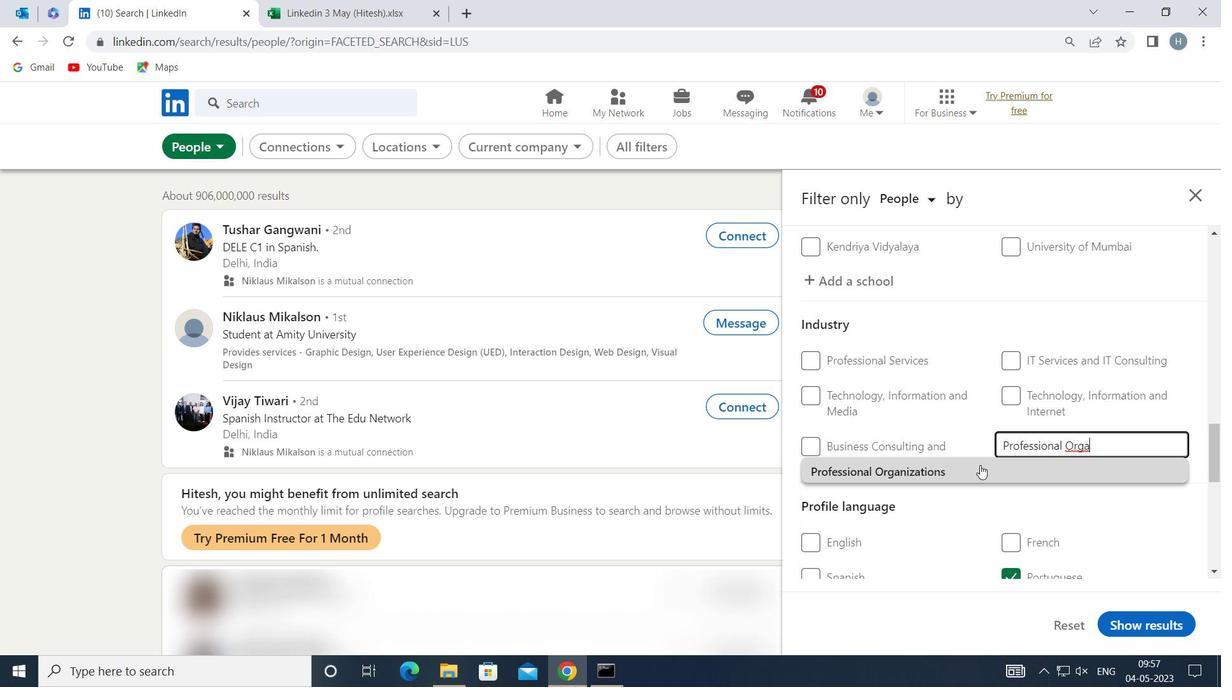 
Action: Mouse pressed left at (973, 468)
Screenshot: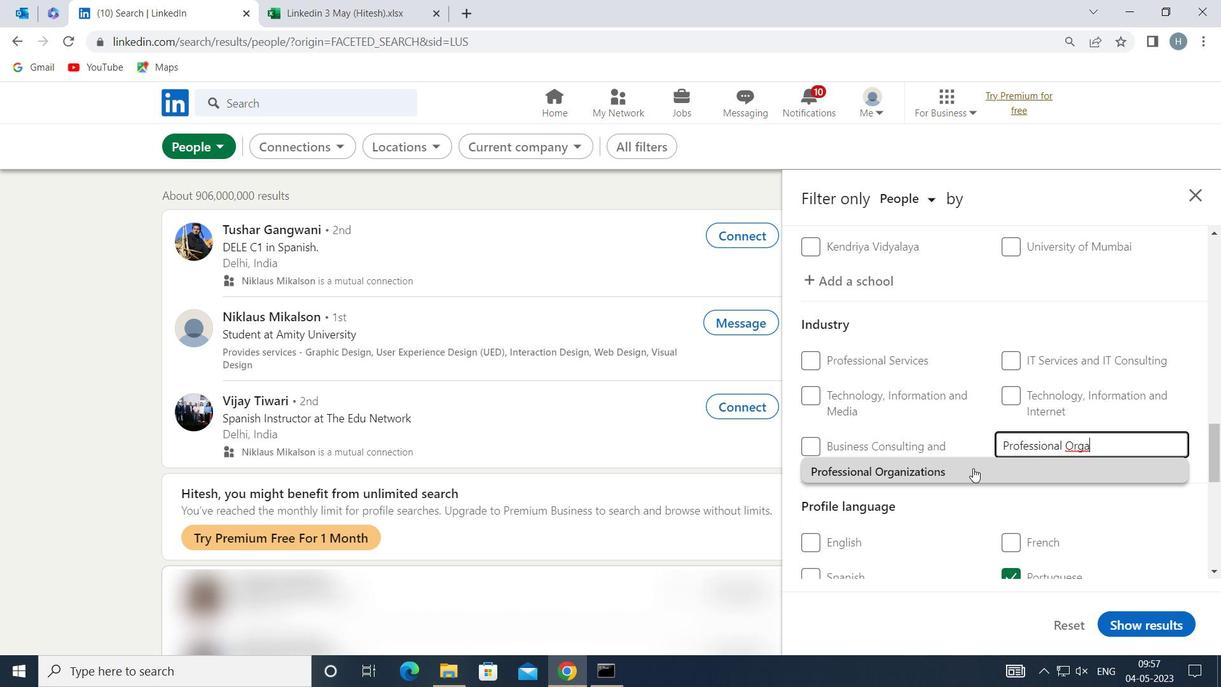 
Action: Mouse moved to (953, 455)
Screenshot: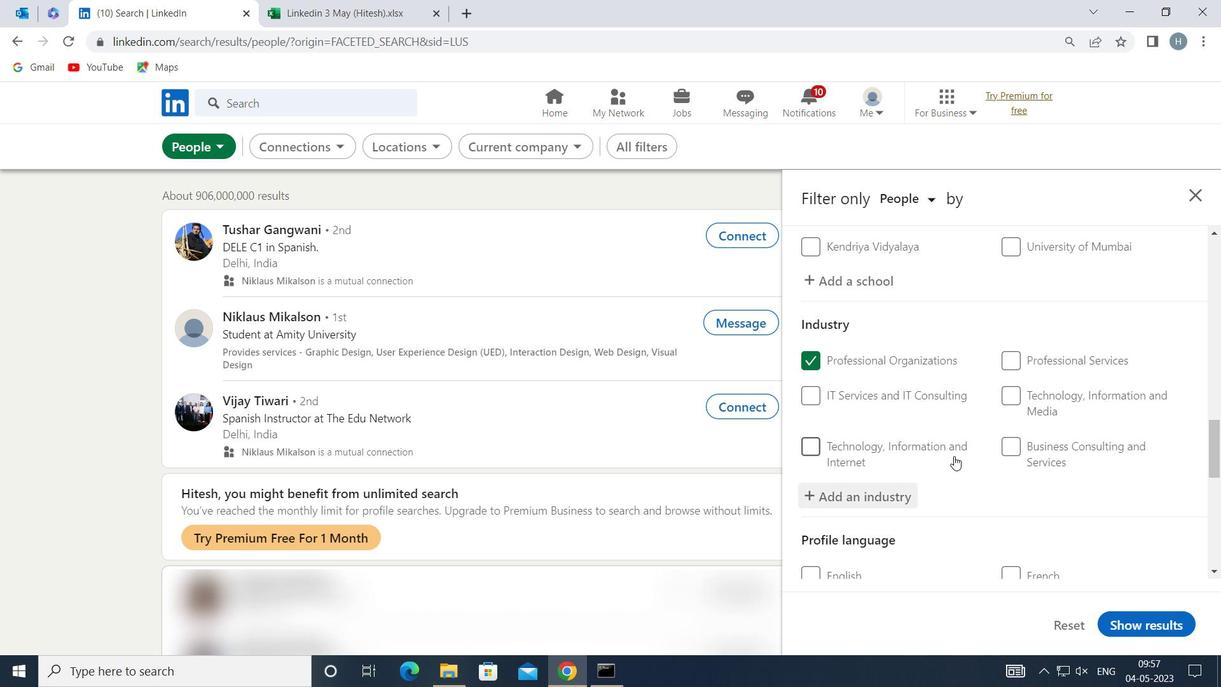 
Action: Mouse scrolled (953, 454) with delta (0, 0)
Screenshot: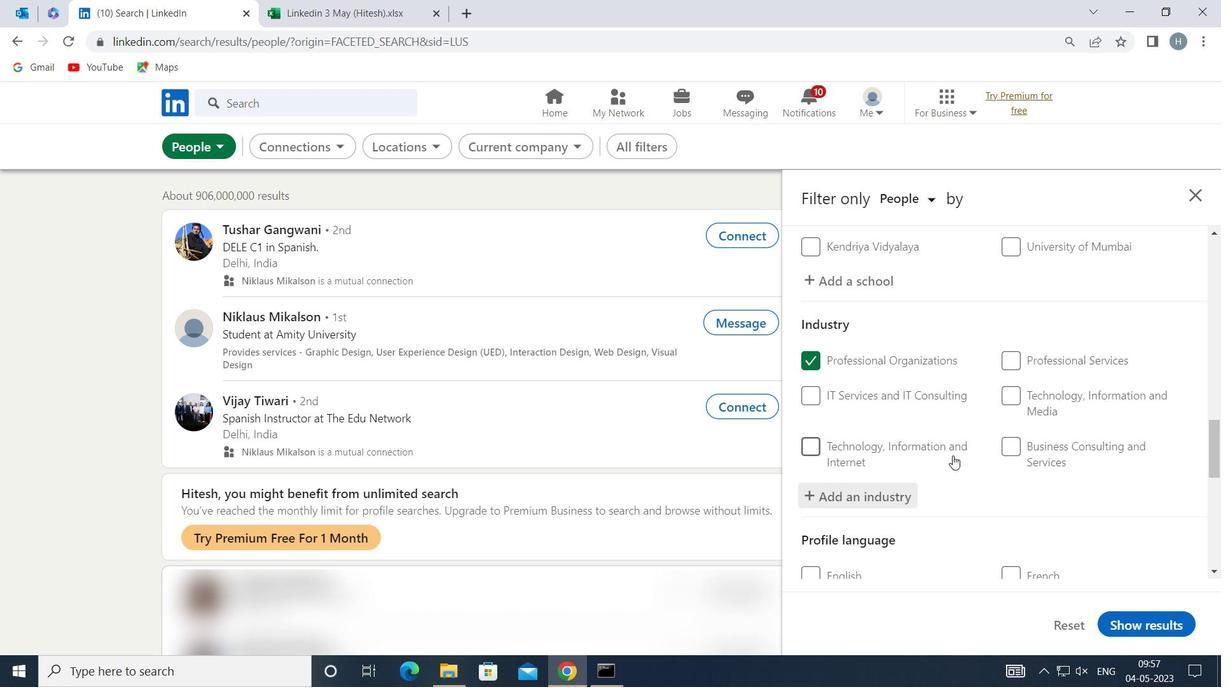 
Action: Mouse scrolled (953, 454) with delta (0, 0)
Screenshot: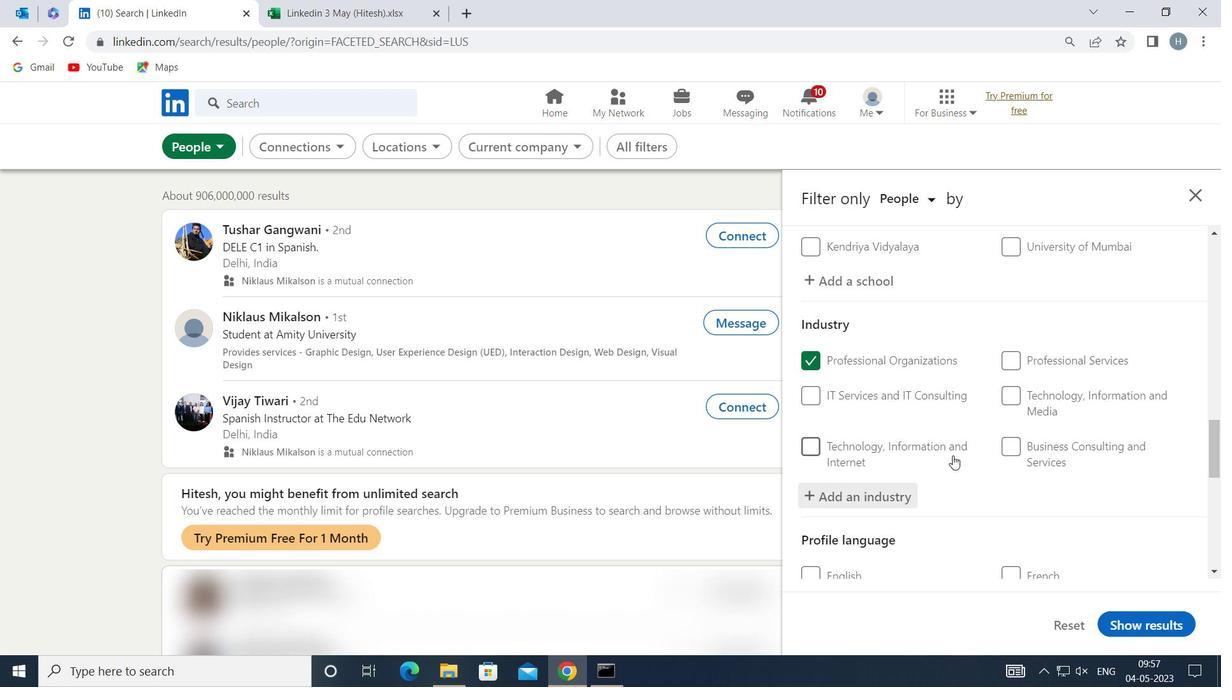 
Action: Mouse moved to (953, 454)
Screenshot: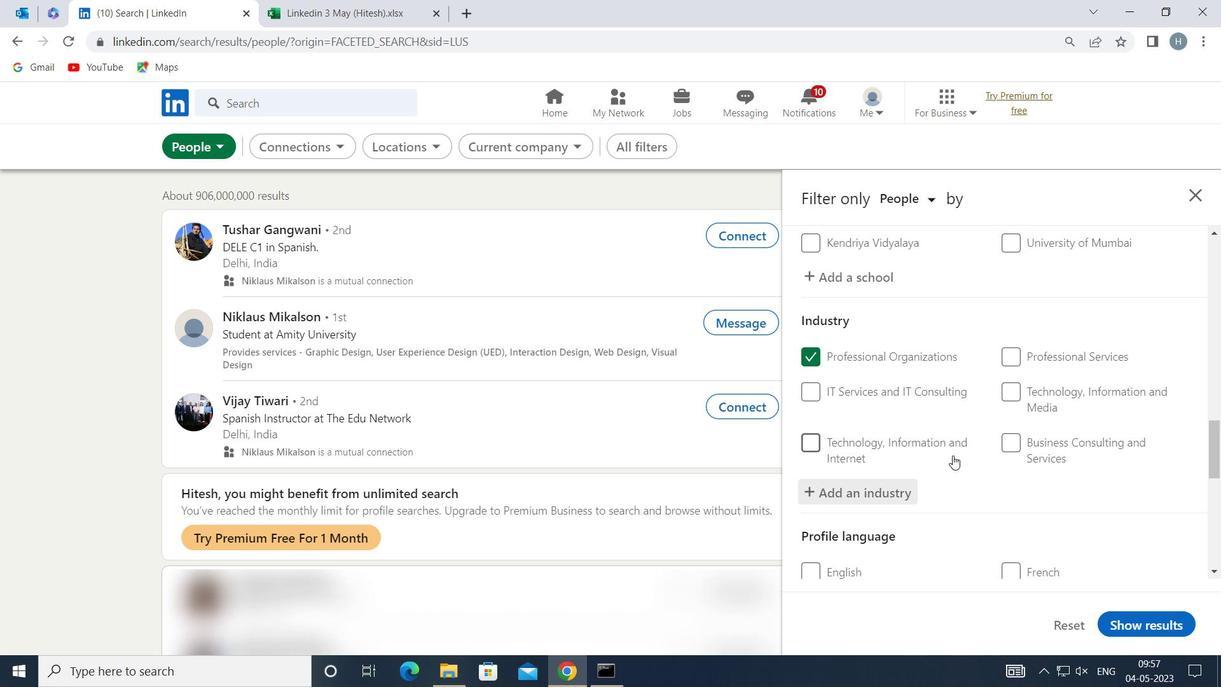 
Action: Mouse scrolled (953, 454) with delta (0, 0)
Screenshot: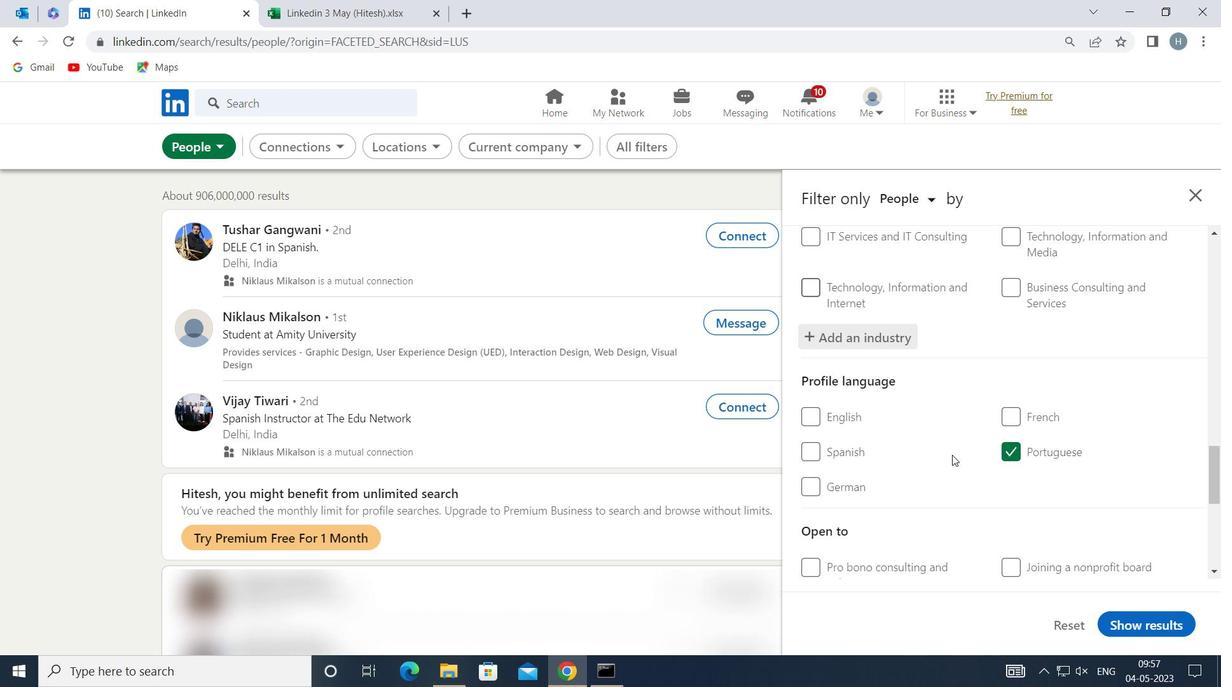 
Action: Mouse scrolled (953, 454) with delta (0, 0)
Screenshot: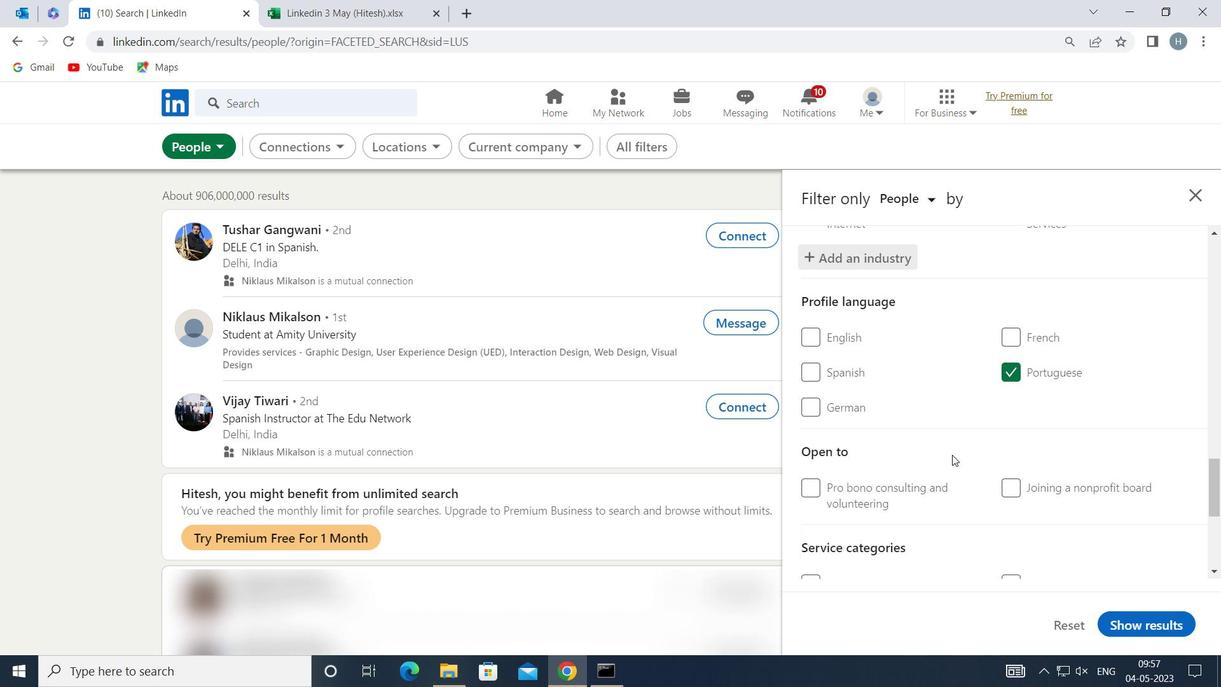 
Action: Mouse scrolled (953, 454) with delta (0, 0)
Screenshot: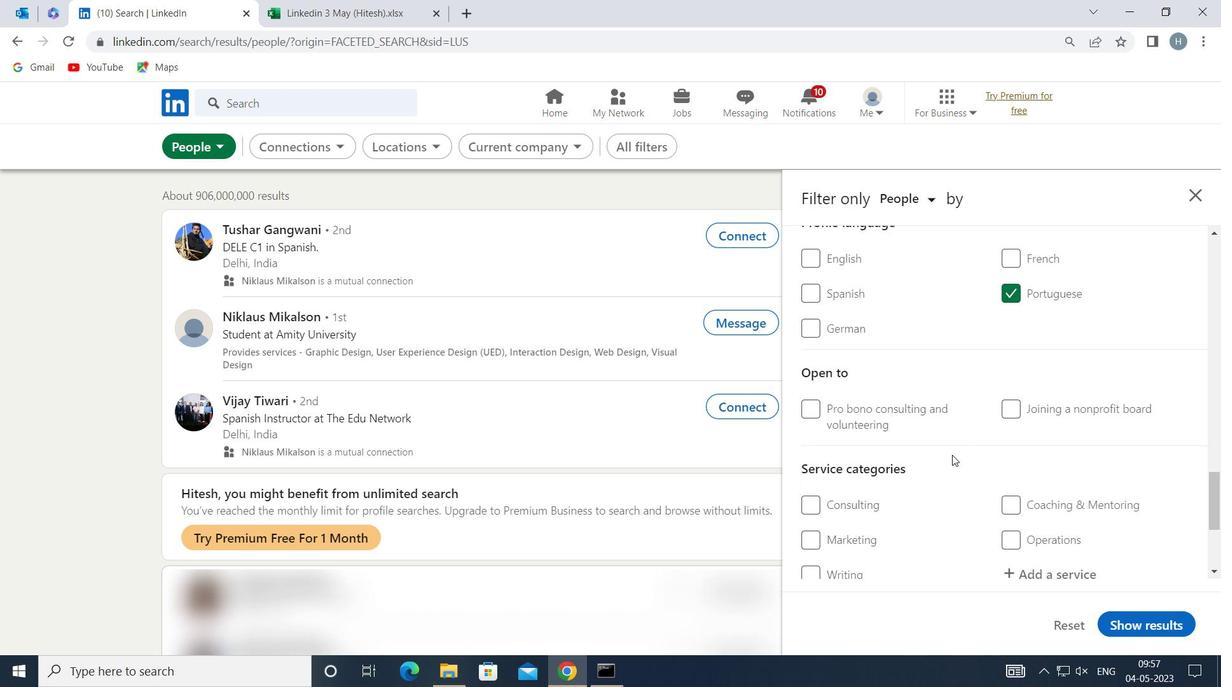 
Action: Mouse moved to (1024, 486)
Screenshot: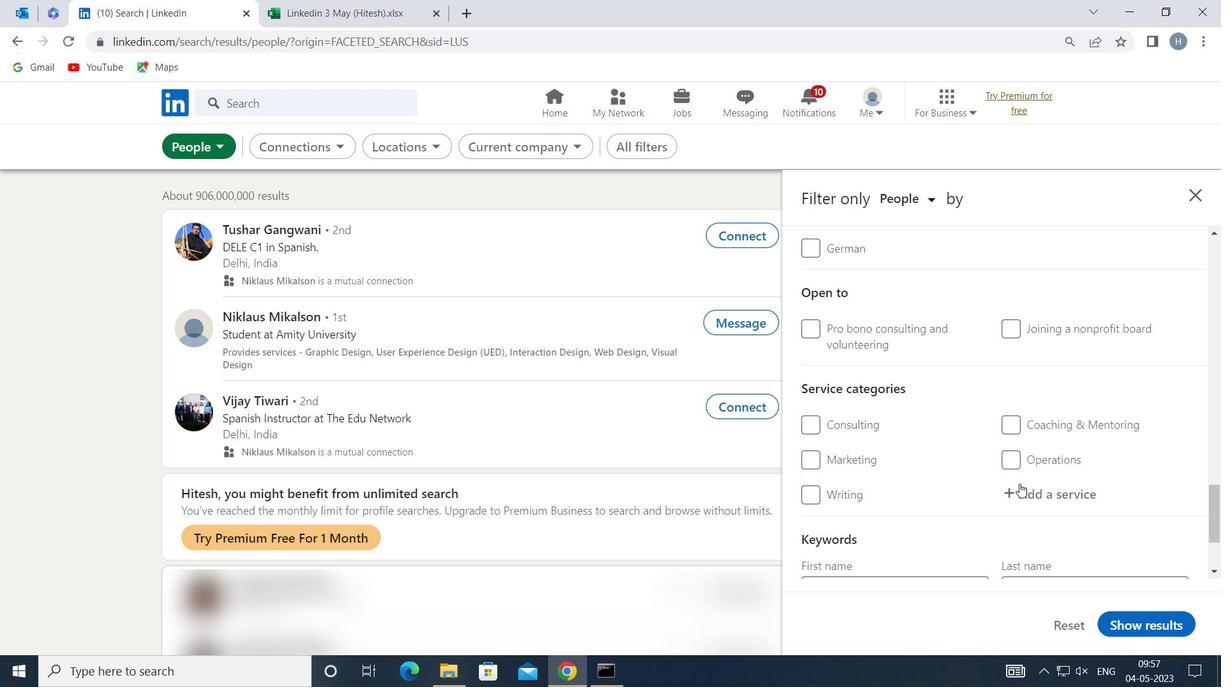 
Action: Mouse pressed left at (1024, 486)
Screenshot: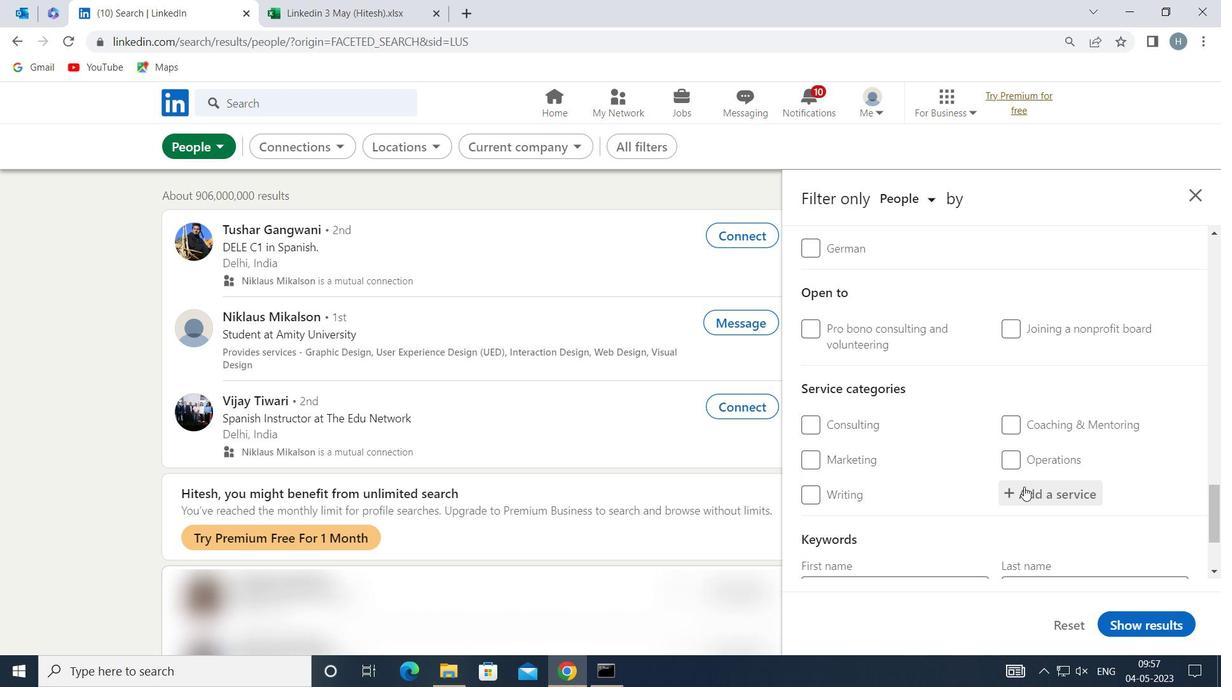 
Action: Key pressed <Key.shift>BANKRUPTCY
Screenshot: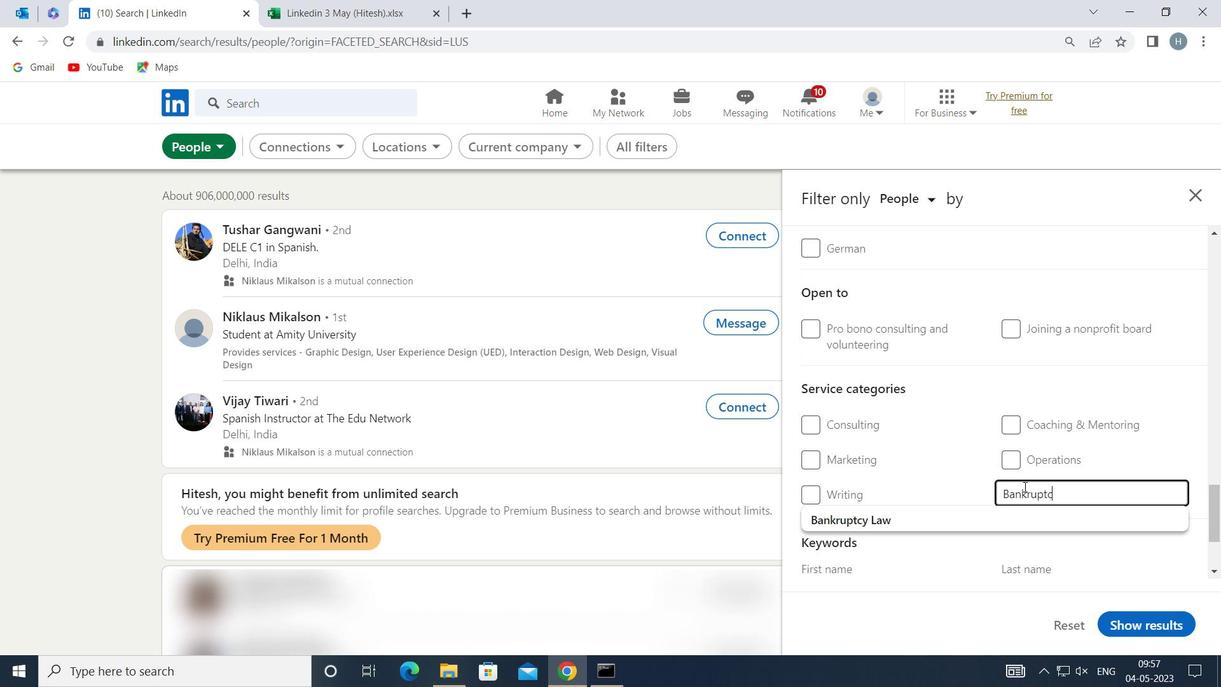 
Action: Mouse moved to (921, 521)
Screenshot: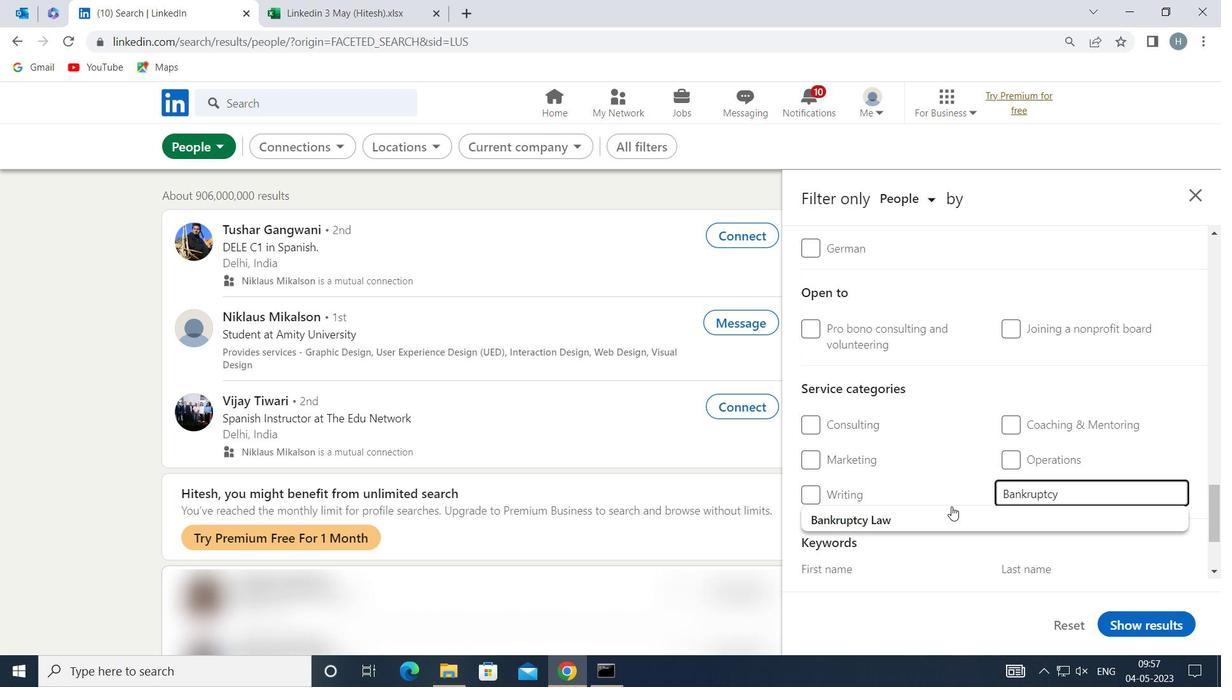 
Action: Mouse pressed left at (921, 521)
Screenshot: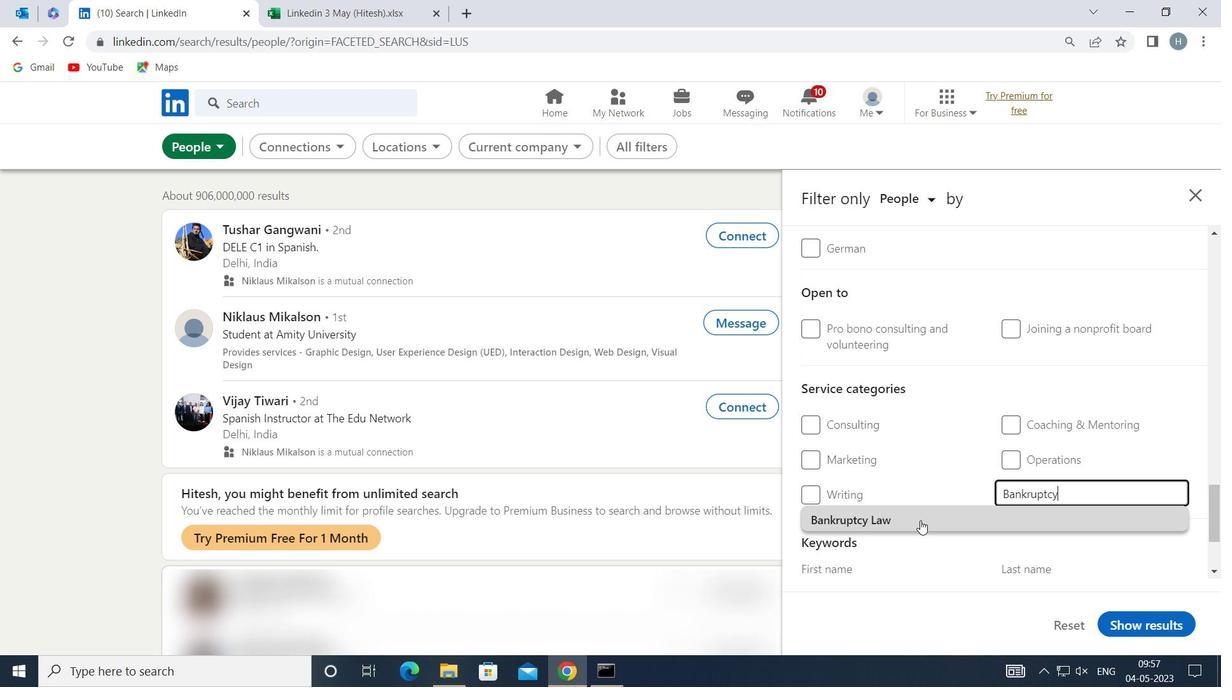 
Action: Mouse moved to (936, 508)
Screenshot: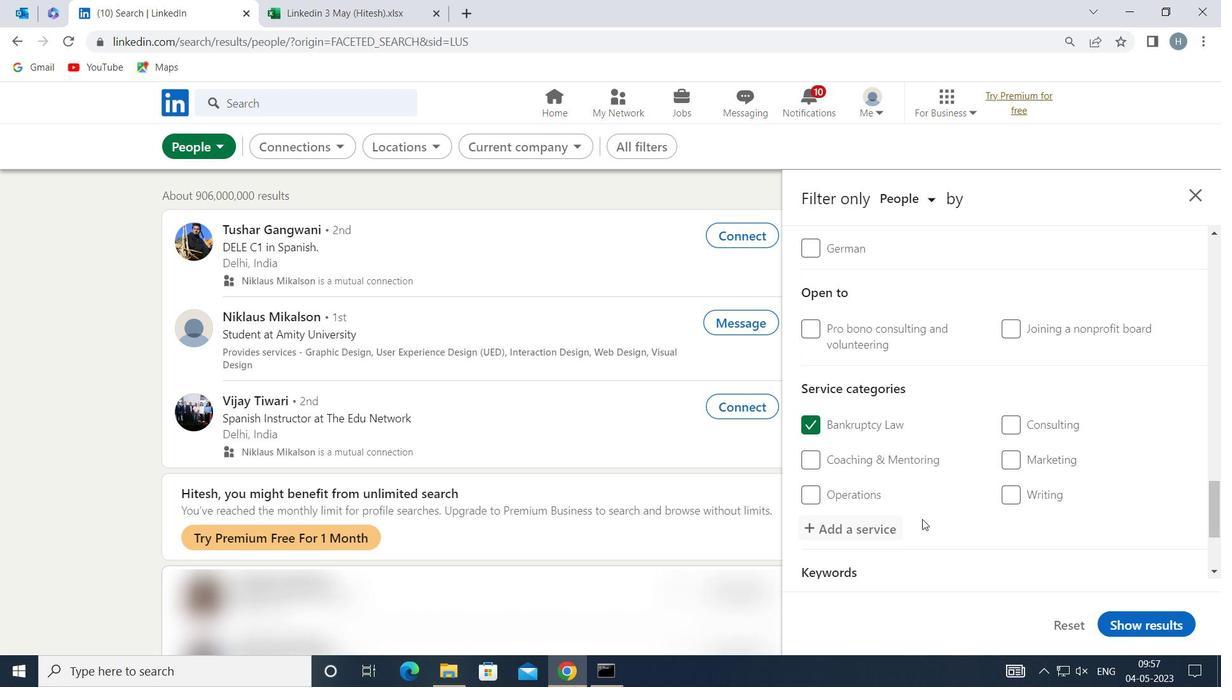 
Action: Mouse scrolled (936, 507) with delta (0, 0)
Screenshot: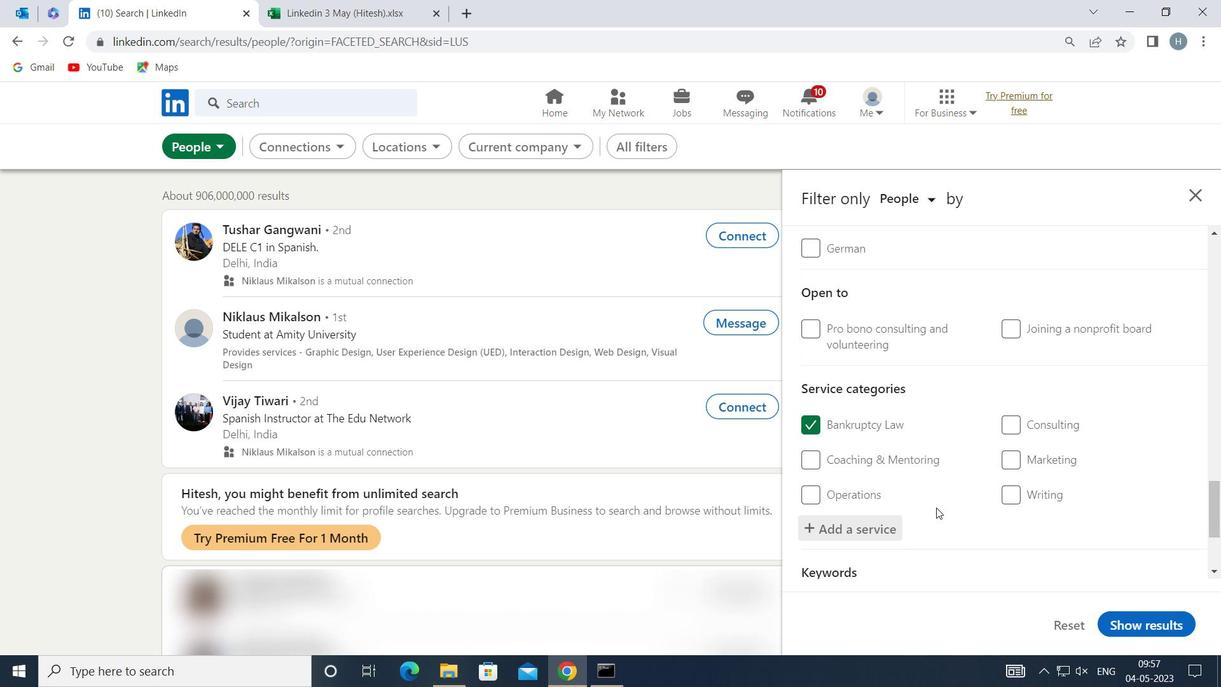 
Action: Mouse scrolled (936, 507) with delta (0, 0)
Screenshot: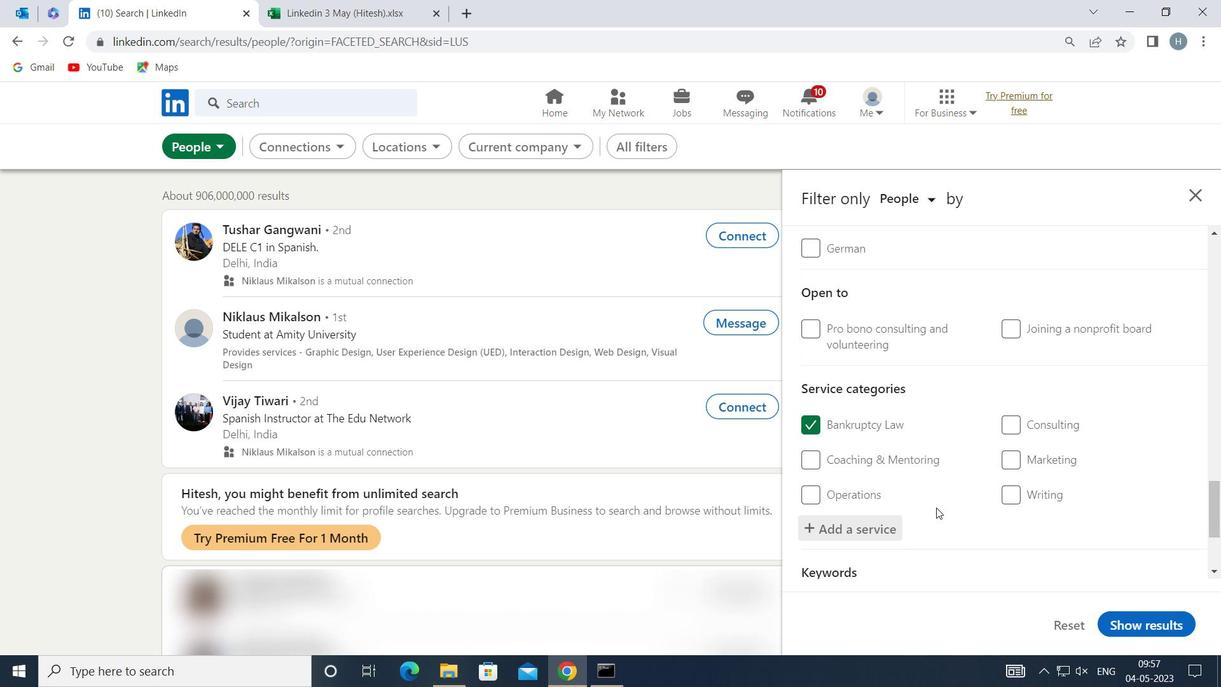 
Action: Mouse scrolled (936, 507) with delta (0, 0)
Screenshot: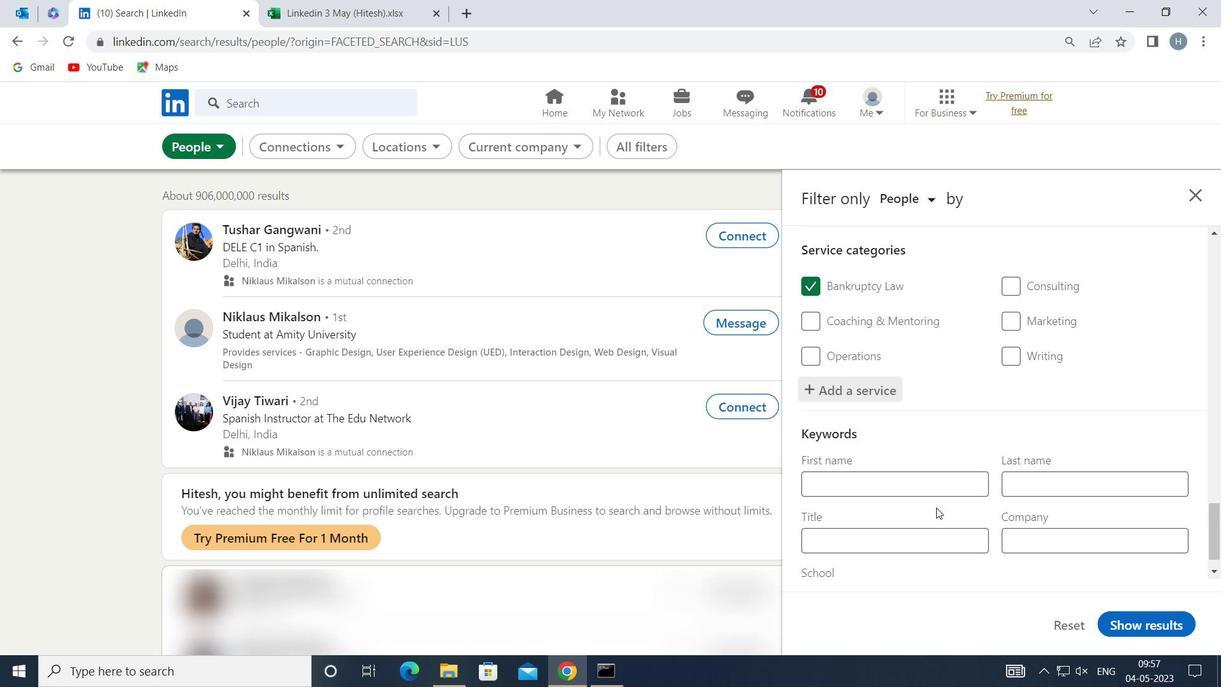 
Action: Mouse moved to (939, 503)
Screenshot: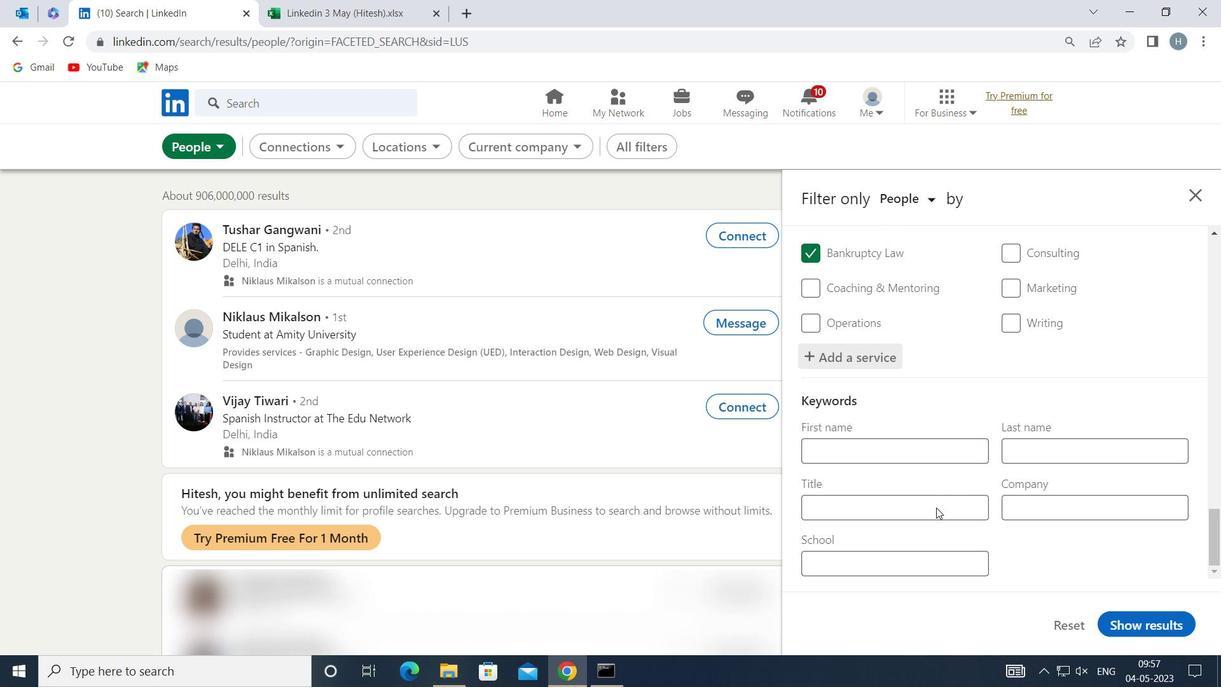 
Action: Mouse pressed left at (939, 503)
Screenshot: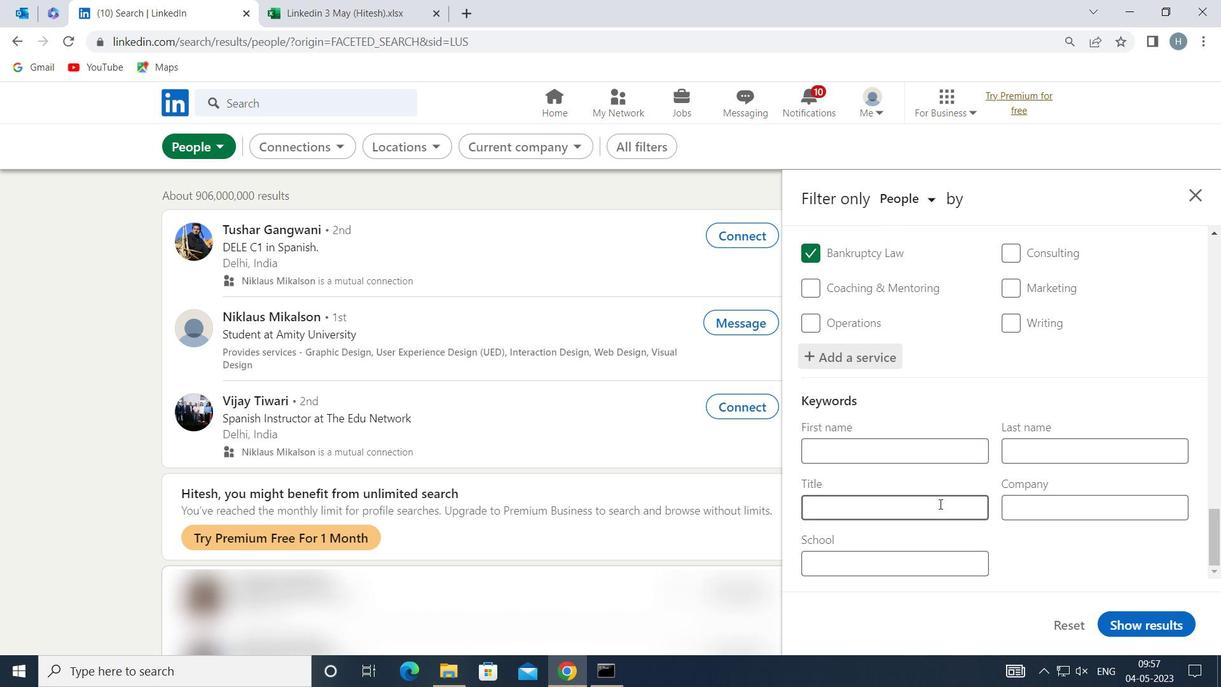 
Action: Key pressed <Key.shift>ACCOUNT<Key.space><Key.shift>REPRESENTATIVE
Screenshot: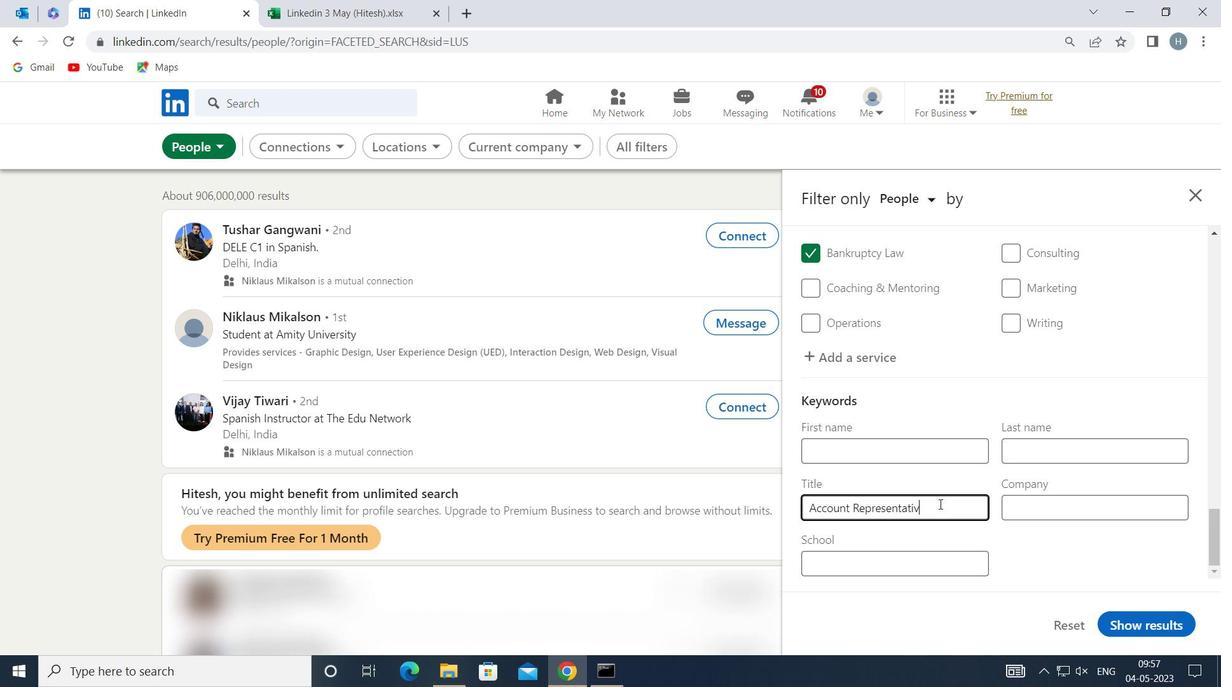 
Action: Mouse moved to (1162, 622)
Screenshot: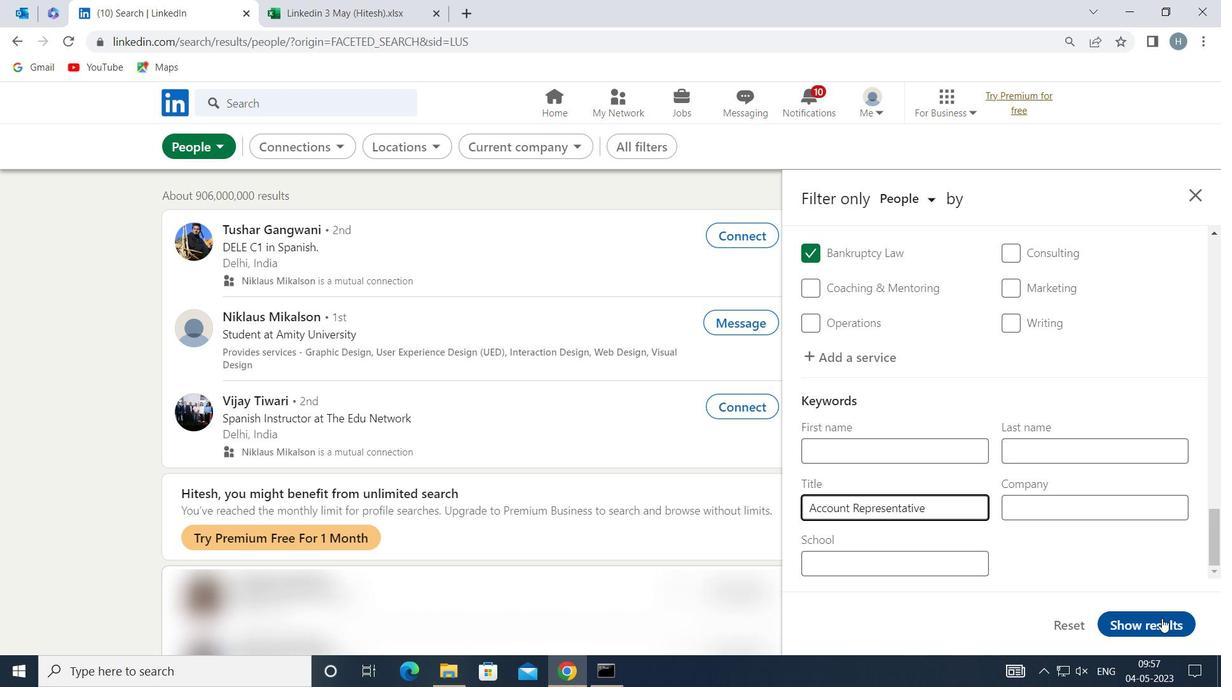 
Action: Mouse pressed left at (1162, 622)
Screenshot: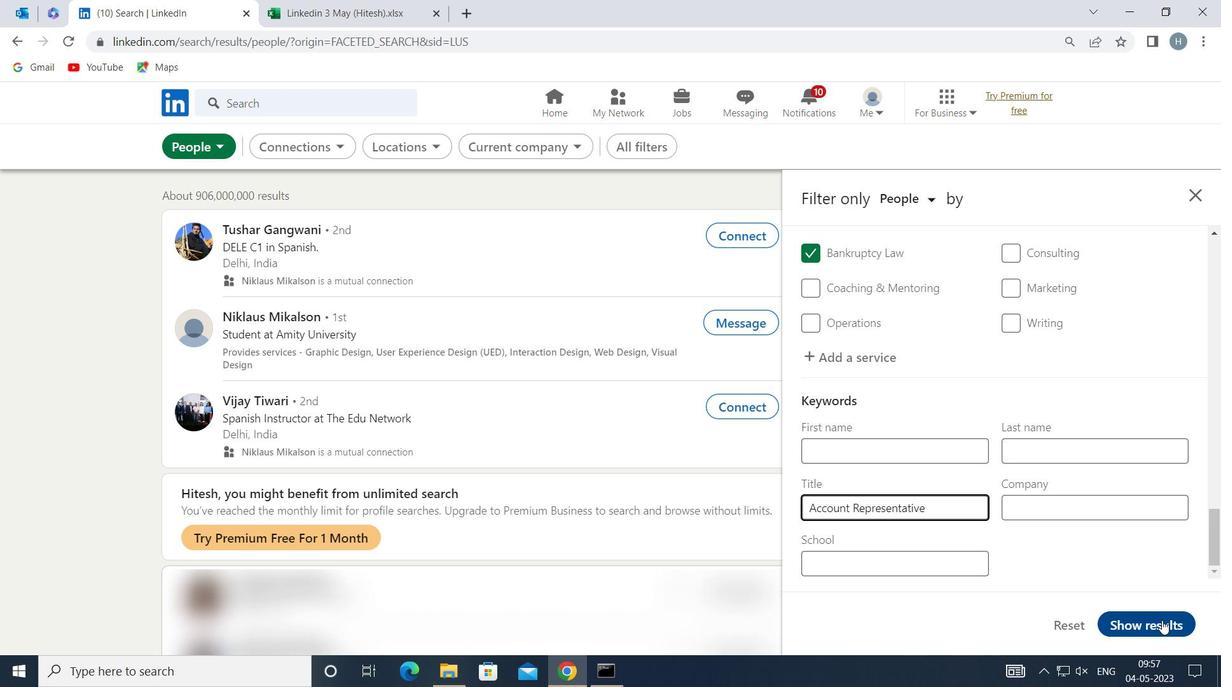 
Action: Mouse moved to (1065, 498)
Screenshot: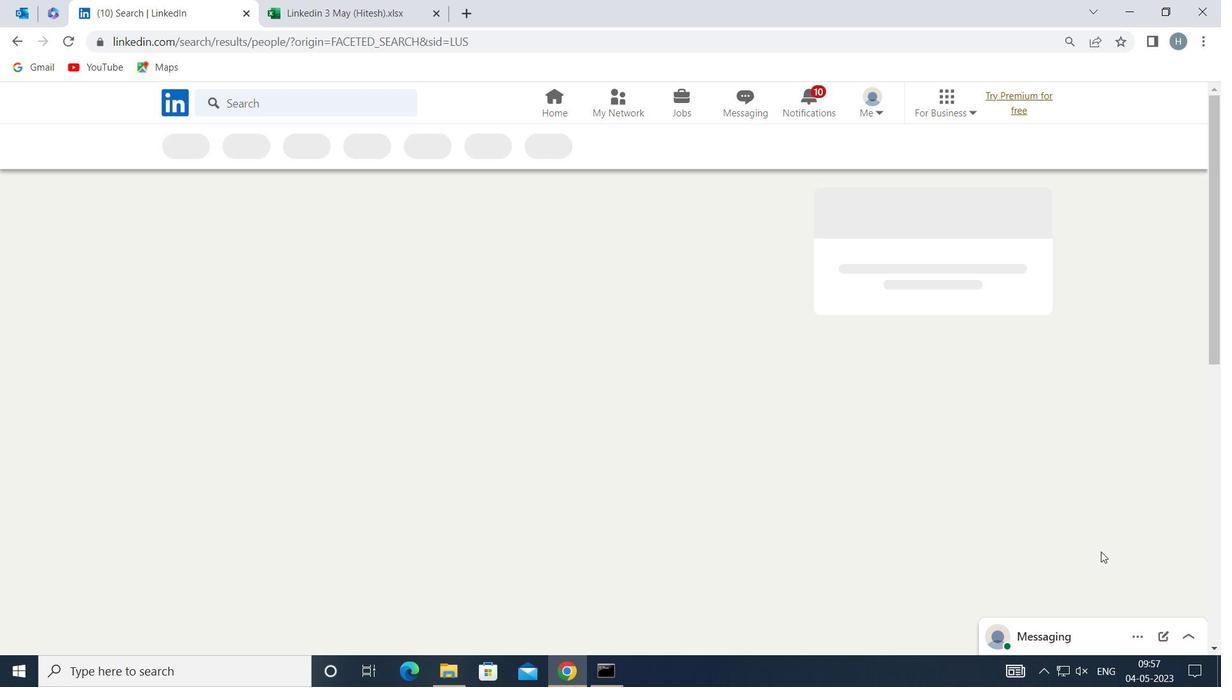 
